Task: Look for space in Waldshut-Tiengen, Germany from 8th August, 2023 to 15th August, 2023 for 9 adults in price range Rs.10000 to Rs.14000. Place can be shared room with 5 bedrooms having 9 beds and 5 bathrooms. Property type can be house, flat, guest house. Amenities needed are: wifi, TV, free parkinig on premises, gym, breakfast. Booking option can be shelf check-in. Required host language is English.
Action: Mouse moved to (483, 110)
Screenshot: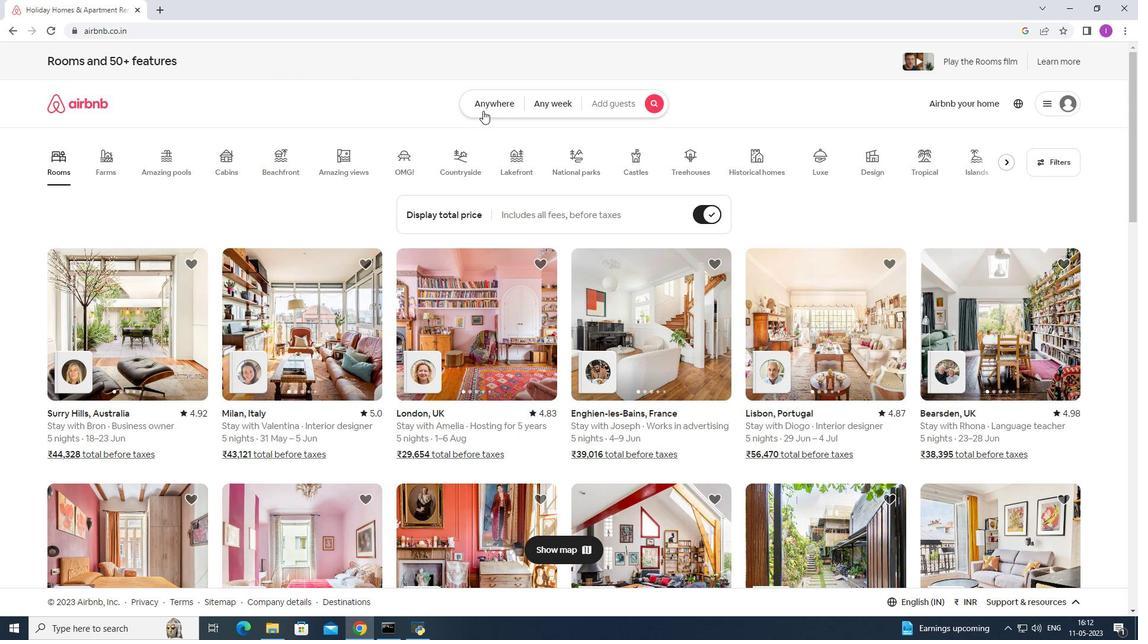 
Action: Mouse pressed left at (483, 110)
Screenshot: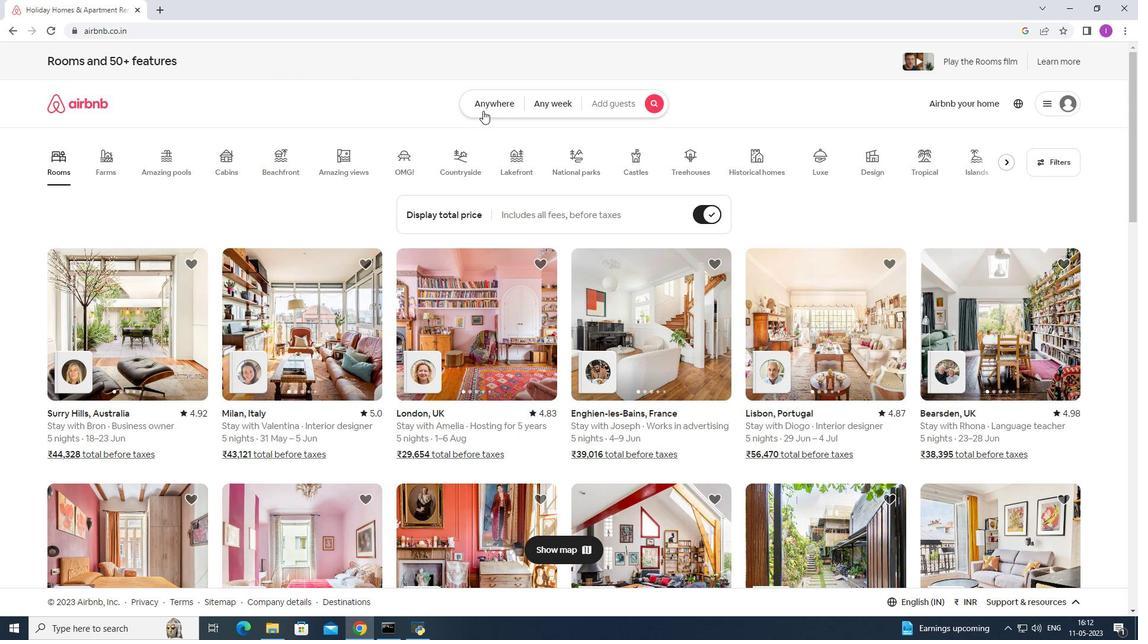 
Action: Mouse moved to (383, 148)
Screenshot: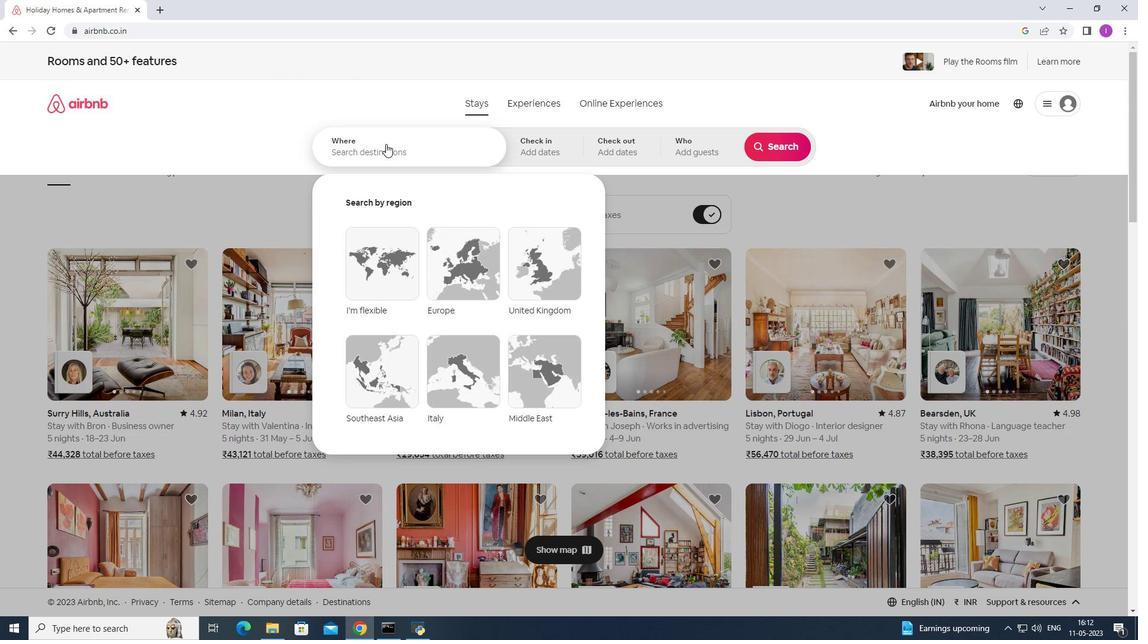 
Action: Mouse pressed left at (383, 148)
Screenshot: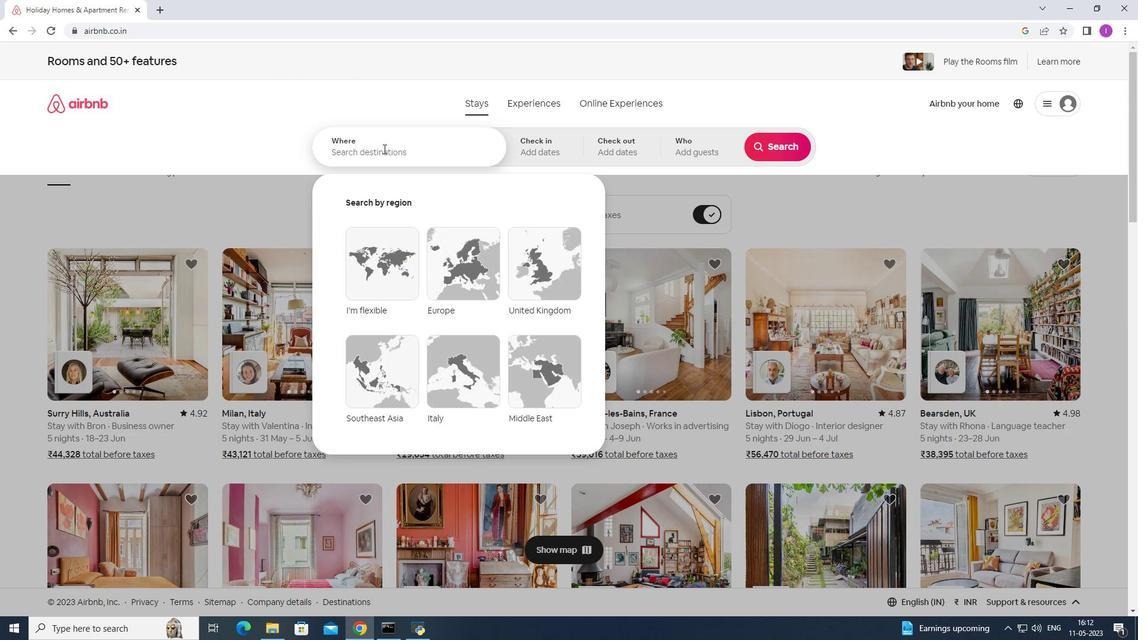 
Action: Mouse moved to (484, 105)
Screenshot: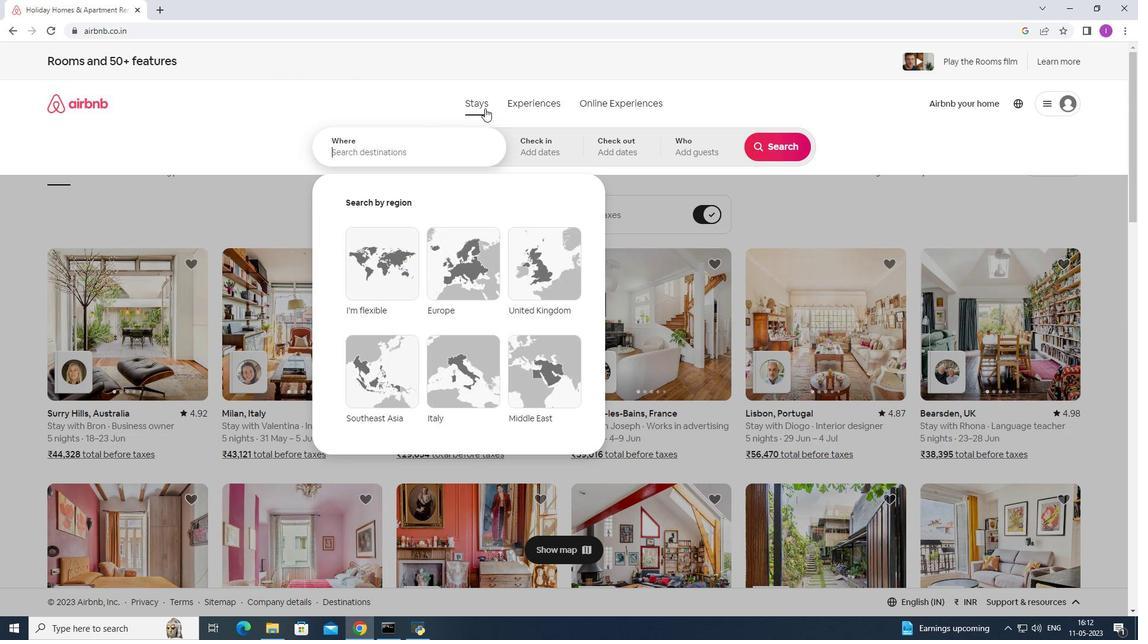 
Action: Key pressed <Key.shift>Walodshut-<Key.shift>Tiengen,<Key.shift>Germany
Screenshot: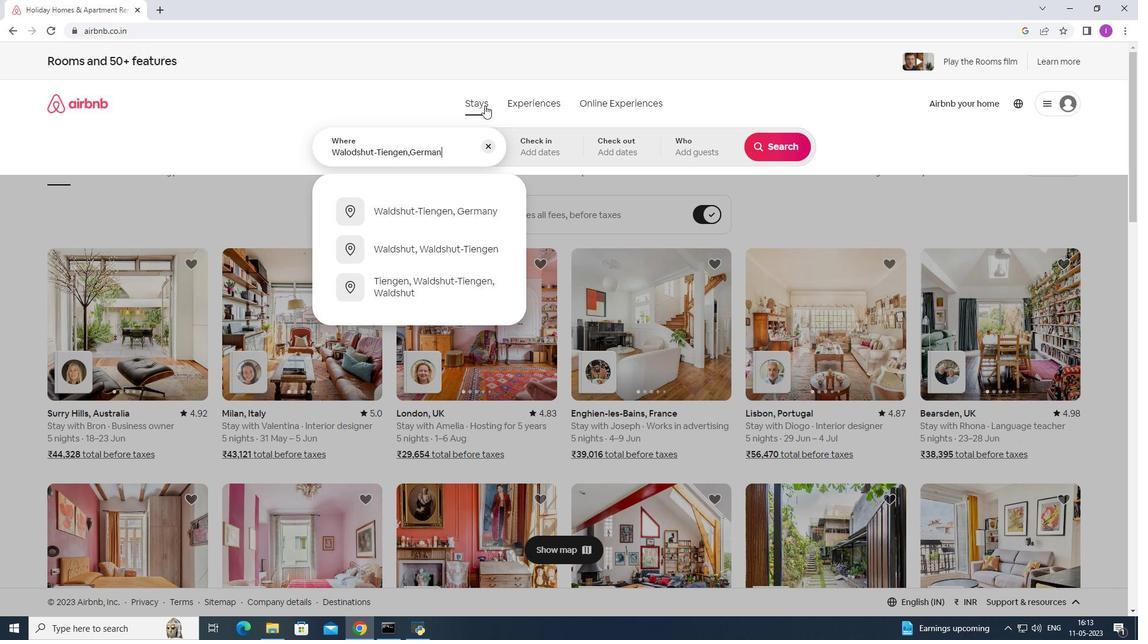 
Action: Mouse moved to (464, 217)
Screenshot: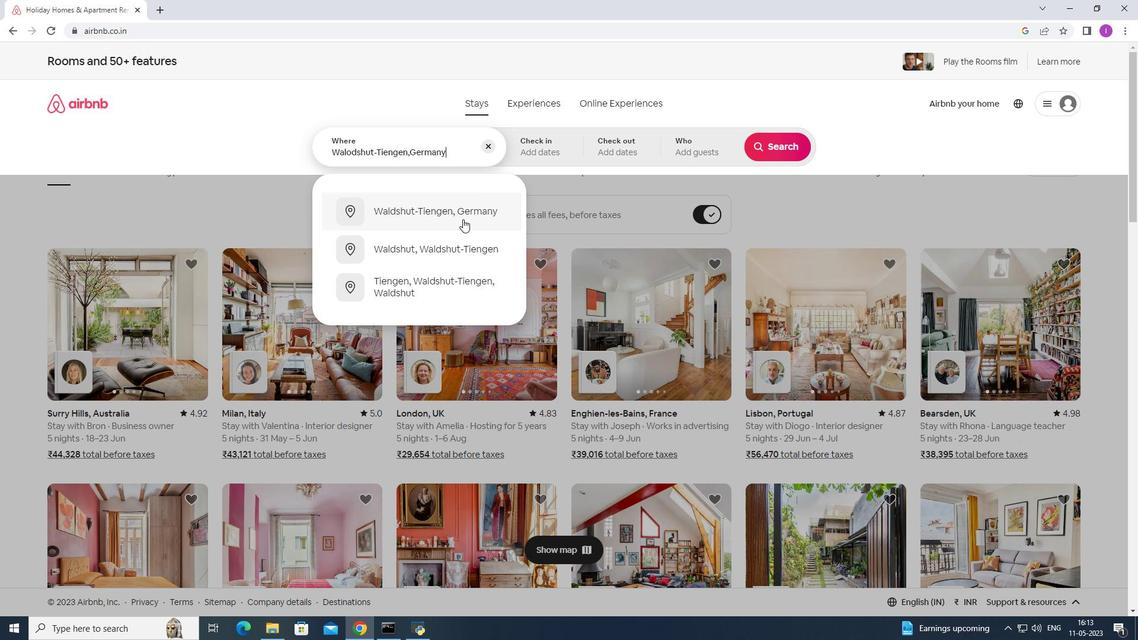 
Action: Mouse pressed left at (464, 217)
Screenshot: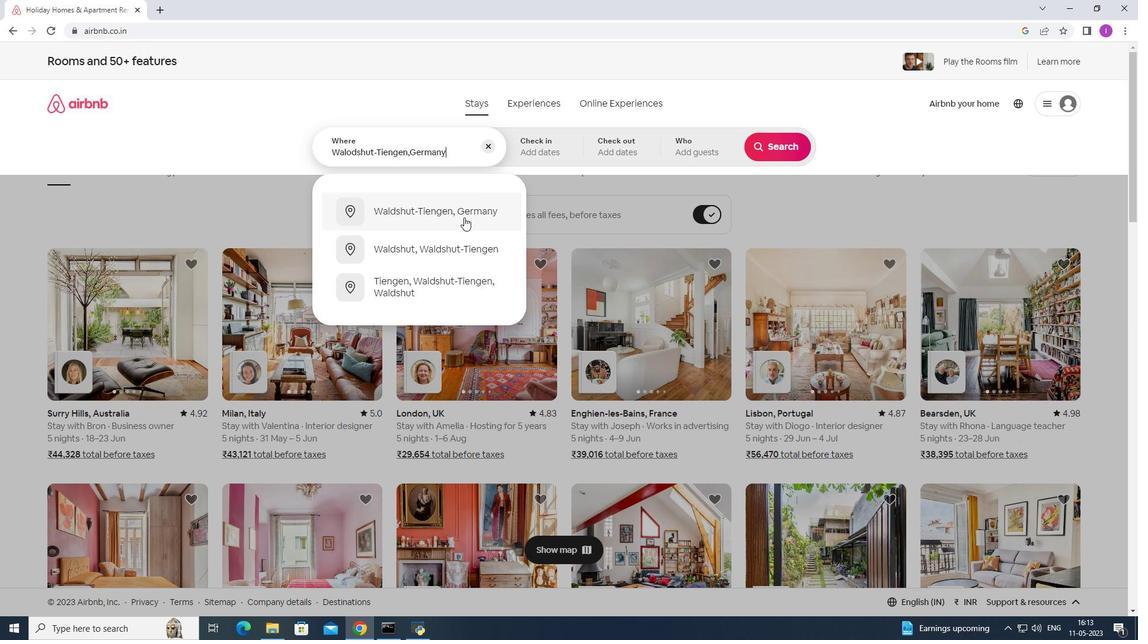 
Action: Mouse moved to (781, 241)
Screenshot: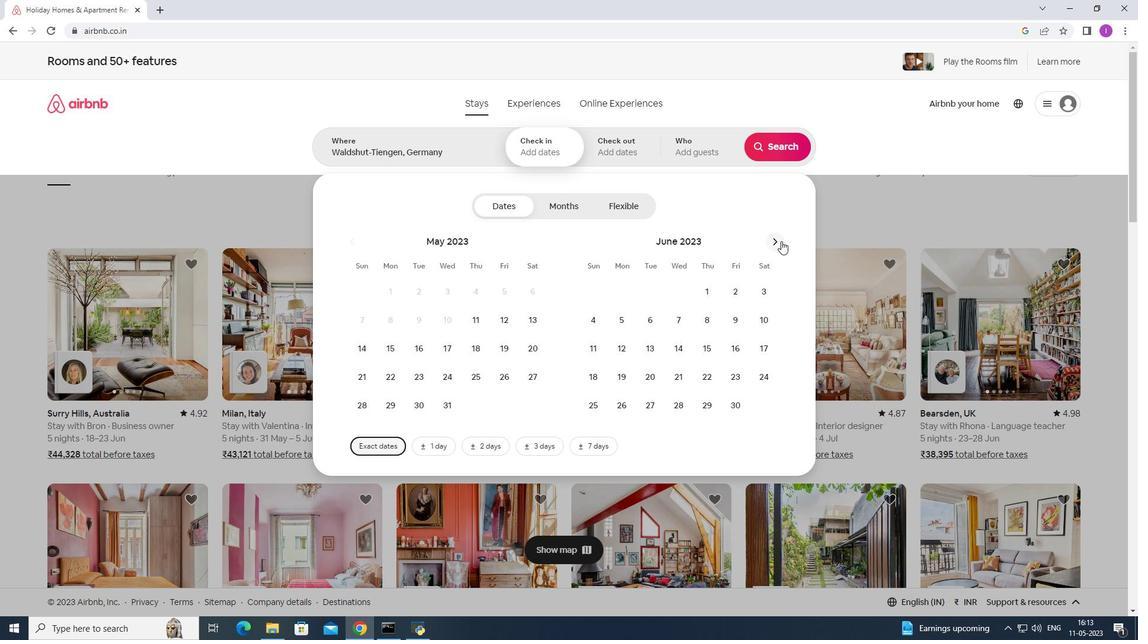 
Action: Mouse pressed left at (781, 241)
Screenshot: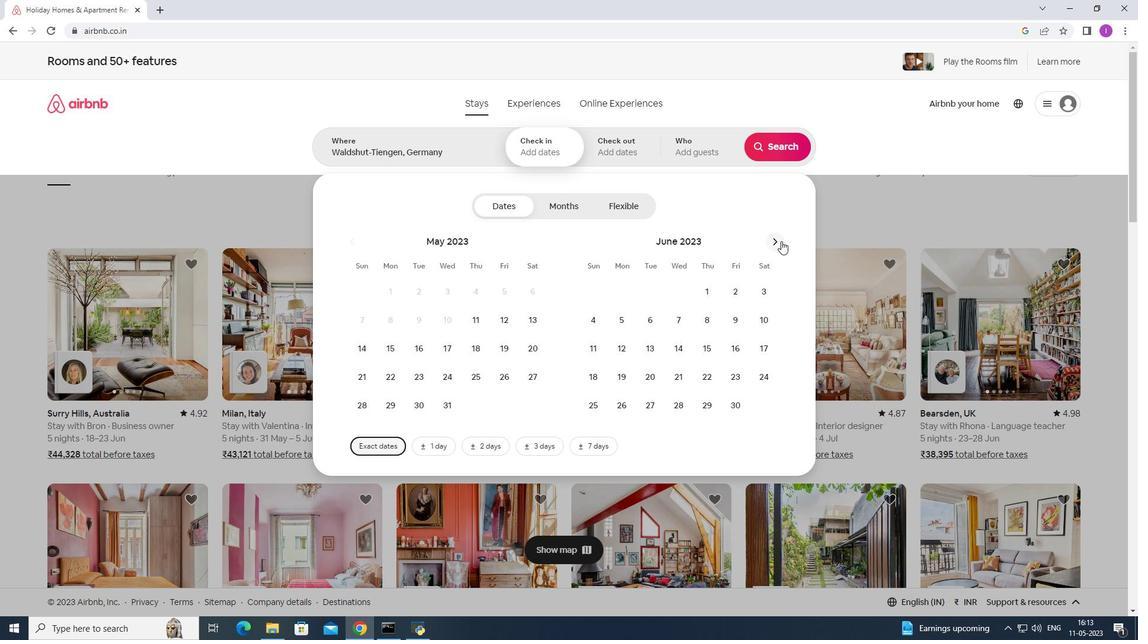 
Action: Mouse moved to (770, 243)
Screenshot: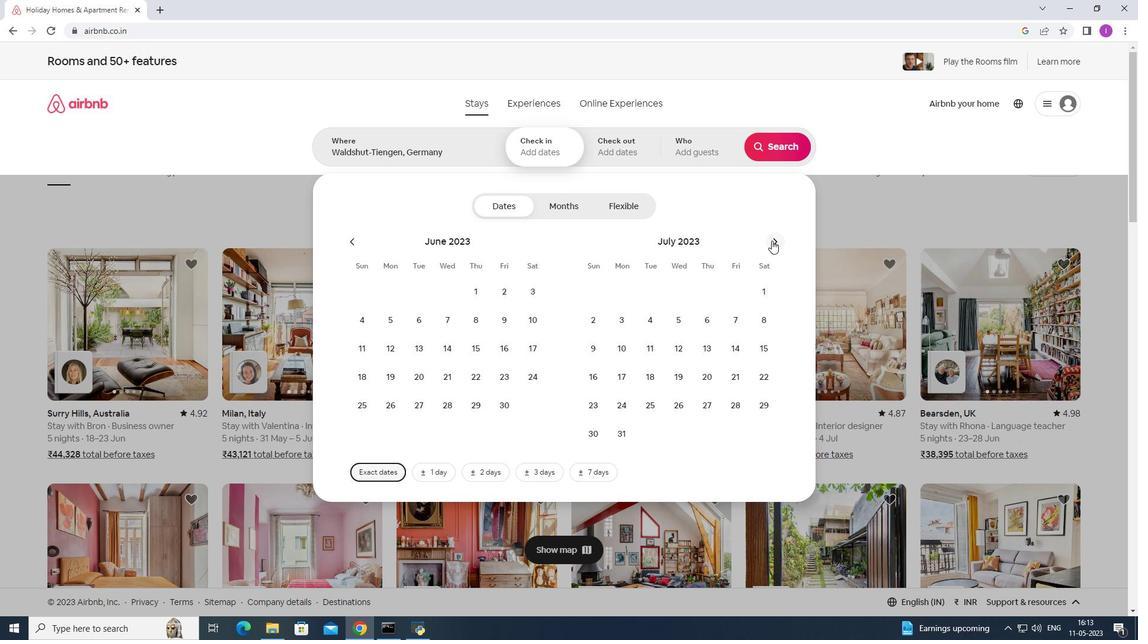 
Action: Mouse pressed left at (770, 243)
Screenshot: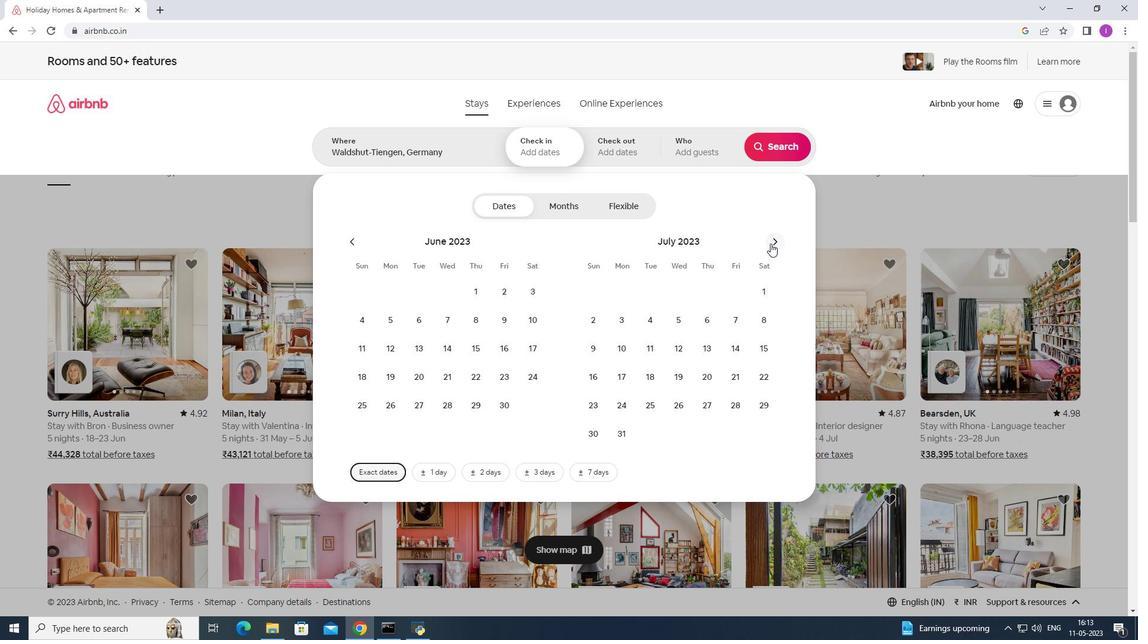 
Action: Mouse moved to (652, 322)
Screenshot: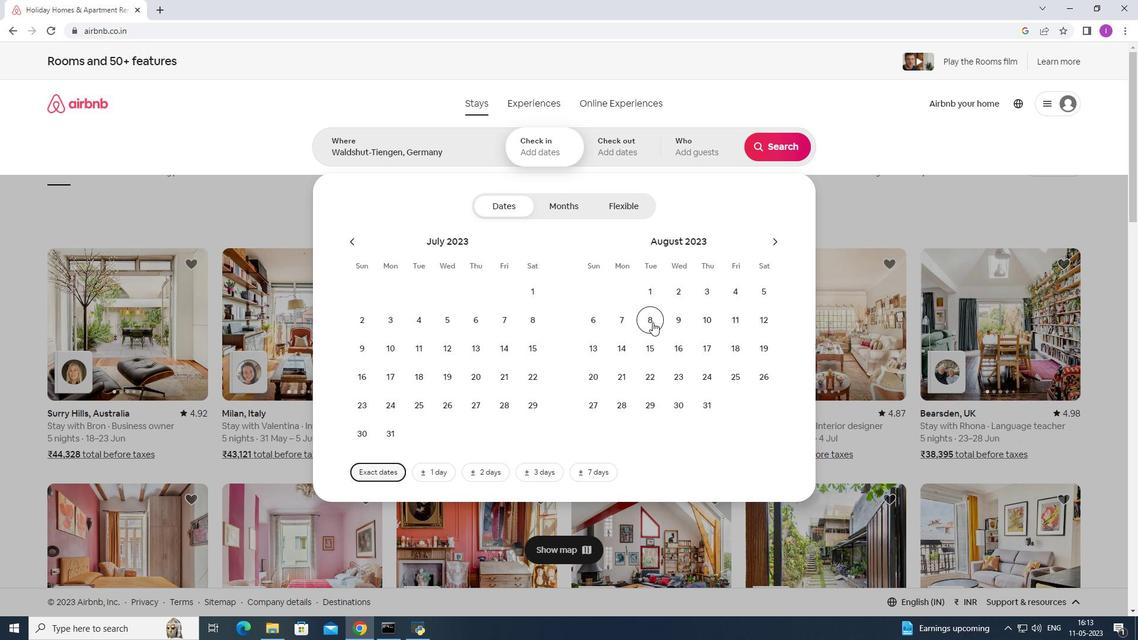 
Action: Mouse pressed left at (652, 322)
Screenshot: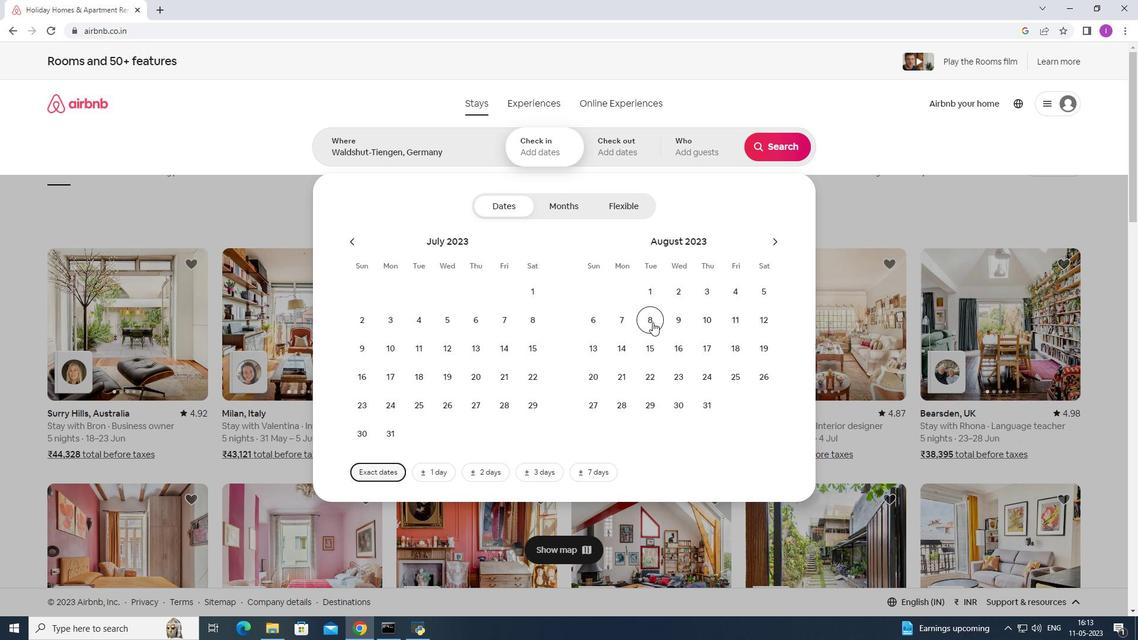 
Action: Mouse moved to (659, 350)
Screenshot: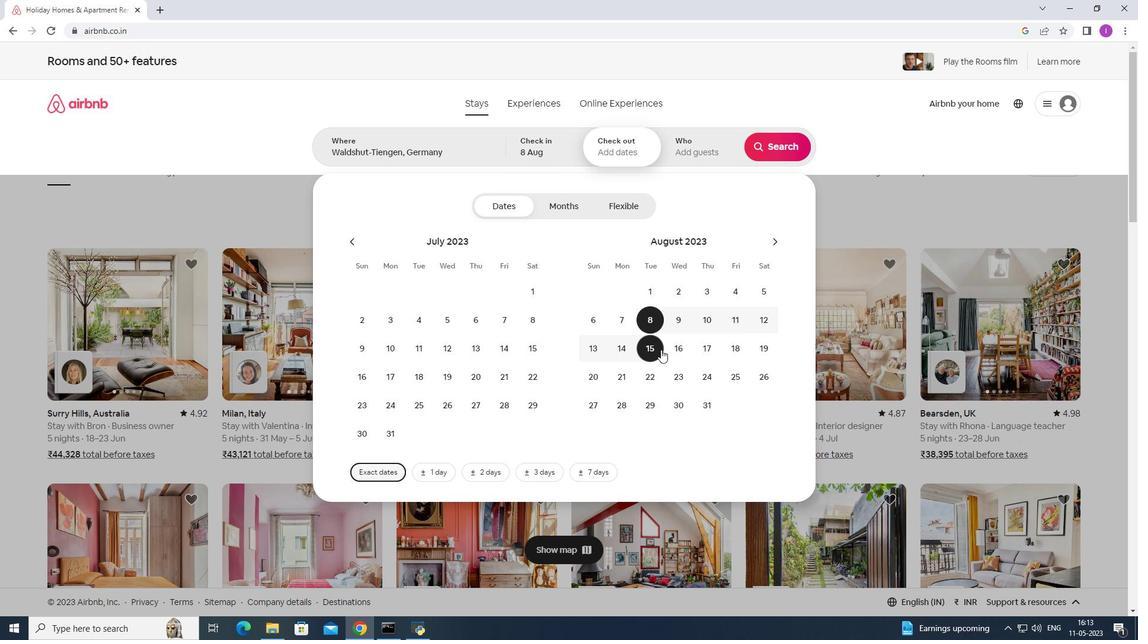 
Action: Mouse pressed left at (659, 350)
Screenshot: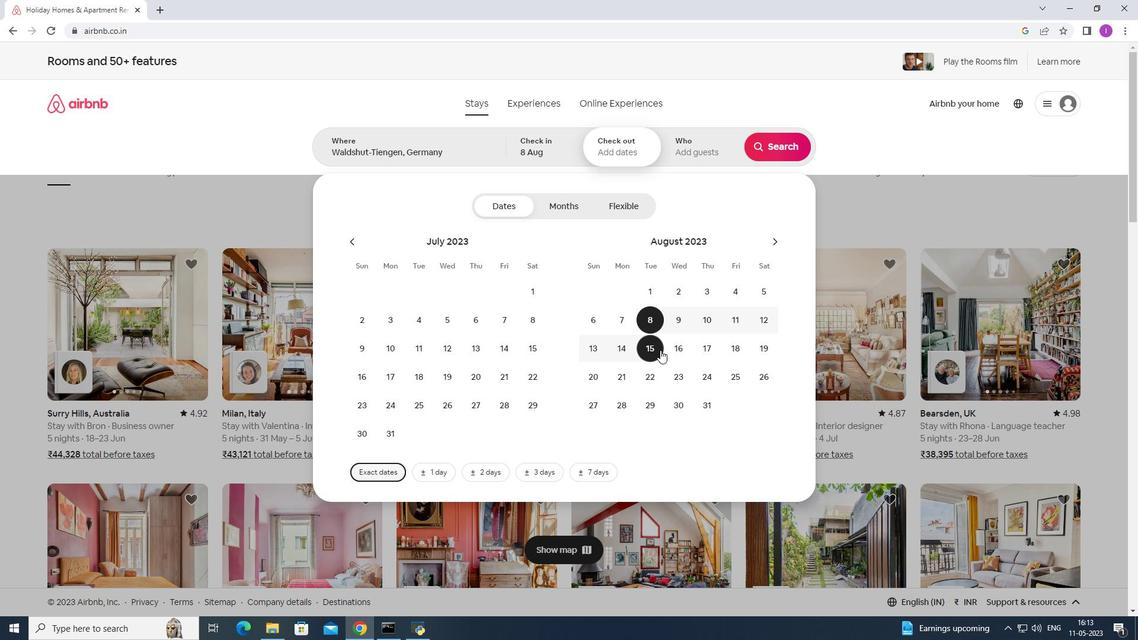 
Action: Mouse moved to (686, 154)
Screenshot: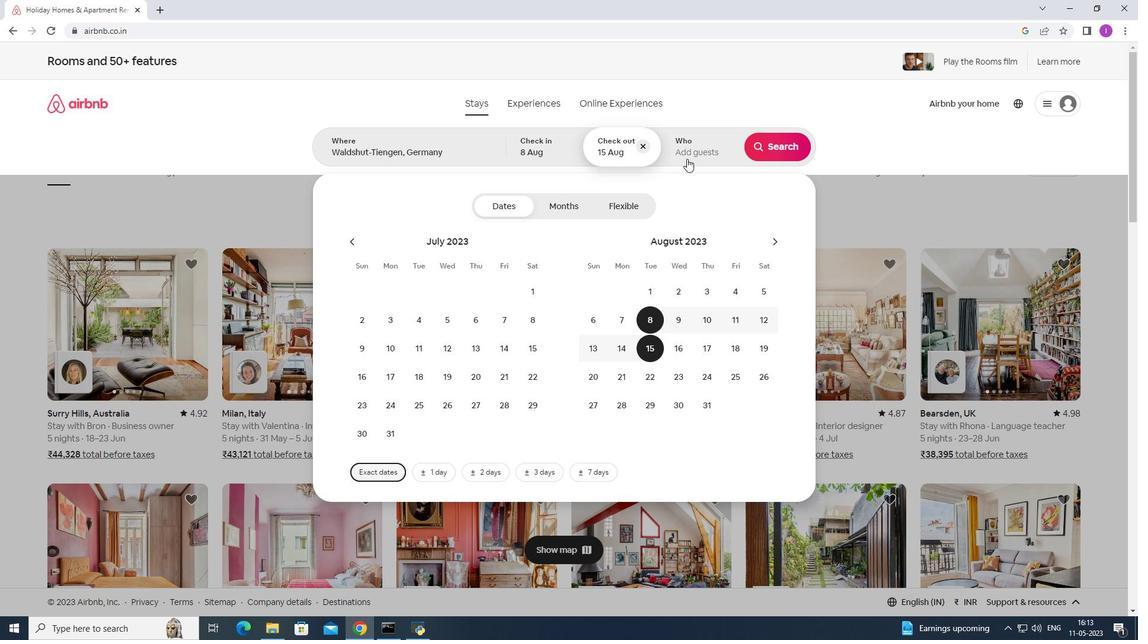 
Action: Mouse pressed left at (686, 154)
Screenshot: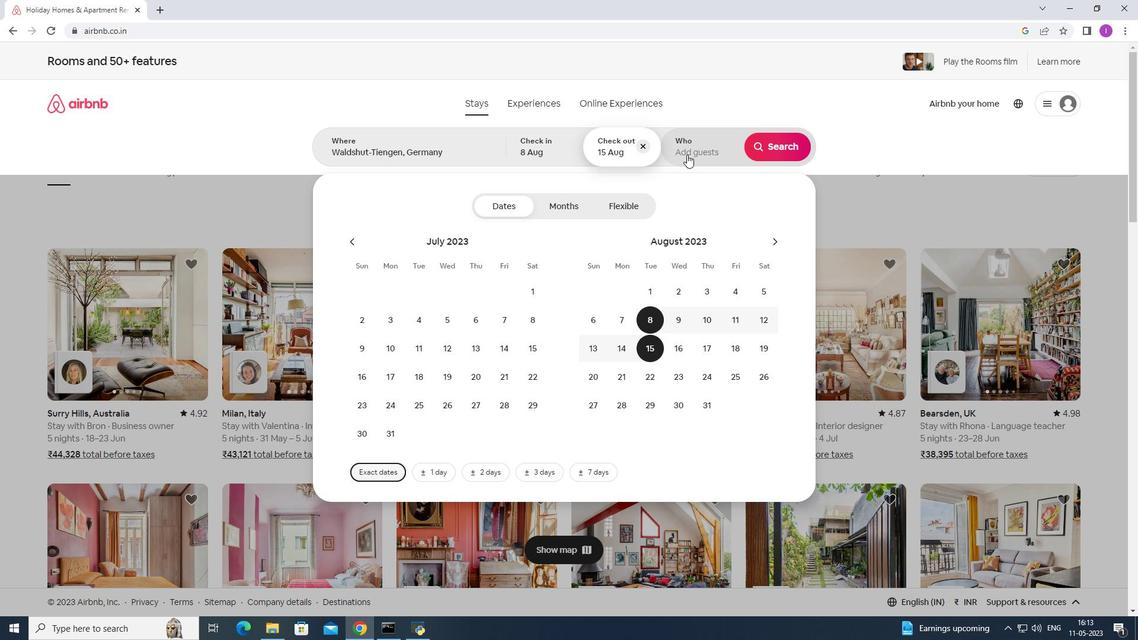 
Action: Mouse moved to (783, 210)
Screenshot: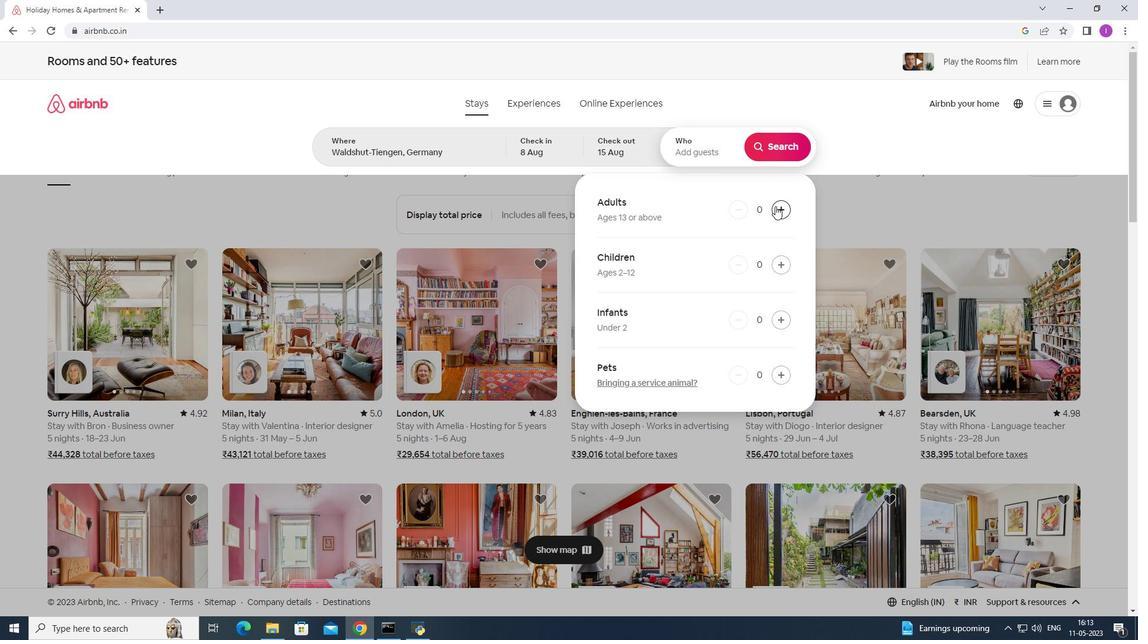 
Action: Mouse pressed left at (783, 210)
Screenshot: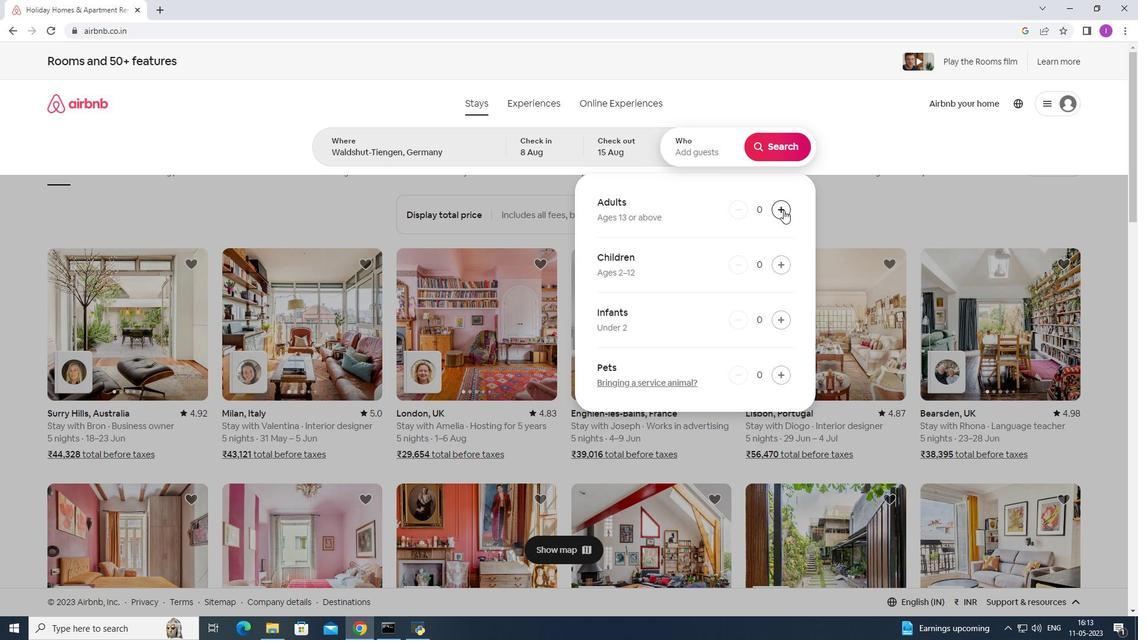 
Action: Mouse pressed left at (783, 210)
Screenshot: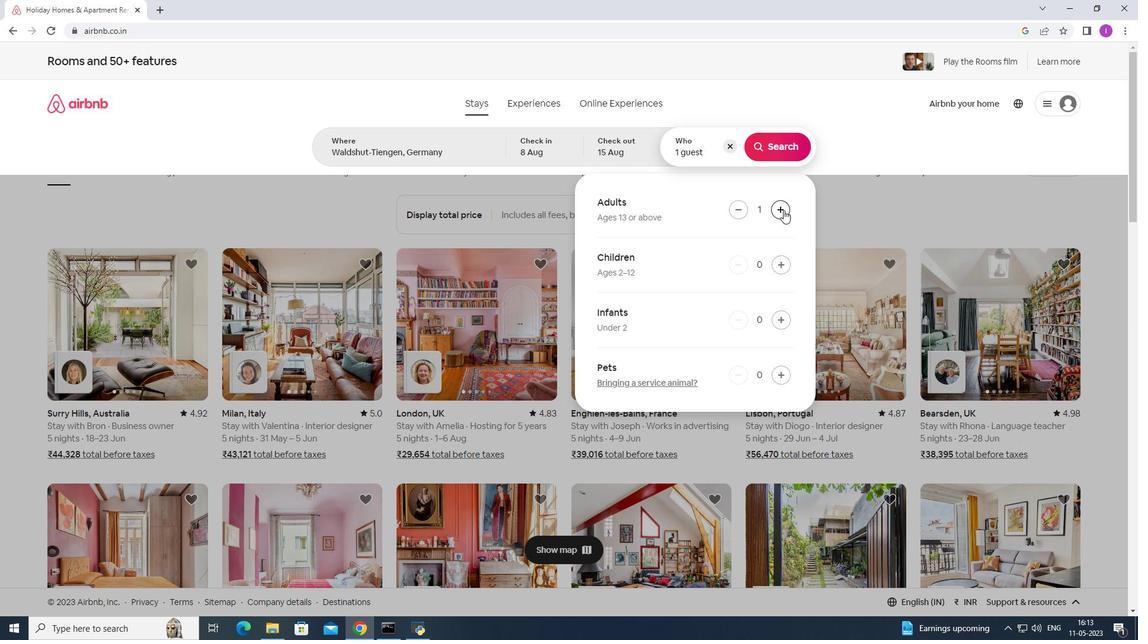 
Action: Mouse pressed left at (783, 210)
Screenshot: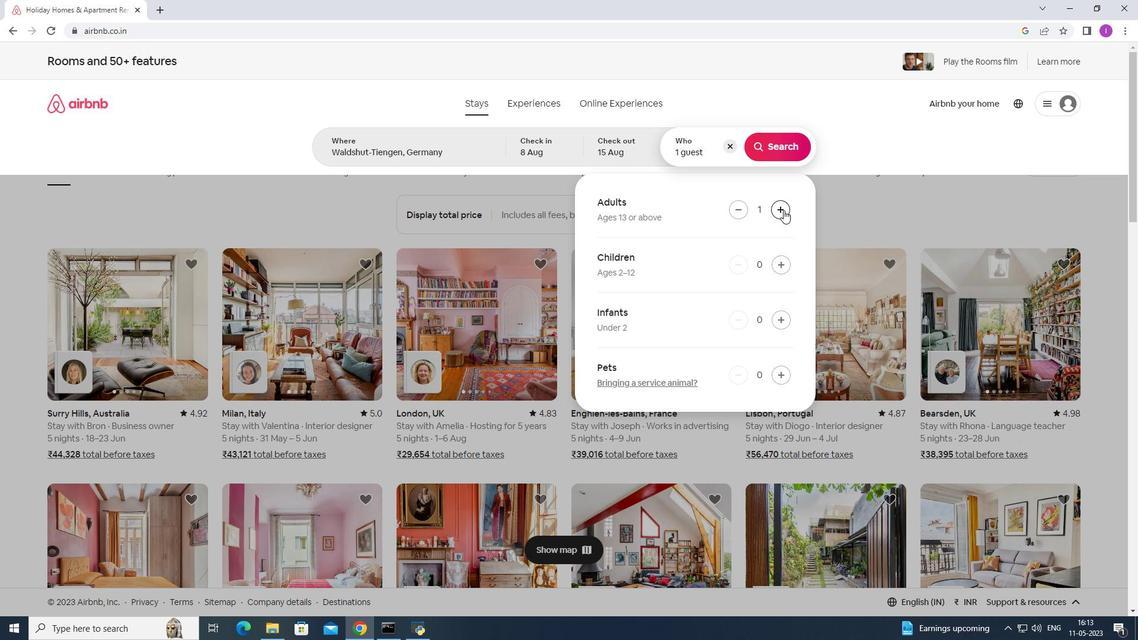 
Action: Mouse pressed left at (783, 210)
Screenshot: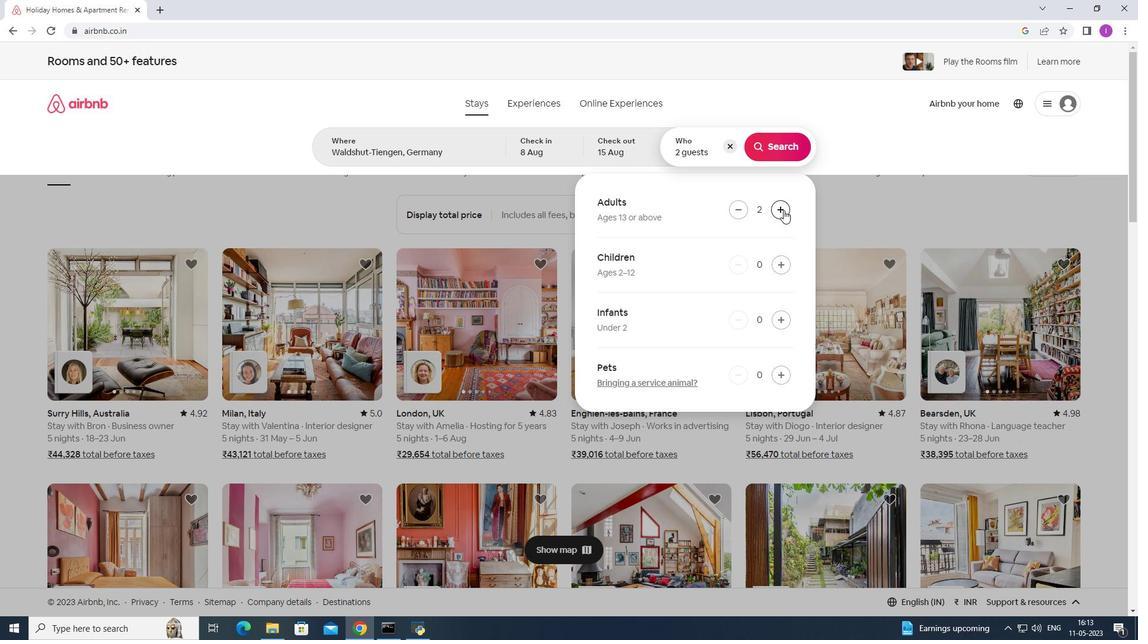
Action: Mouse pressed left at (783, 210)
Screenshot: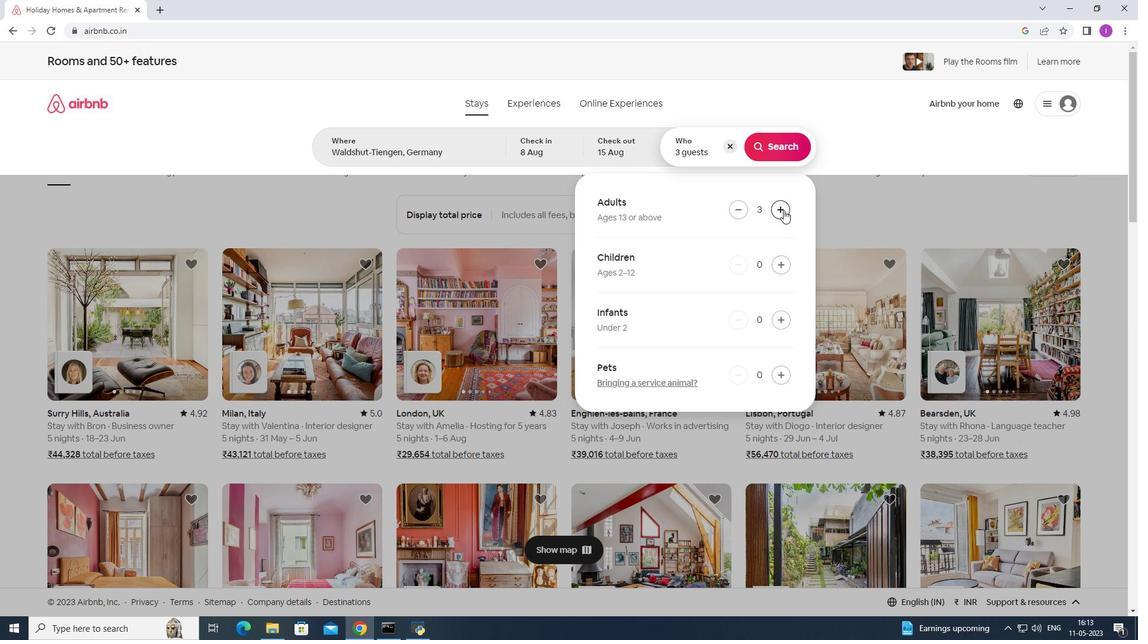
Action: Mouse pressed left at (783, 210)
Screenshot: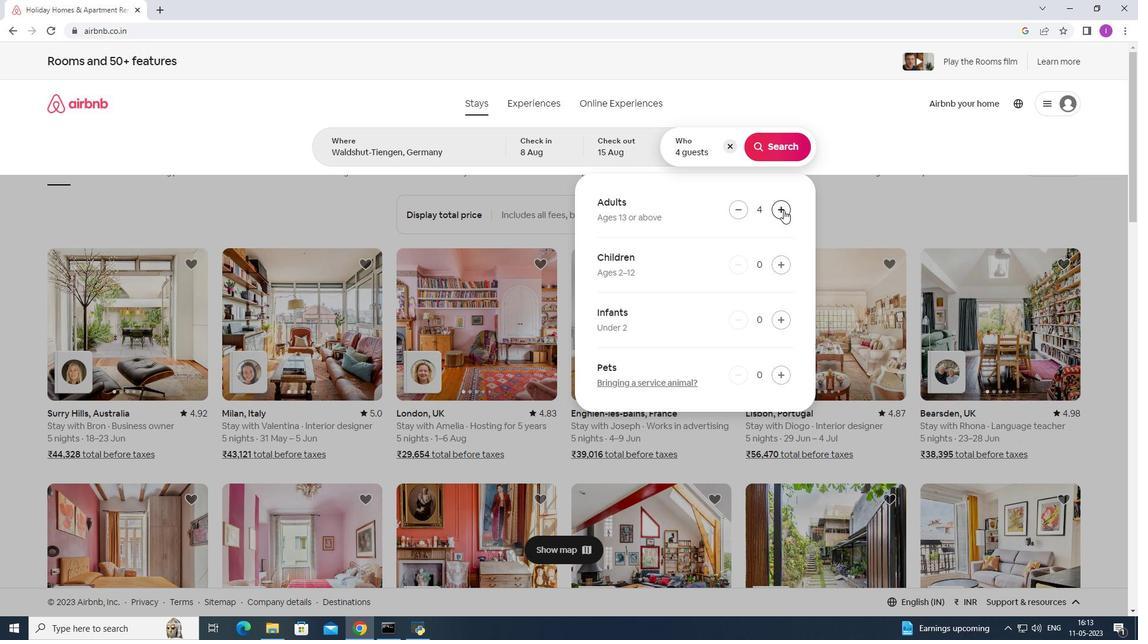 
Action: Mouse pressed left at (783, 210)
Screenshot: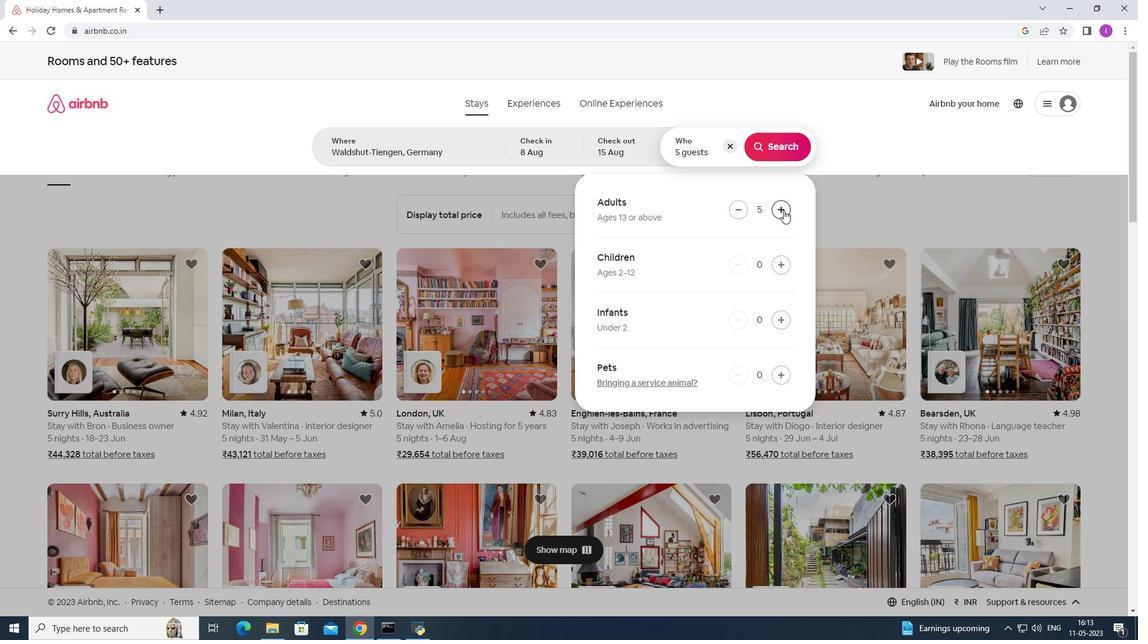 
Action: Mouse moved to (783, 210)
Screenshot: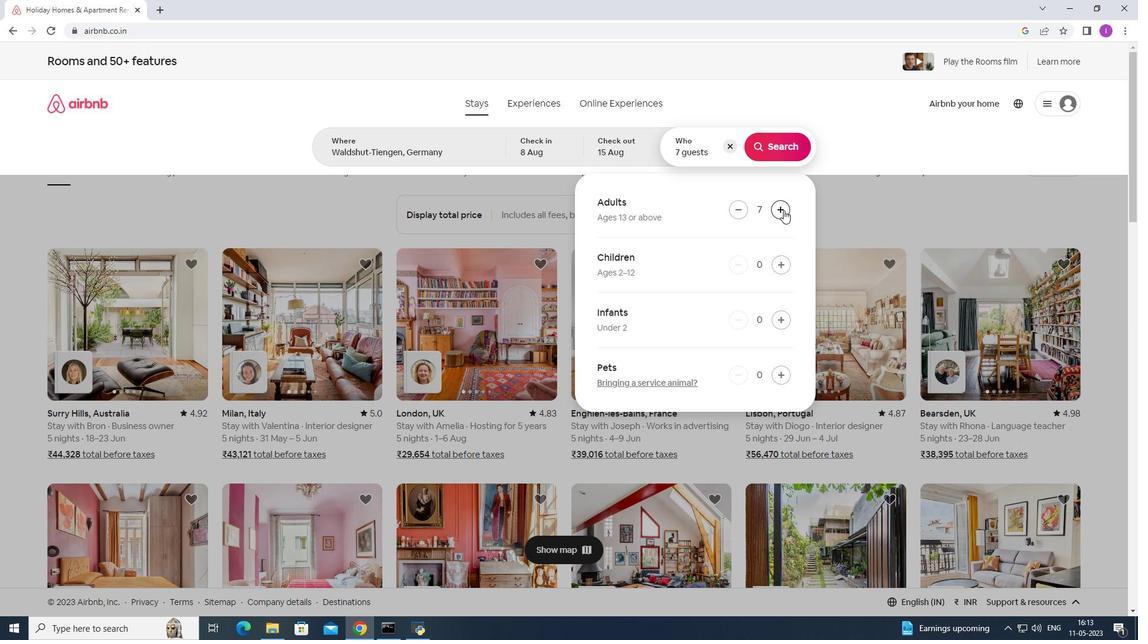 
Action: Mouse pressed left at (783, 210)
Screenshot: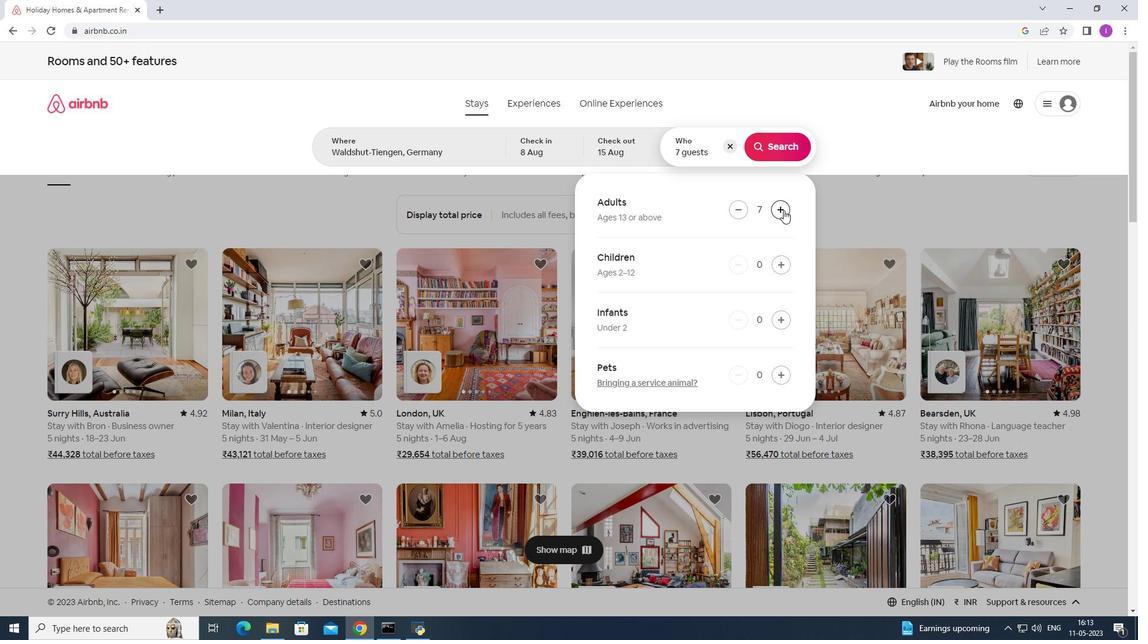 
Action: Mouse pressed left at (783, 210)
Screenshot: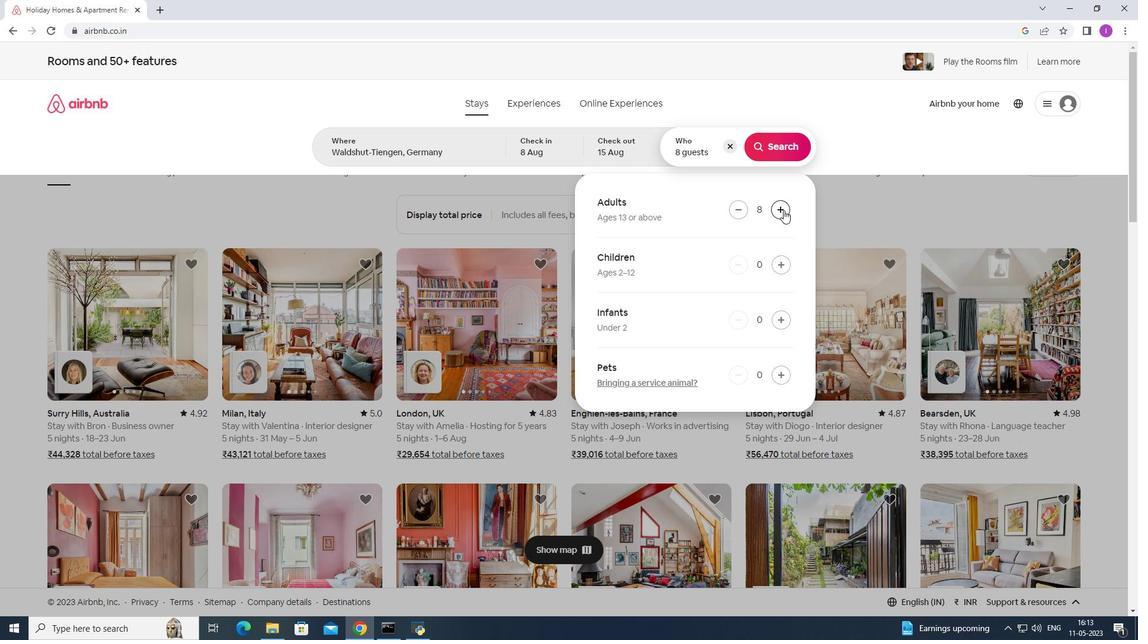 
Action: Mouse moved to (767, 151)
Screenshot: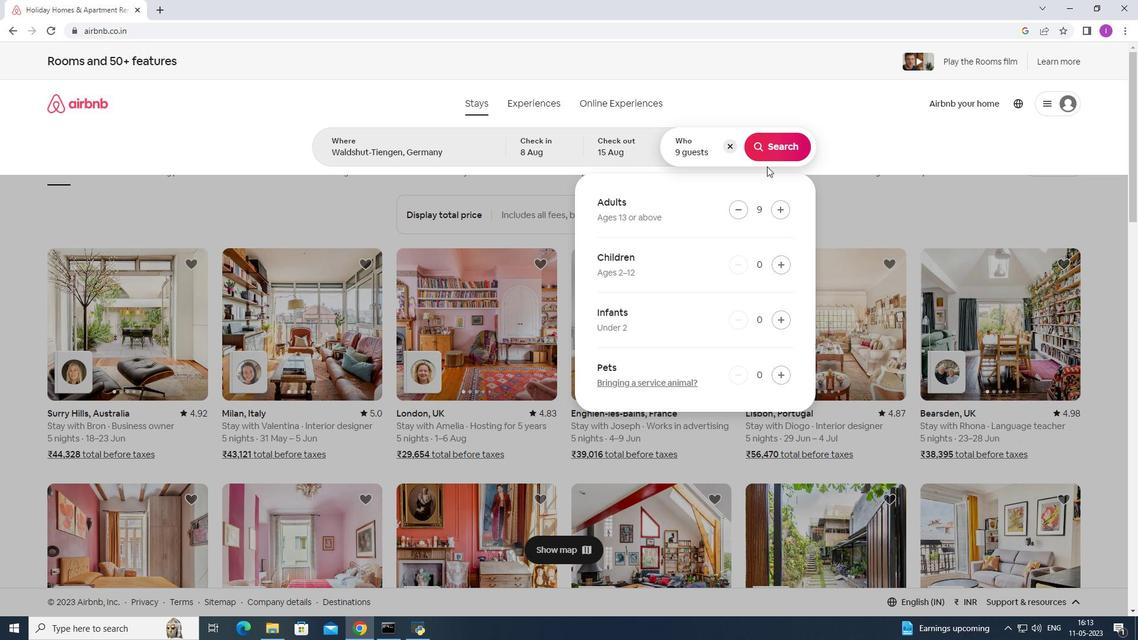 
Action: Mouse pressed left at (767, 151)
Screenshot: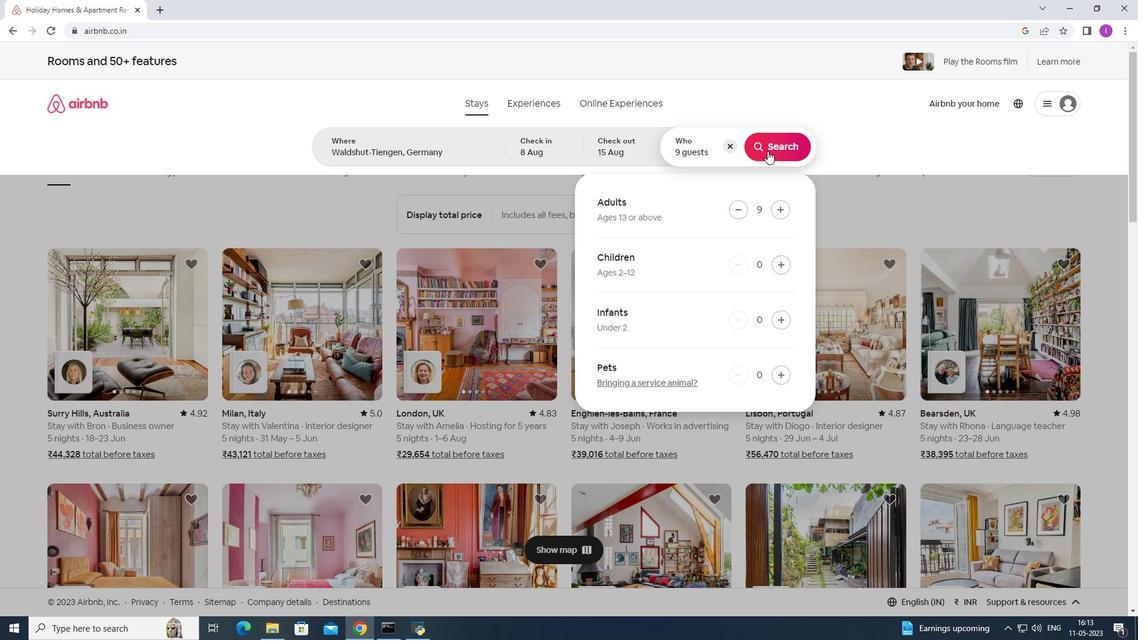 
Action: Mouse moved to (1092, 118)
Screenshot: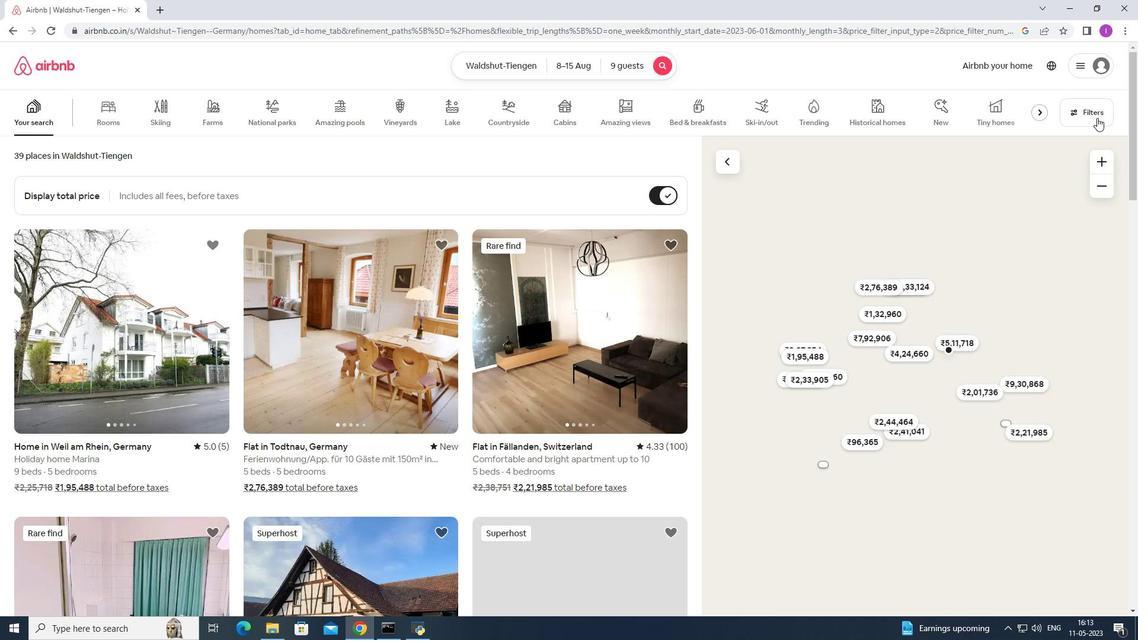 
Action: Mouse pressed left at (1092, 118)
Screenshot: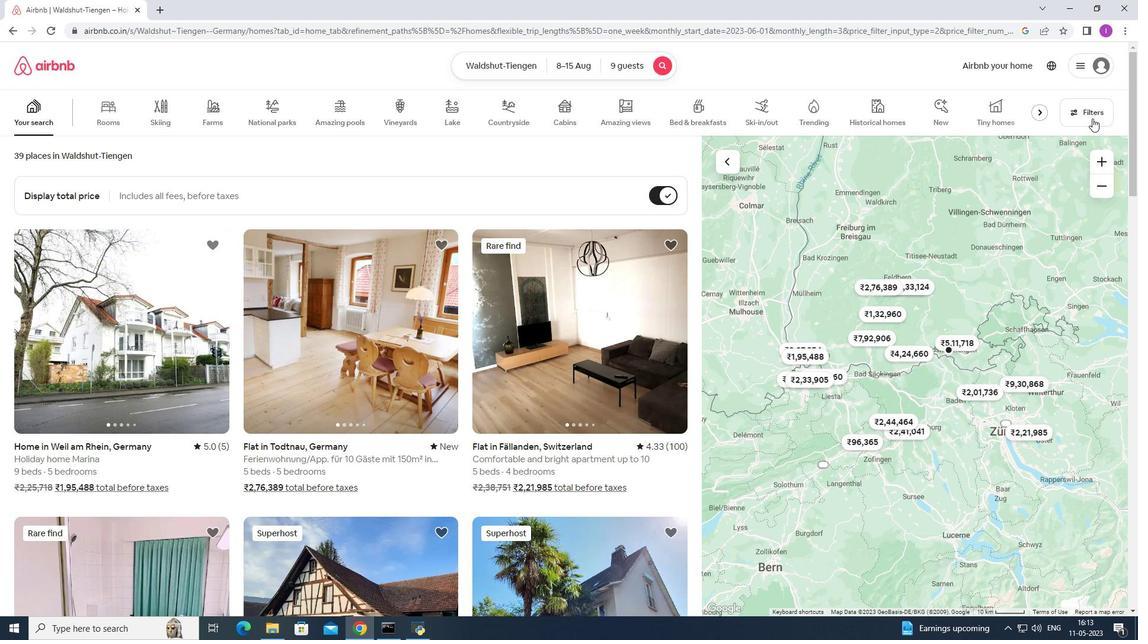 
Action: Mouse moved to (650, 400)
Screenshot: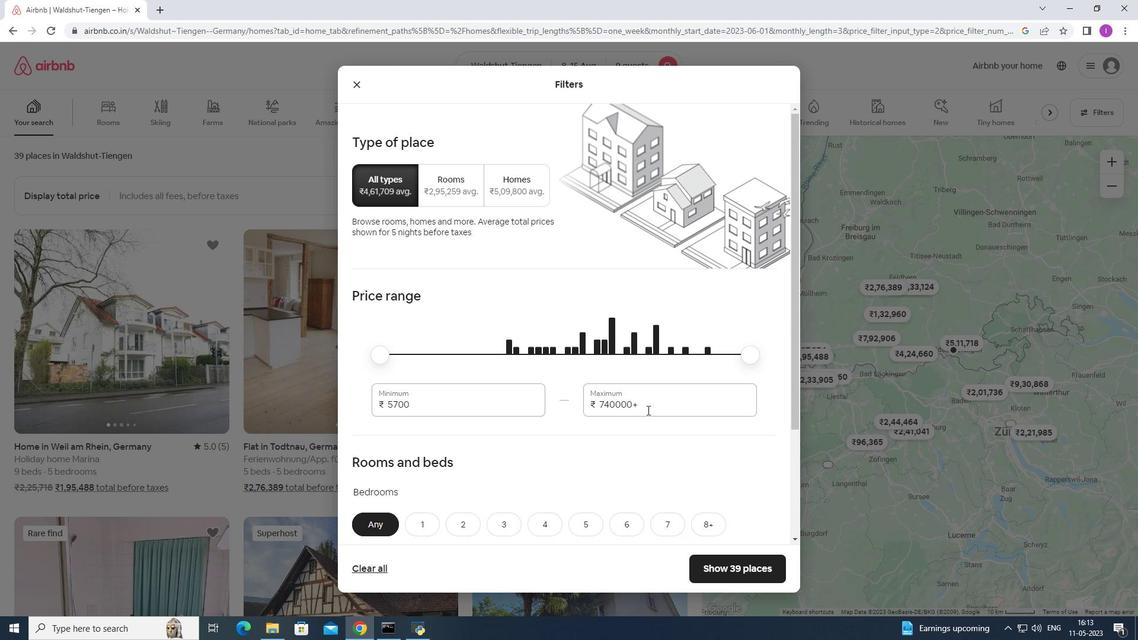 
Action: Mouse pressed left at (650, 400)
Screenshot: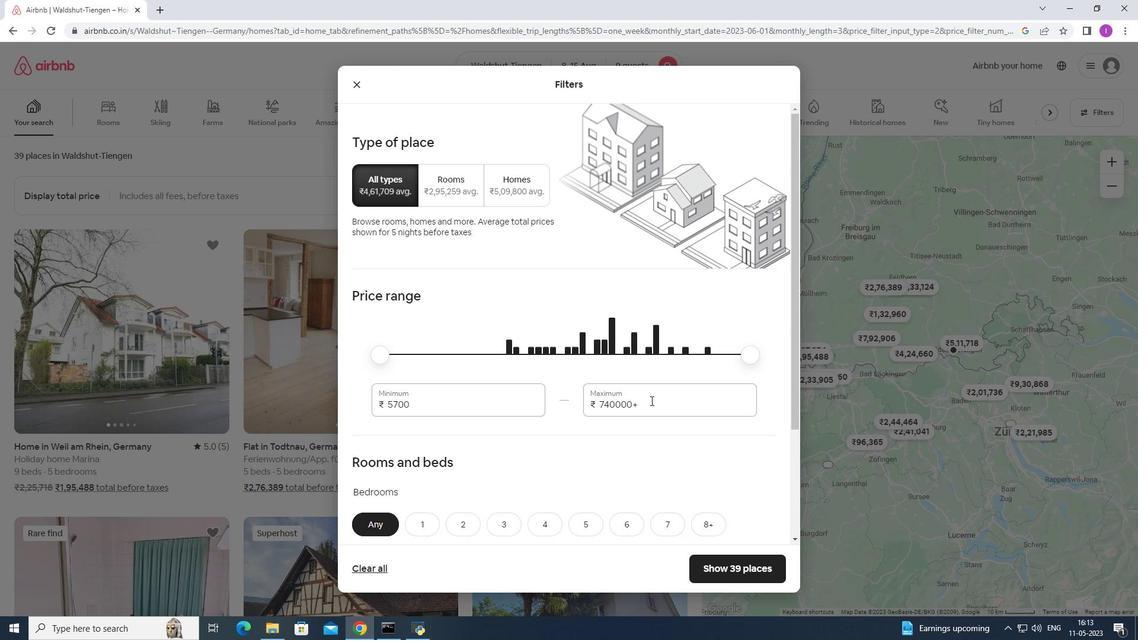 
Action: Mouse moved to (609, 410)
Screenshot: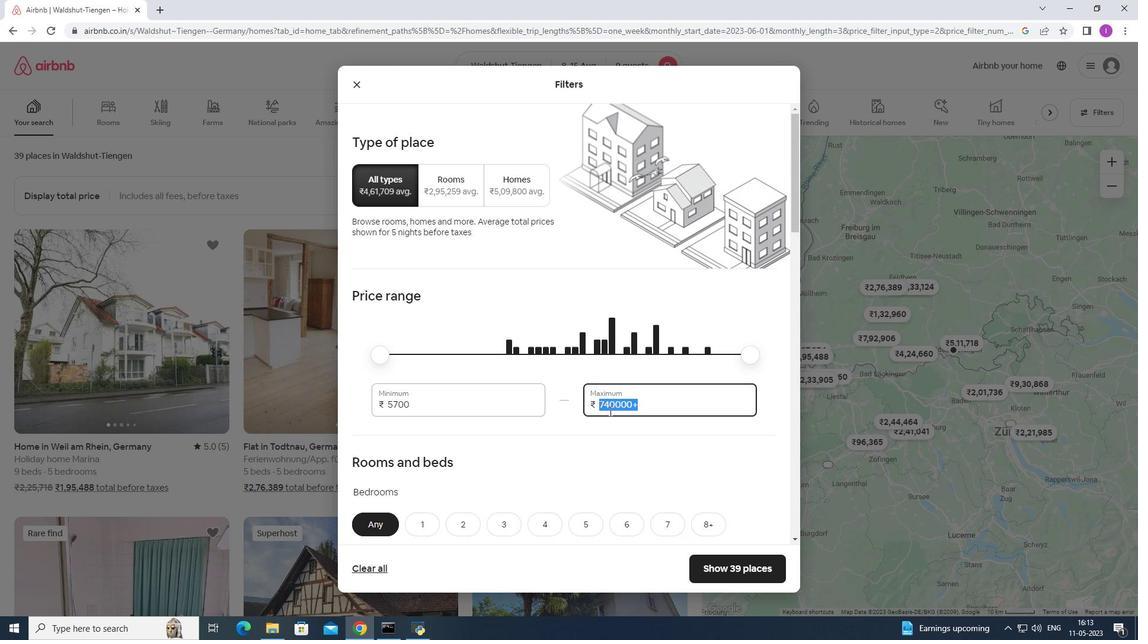 
Action: Key pressed 1
Screenshot: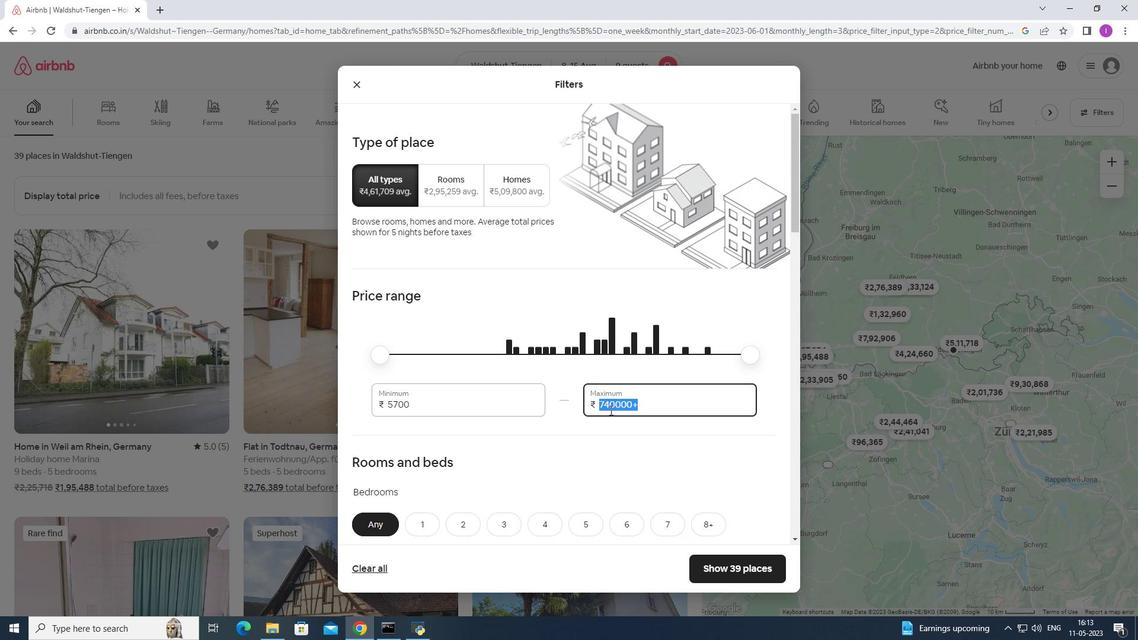 
Action: Mouse moved to (610, 410)
Screenshot: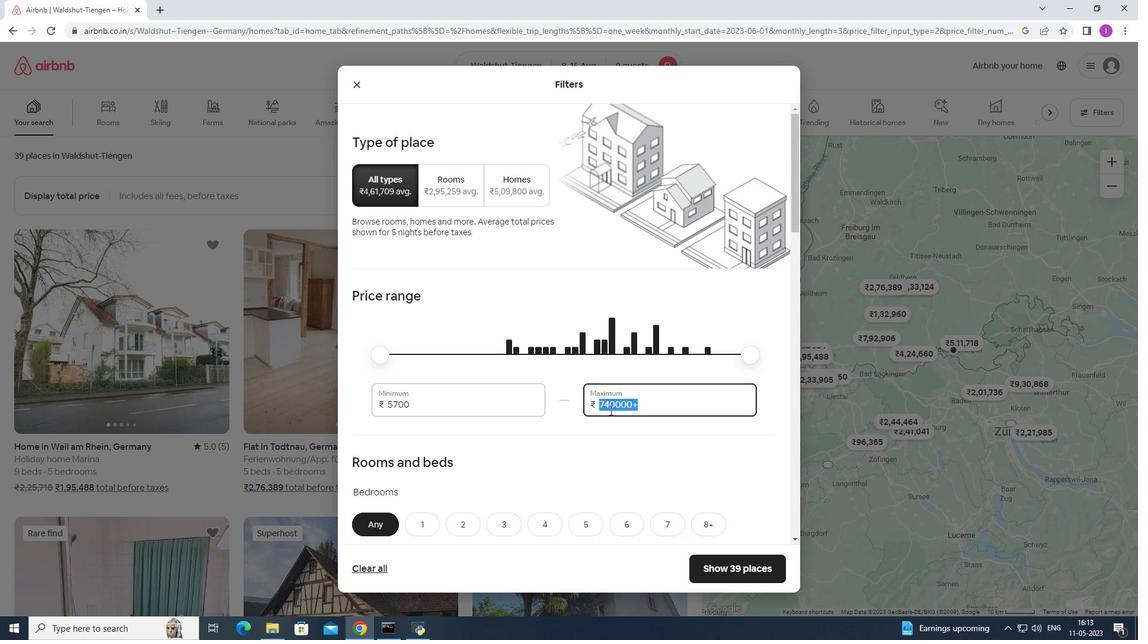 
Action: Key pressed 4000
Screenshot: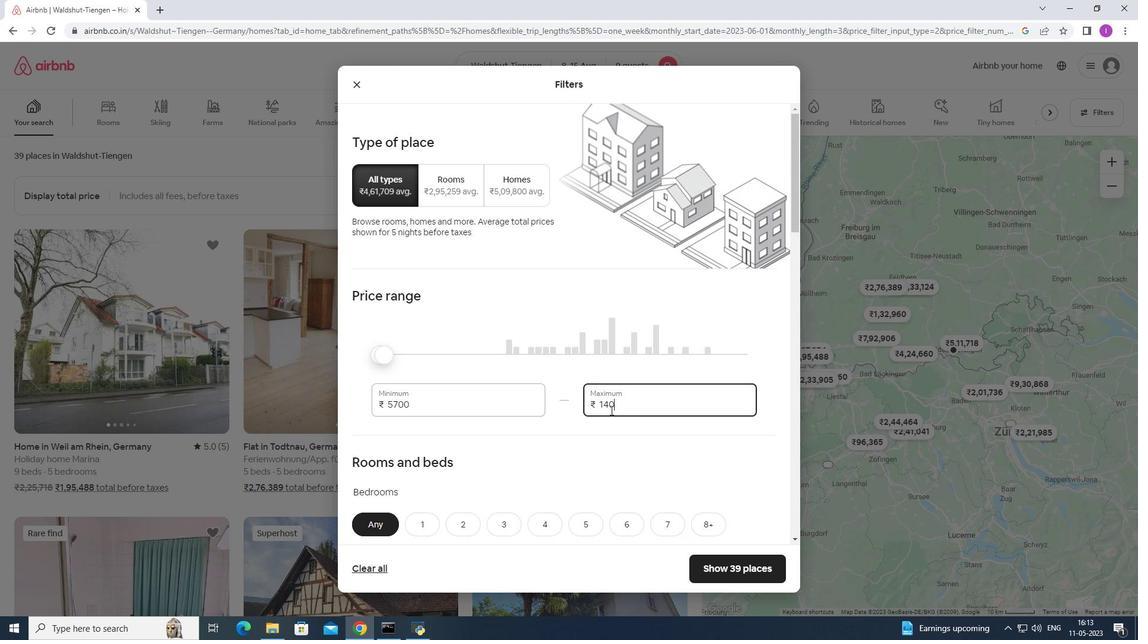 
Action: Mouse moved to (411, 403)
Screenshot: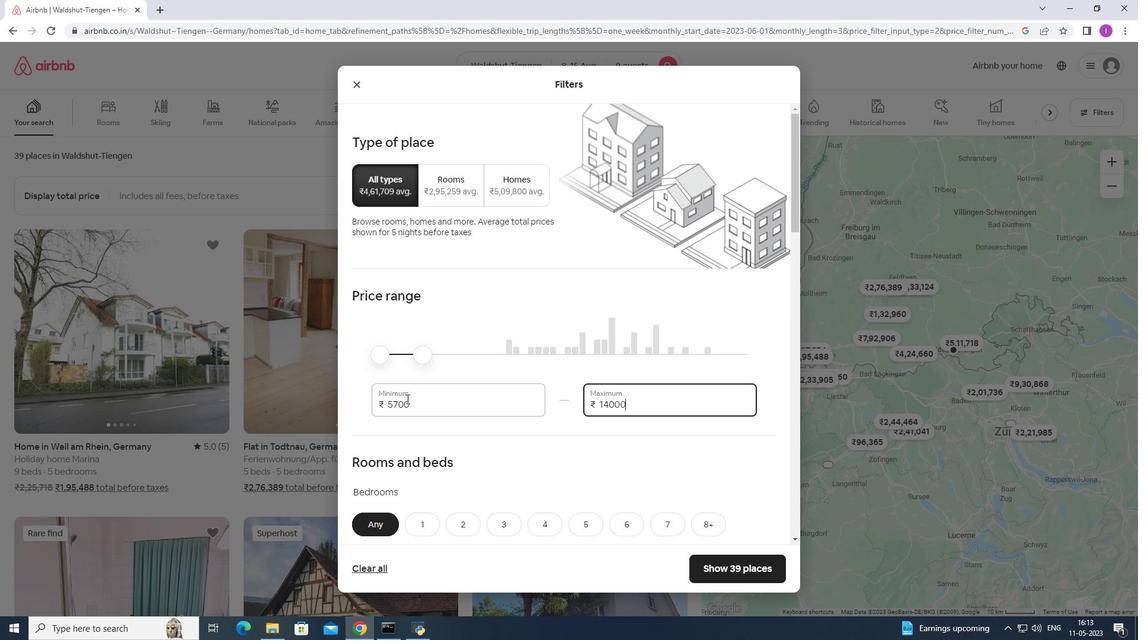 
Action: Mouse pressed left at (411, 403)
Screenshot: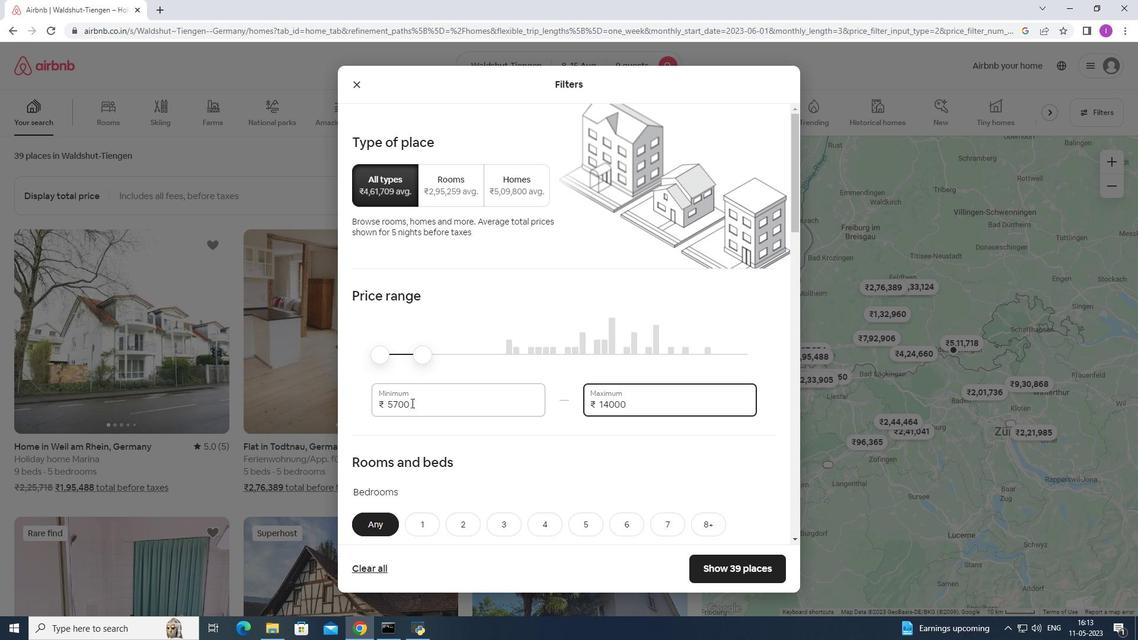 
Action: Mouse moved to (441, 417)
Screenshot: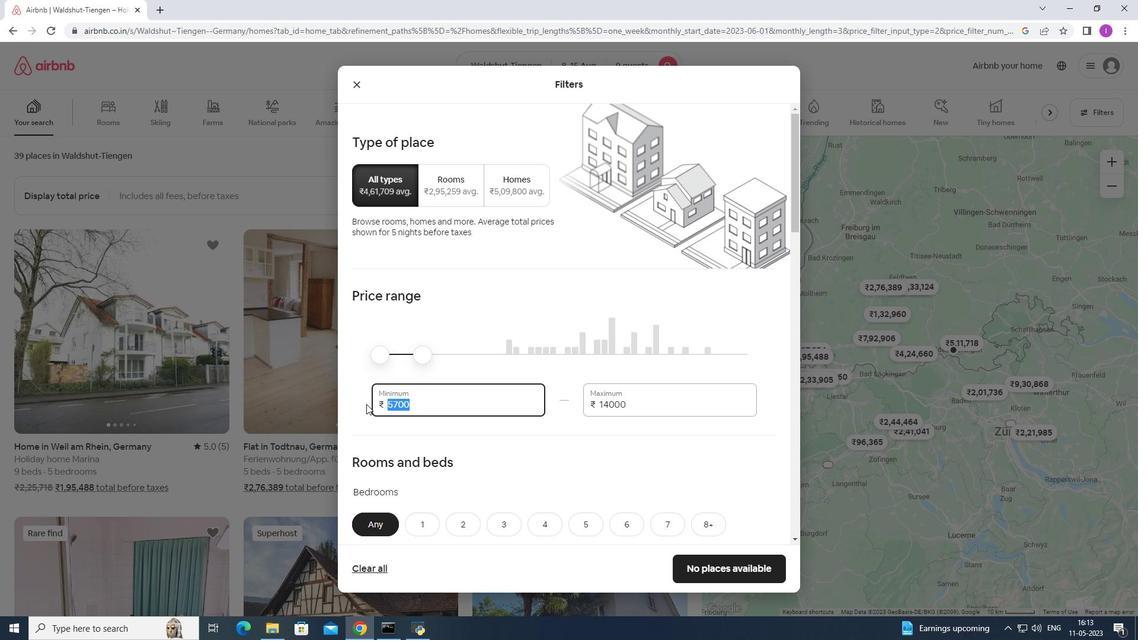 
Action: Key pressed 10000
Screenshot: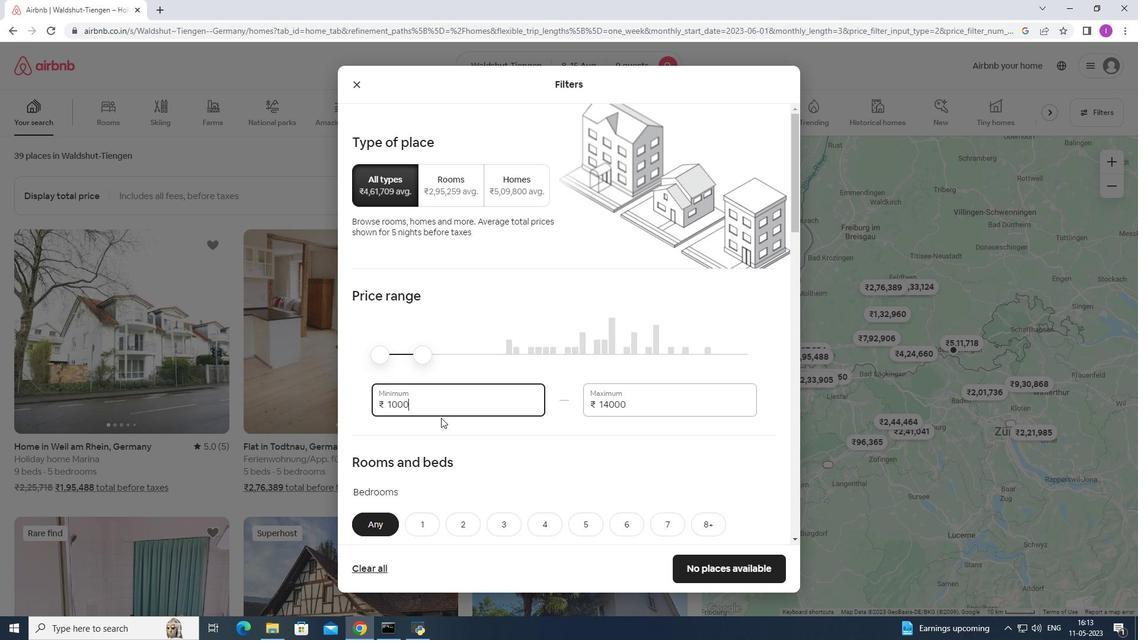
Action: Mouse moved to (506, 448)
Screenshot: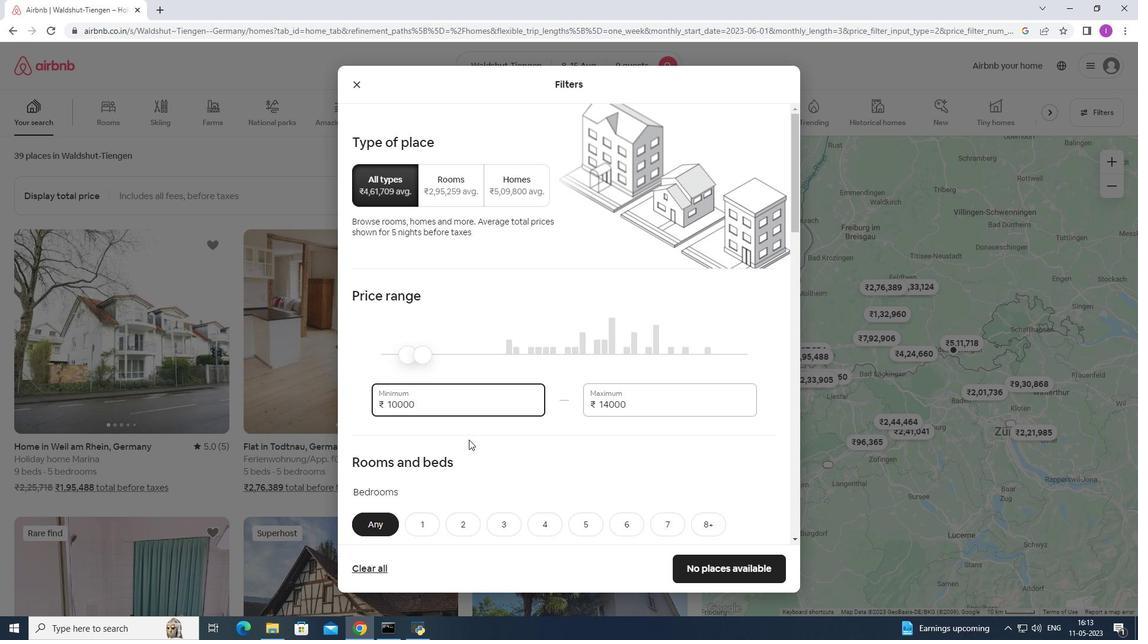 
Action: Mouse scrolled (506, 447) with delta (0, 0)
Screenshot: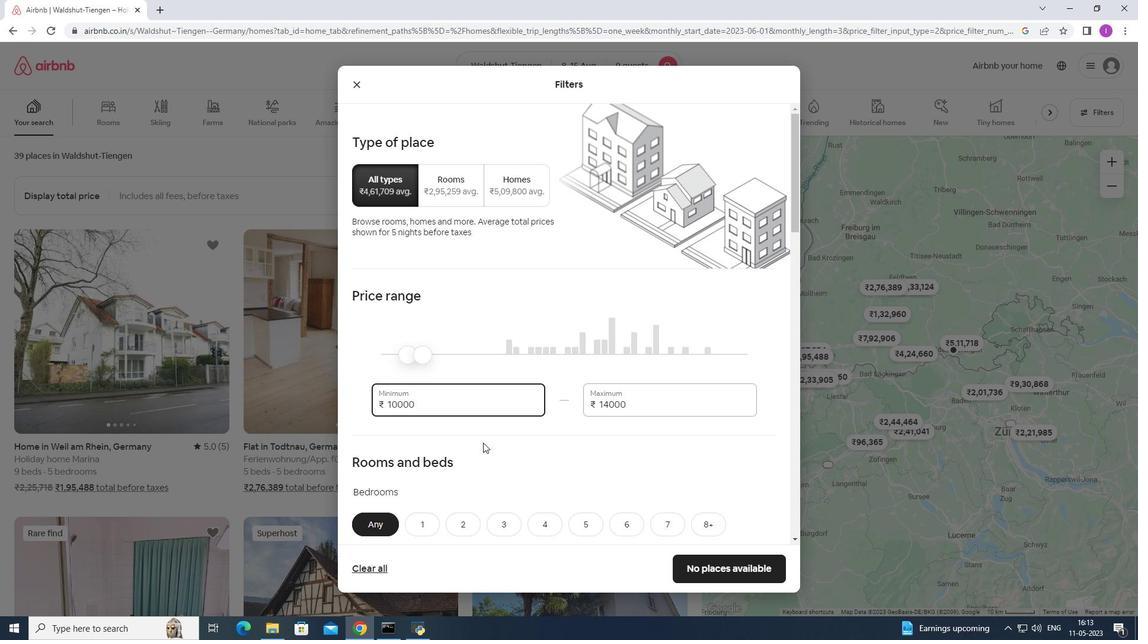 
Action: Mouse moved to (551, 442)
Screenshot: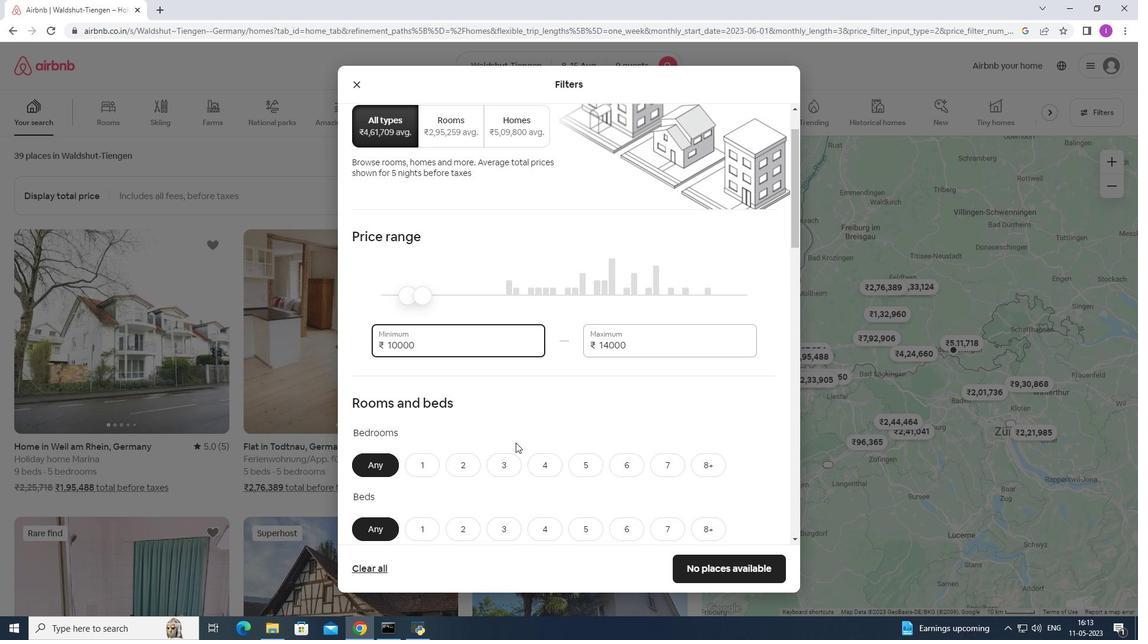 
Action: Mouse scrolled (551, 441) with delta (0, 0)
Screenshot: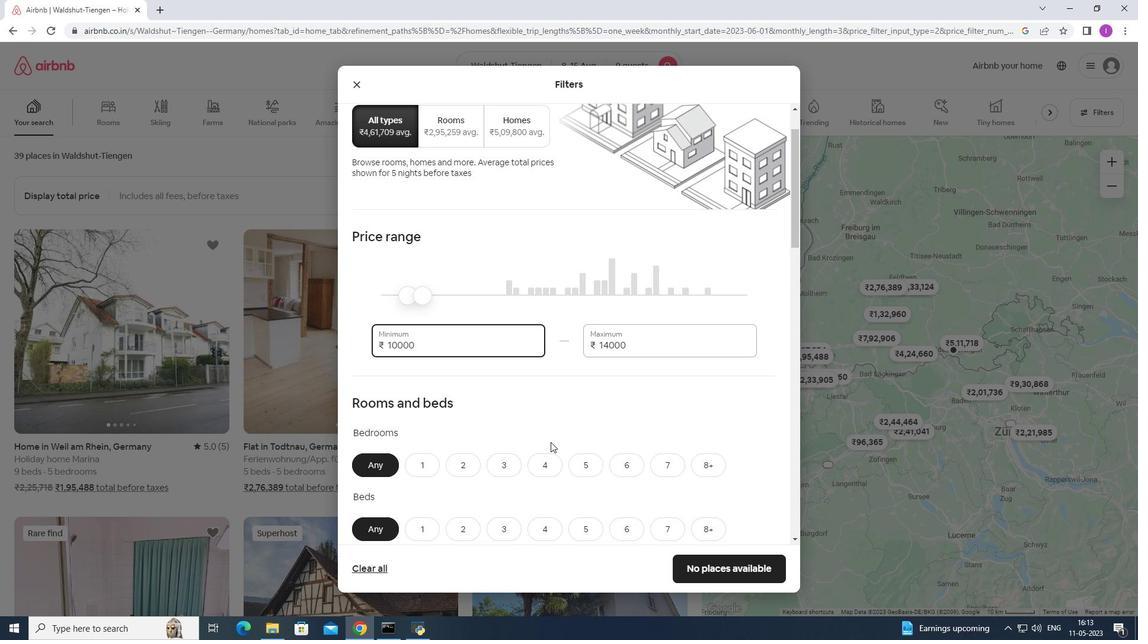 
Action: Mouse moved to (580, 401)
Screenshot: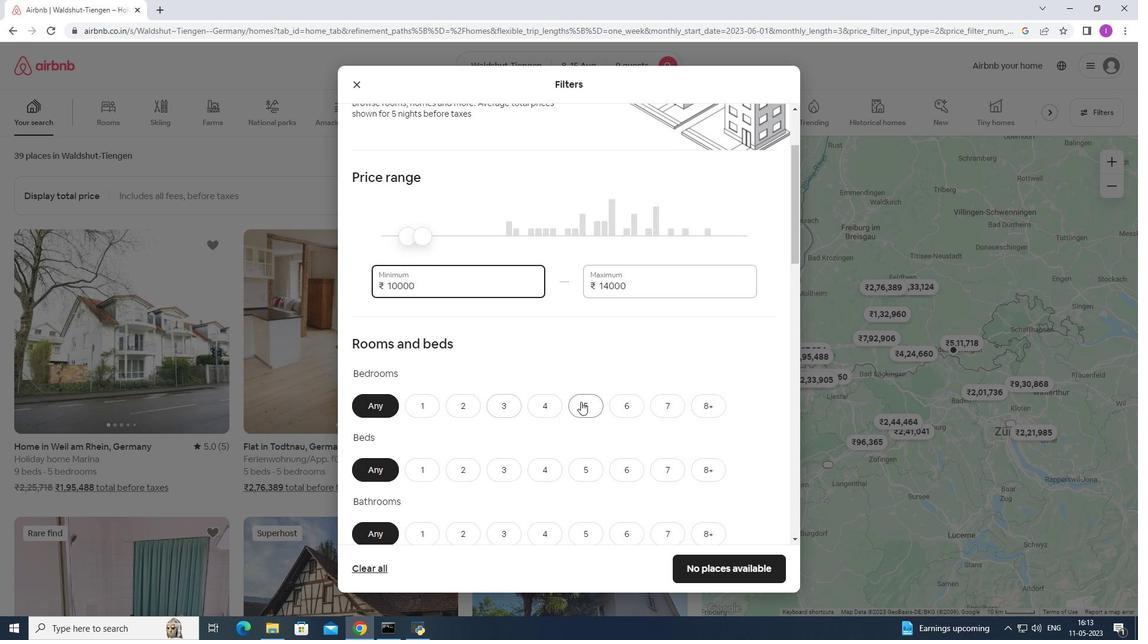 
Action: Mouse pressed left at (580, 401)
Screenshot: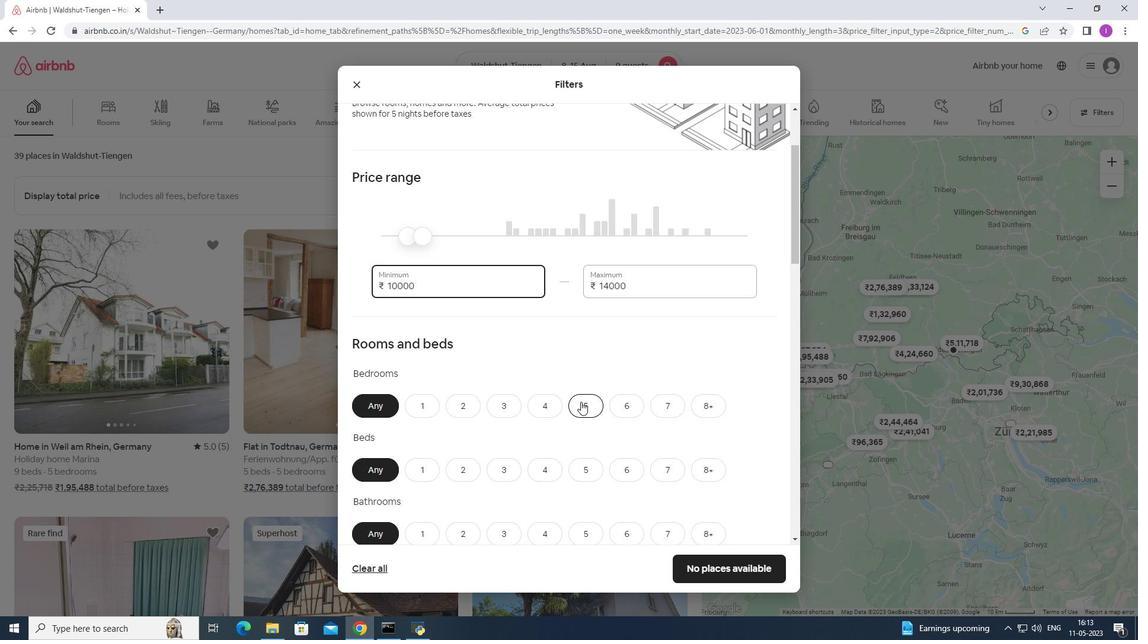 
Action: Mouse moved to (721, 471)
Screenshot: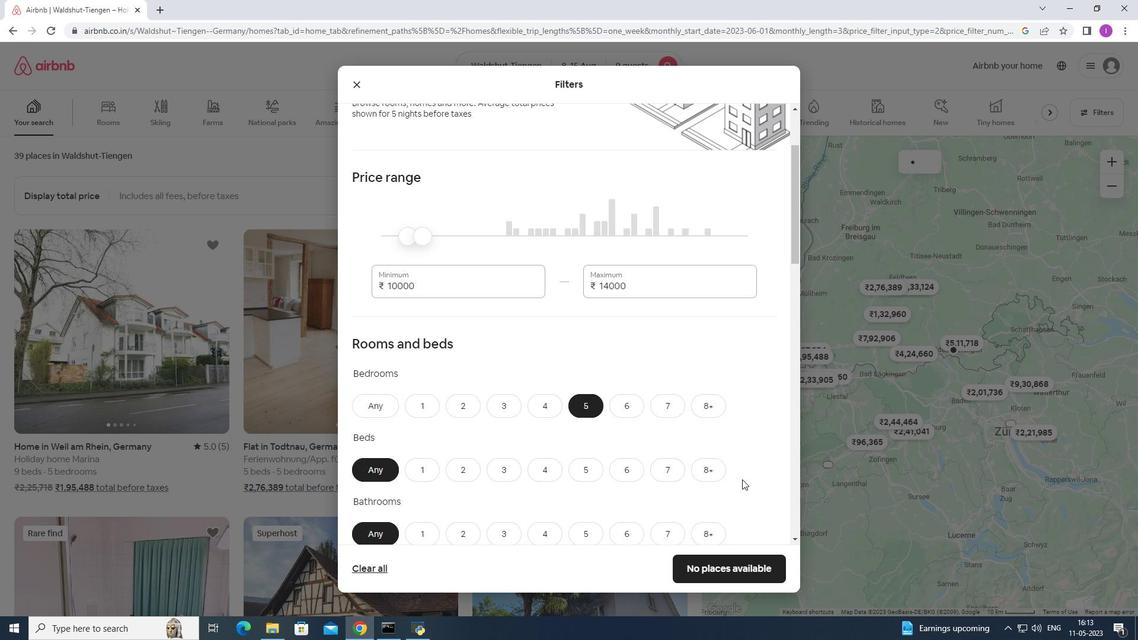 
Action: Mouse pressed left at (721, 471)
Screenshot: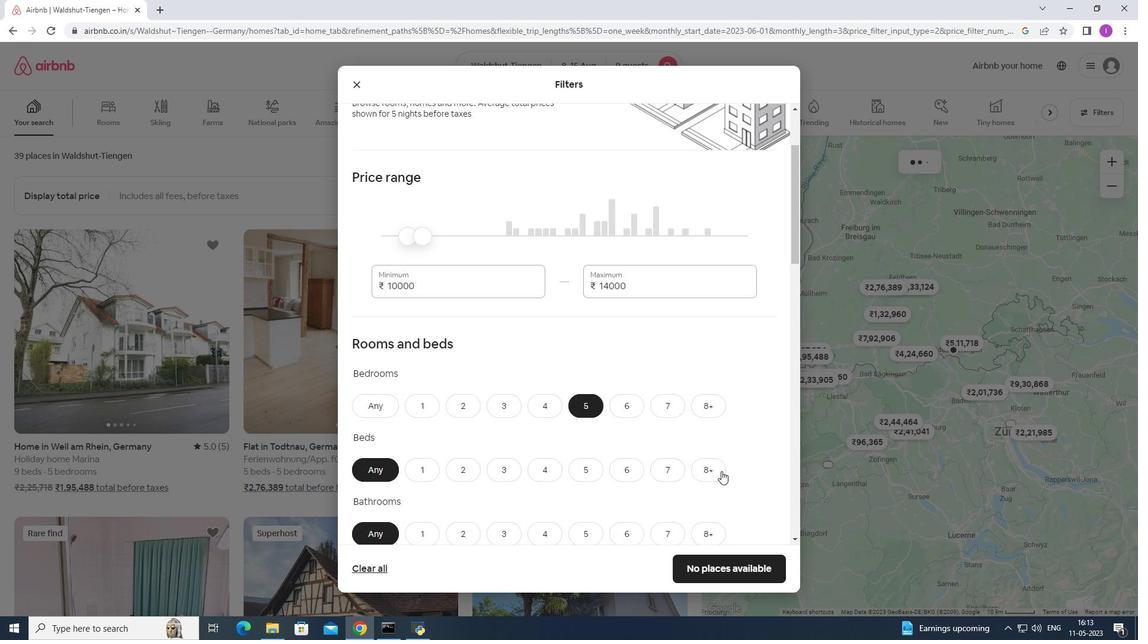 
Action: Mouse moved to (589, 534)
Screenshot: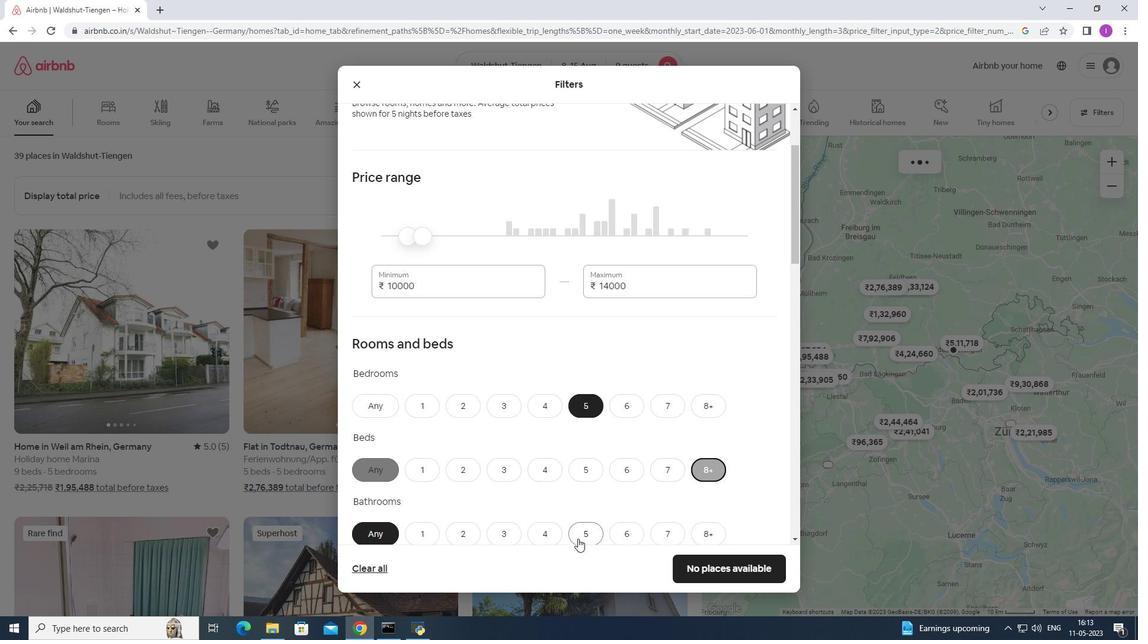 
Action: Mouse pressed left at (589, 534)
Screenshot: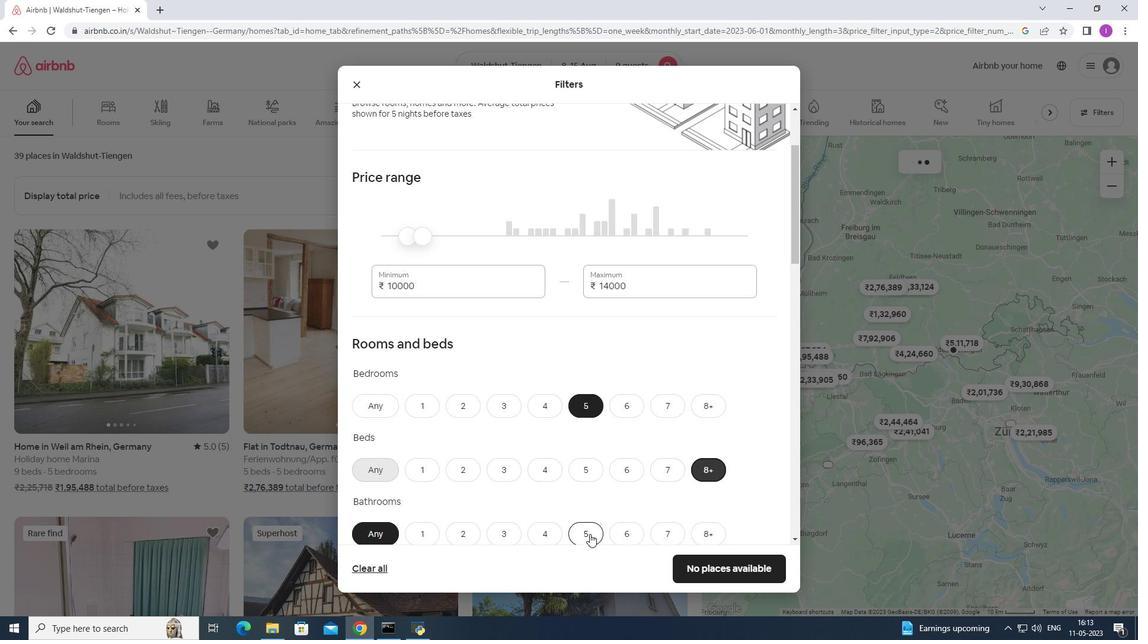 
Action: Mouse moved to (601, 497)
Screenshot: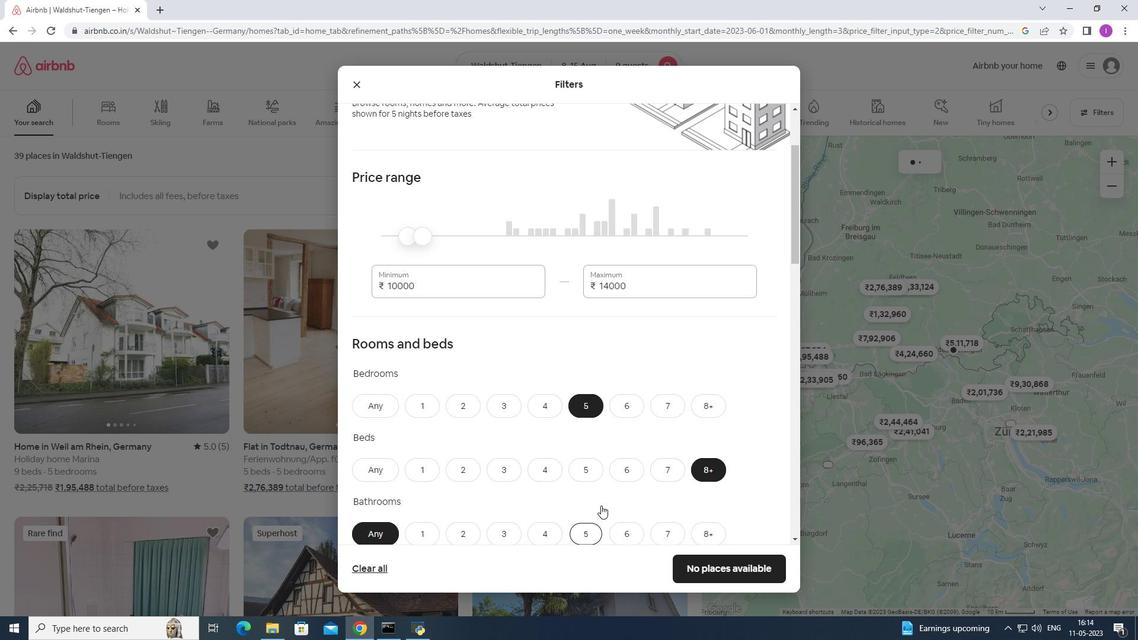 
Action: Mouse scrolled (601, 497) with delta (0, 0)
Screenshot: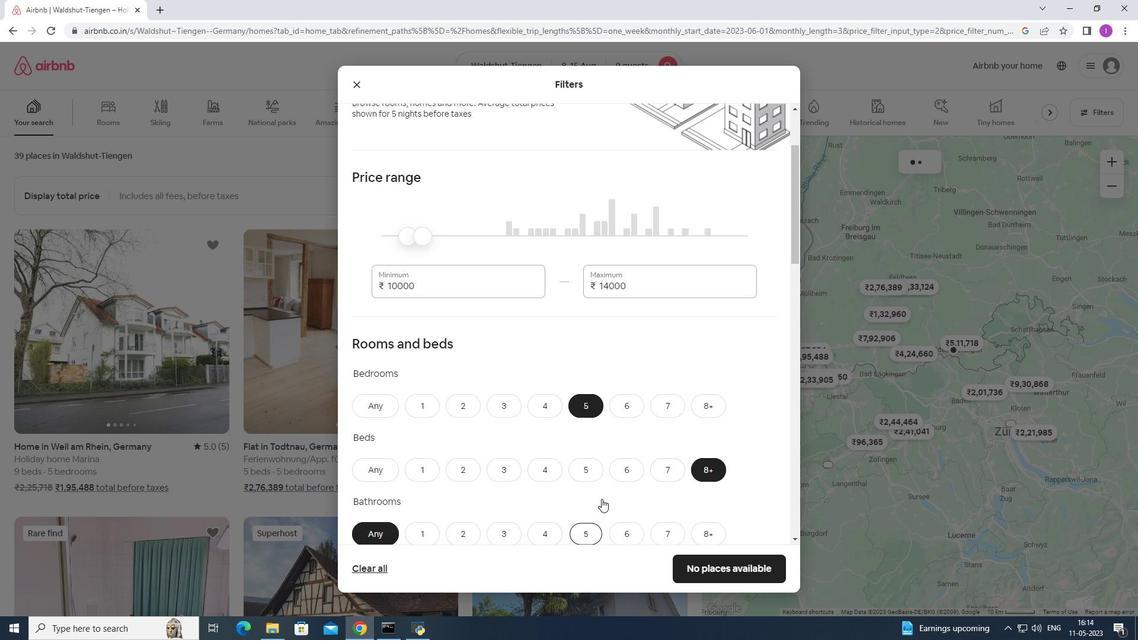 
Action: Mouse scrolled (601, 497) with delta (0, 0)
Screenshot: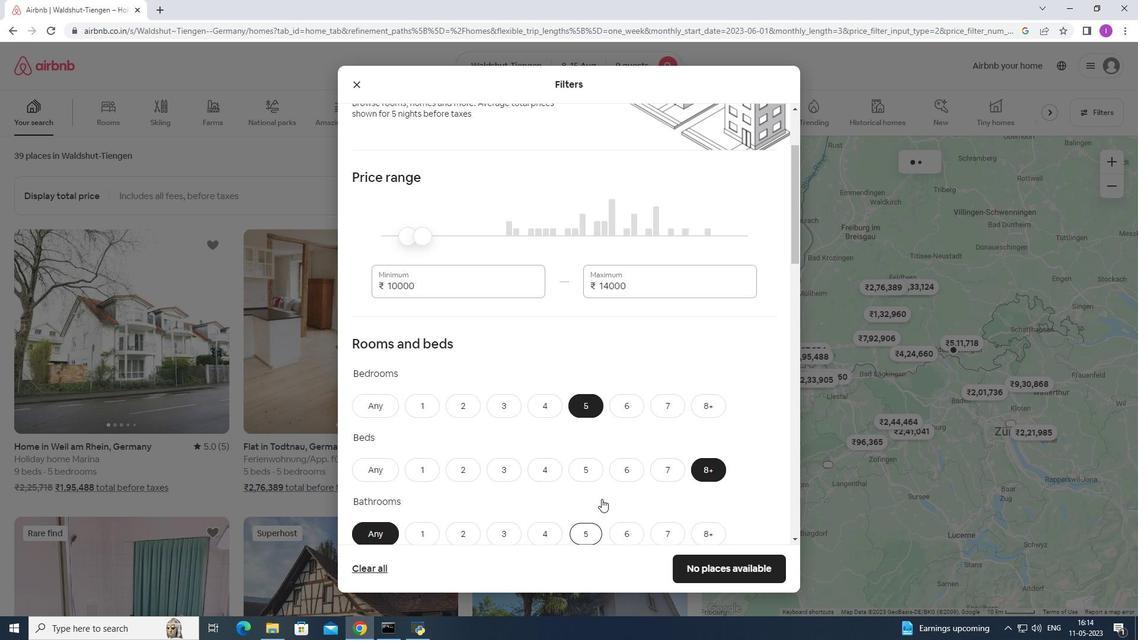 
Action: Mouse scrolled (601, 497) with delta (0, 0)
Screenshot: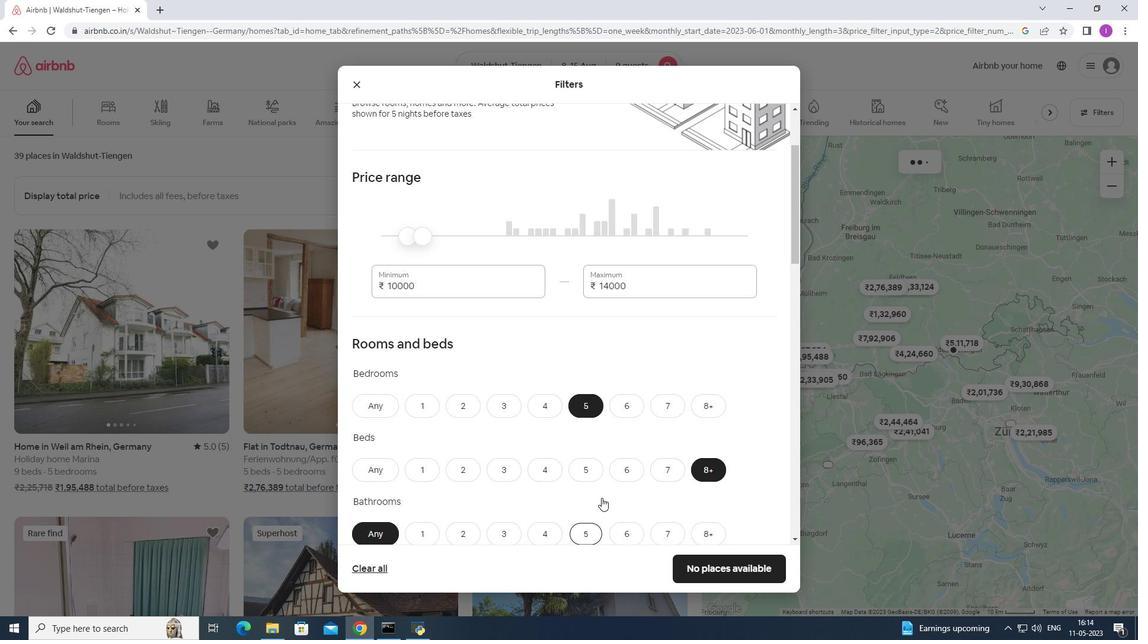 
Action: Mouse moved to (569, 481)
Screenshot: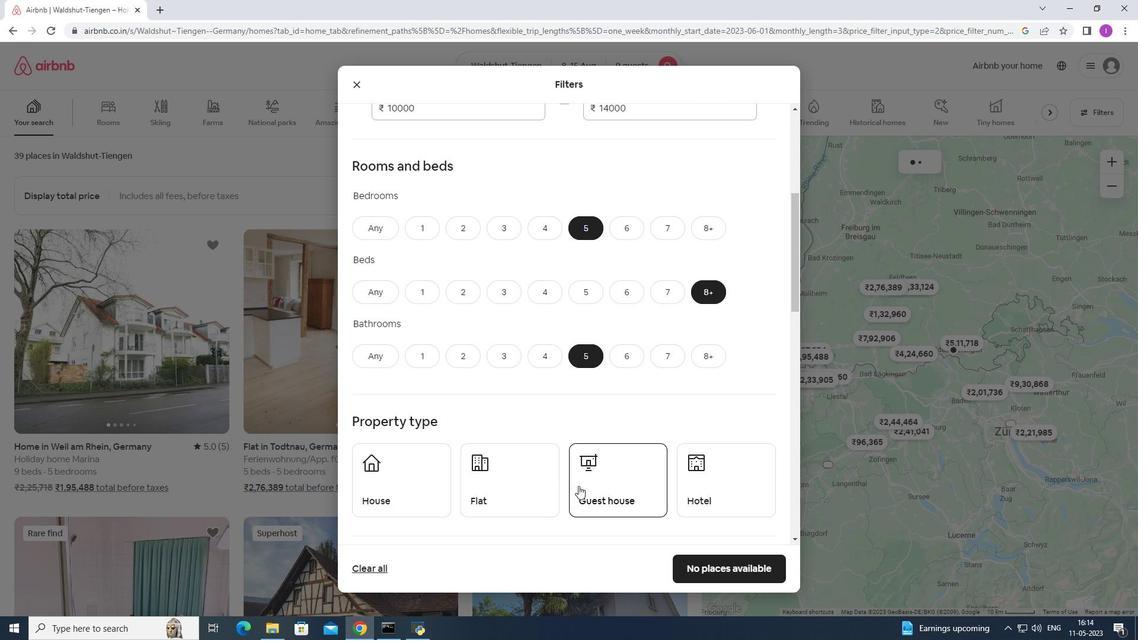 
Action: Mouse scrolled (569, 481) with delta (0, 0)
Screenshot: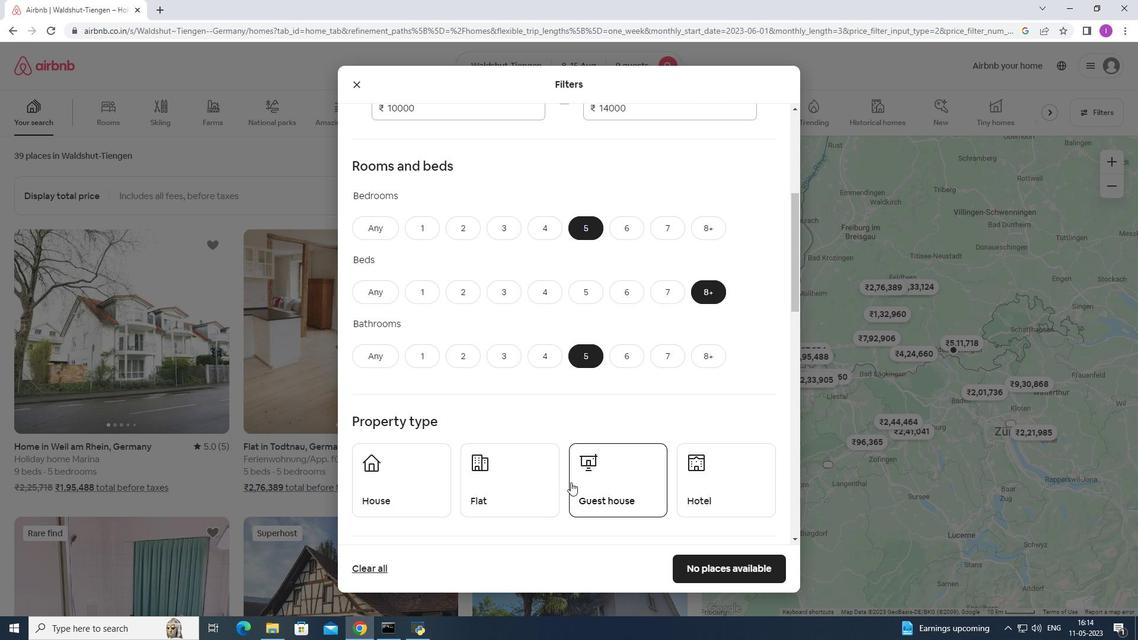 
Action: Mouse moved to (417, 445)
Screenshot: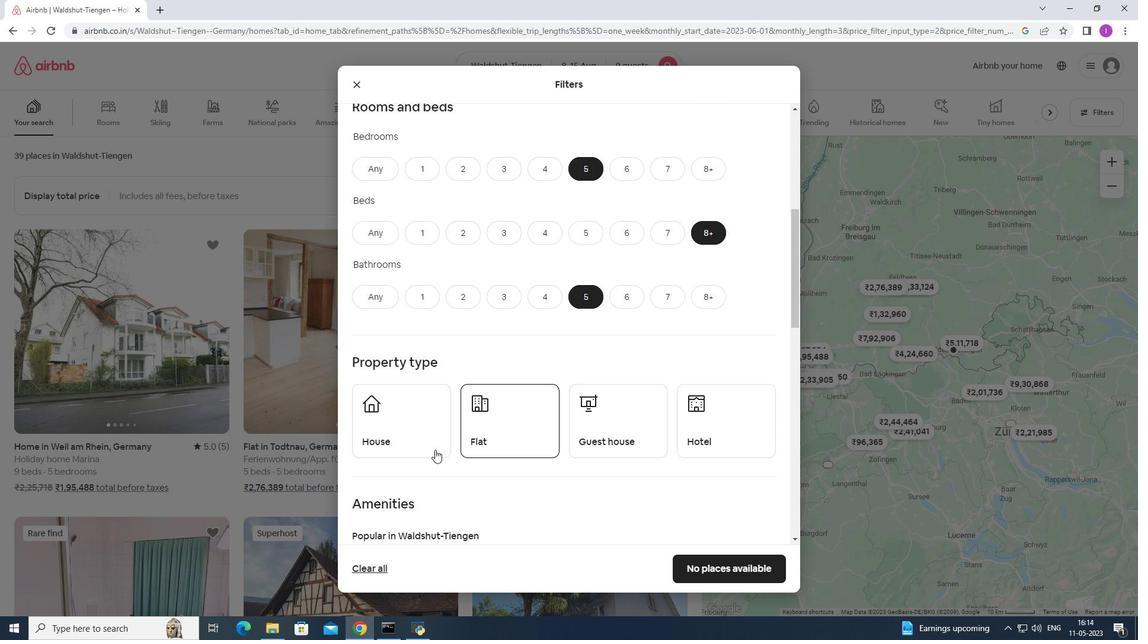 
Action: Mouse pressed left at (417, 445)
Screenshot: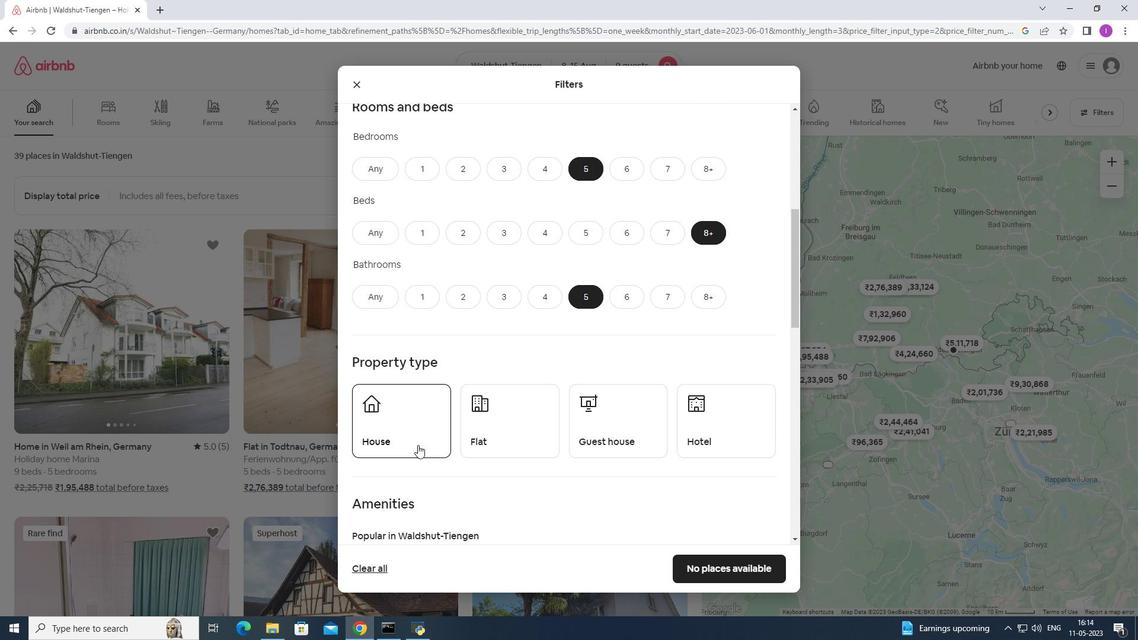
Action: Mouse moved to (475, 429)
Screenshot: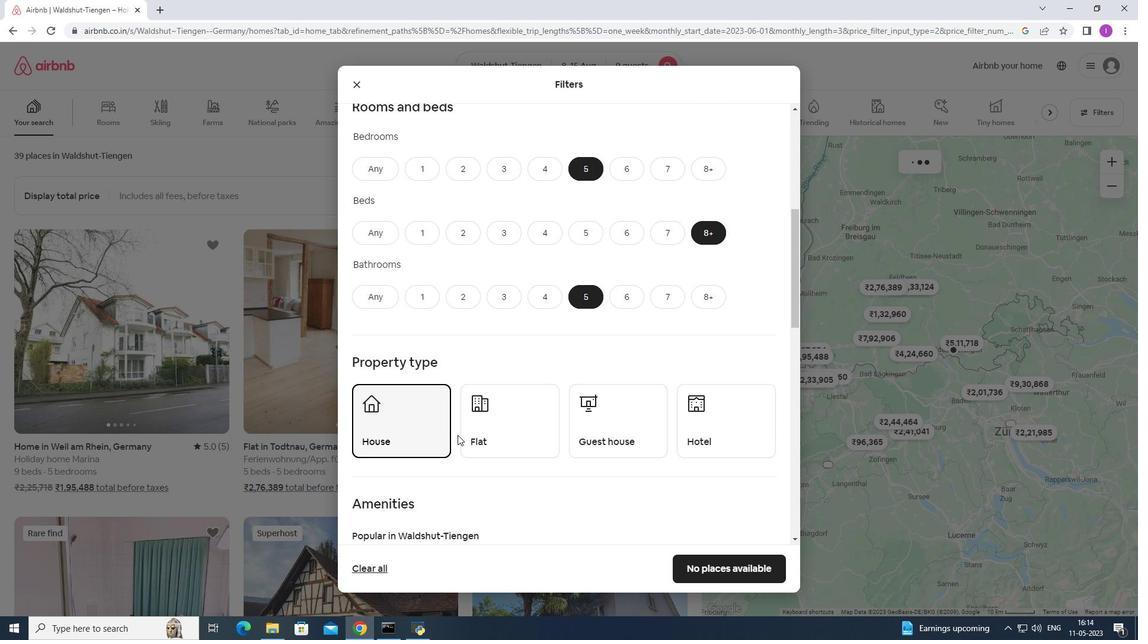 
Action: Mouse pressed left at (475, 429)
Screenshot: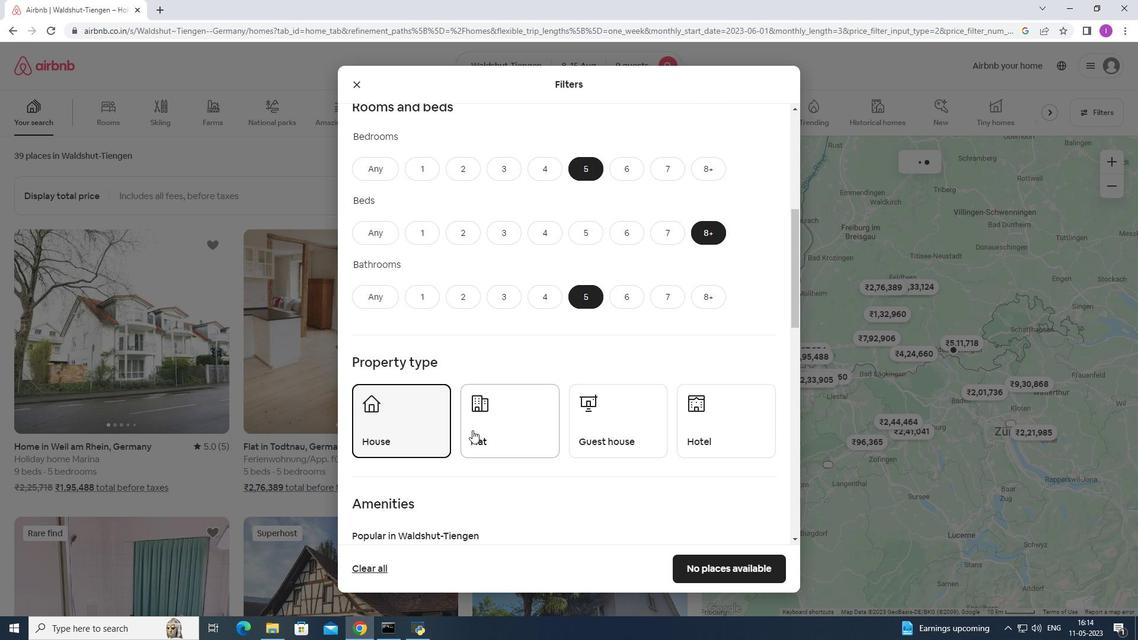 
Action: Mouse moved to (621, 429)
Screenshot: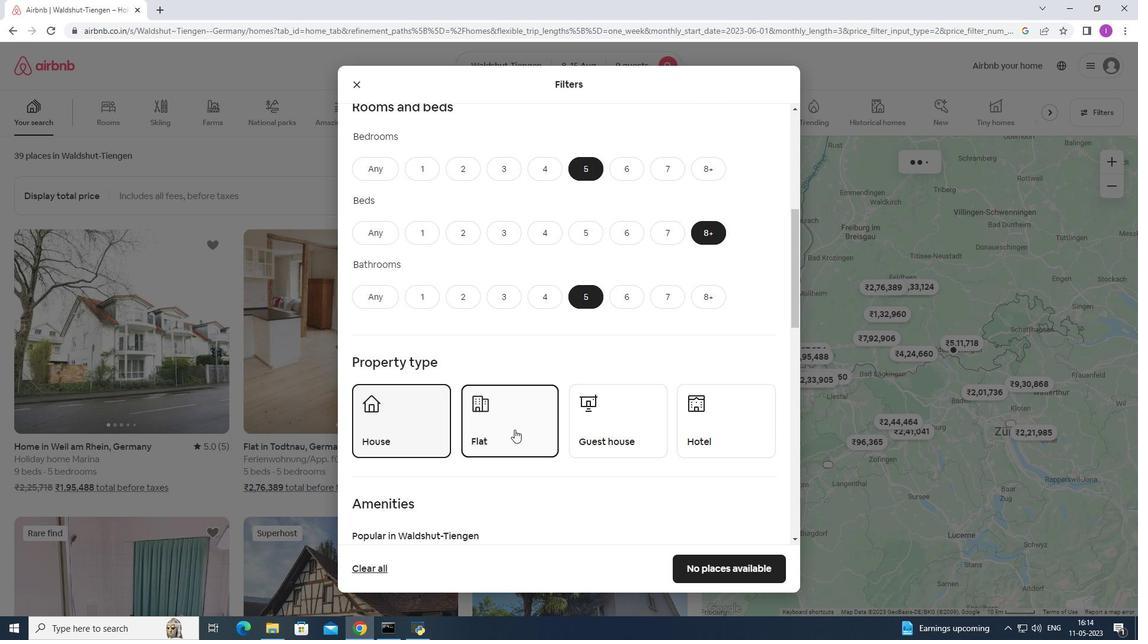 
Action: Mouse pressed left at (621, 429)
Screenshot: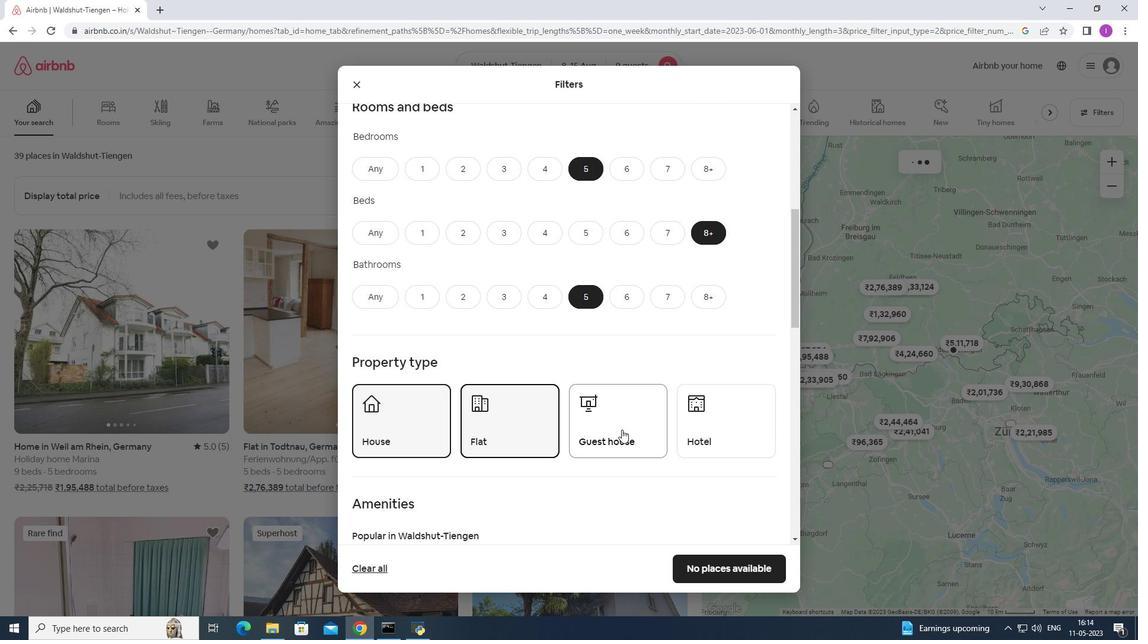 
Action: Mouse moved to (561, 457)
Screenshot: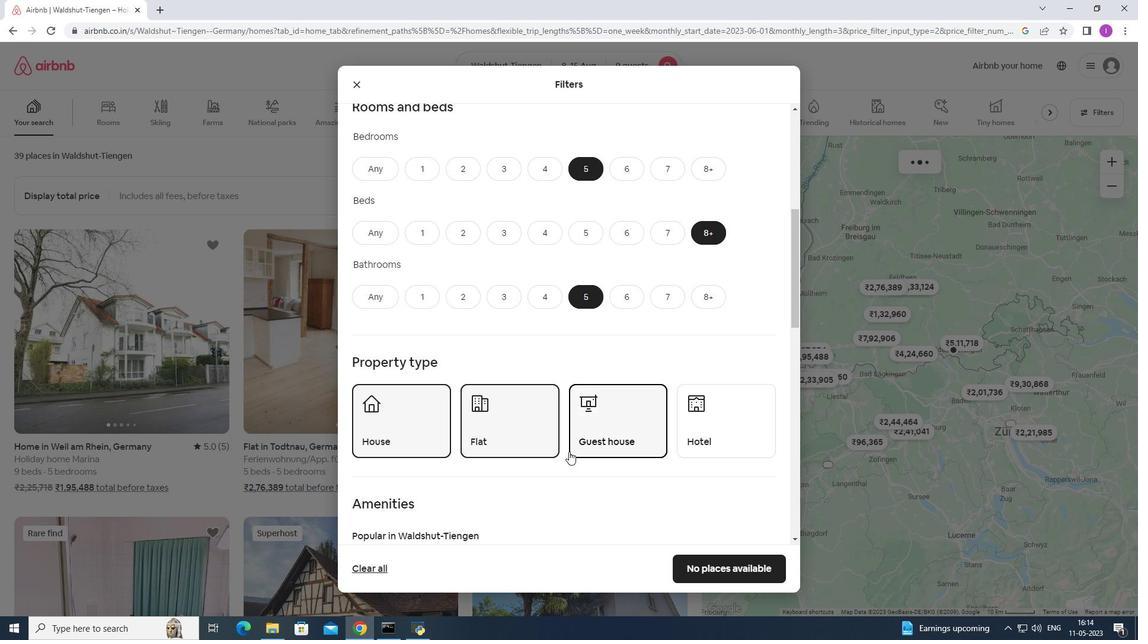 
Action: Mouse scrolled (561, 457) with delta (0, 0)
Screenshot: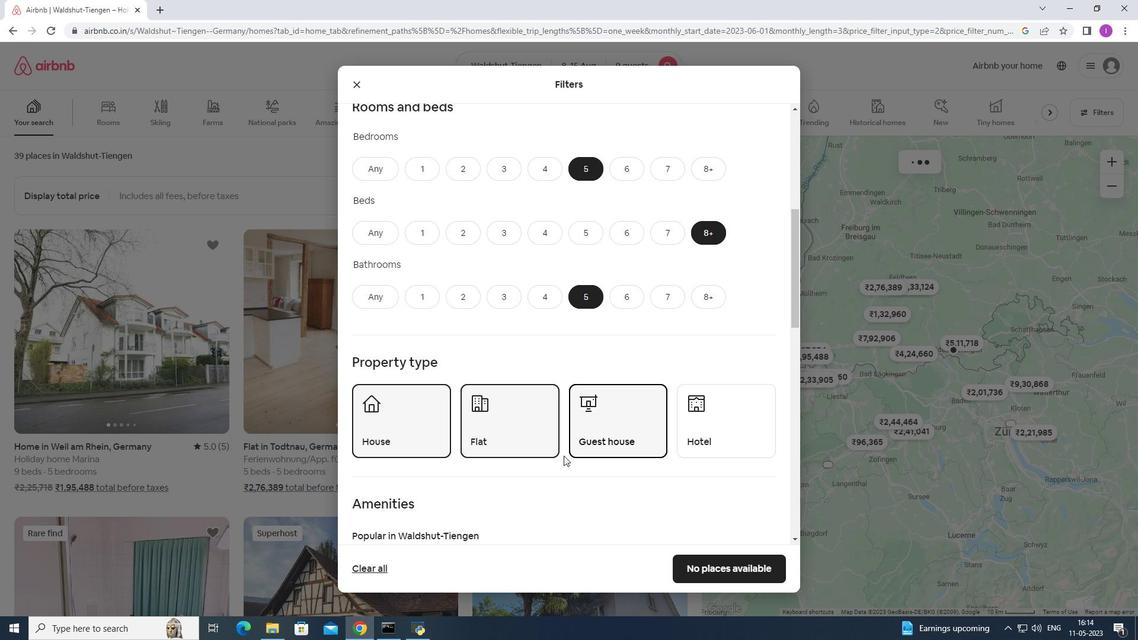 
Action: Mouse moved to (559, 460)
Screenshot: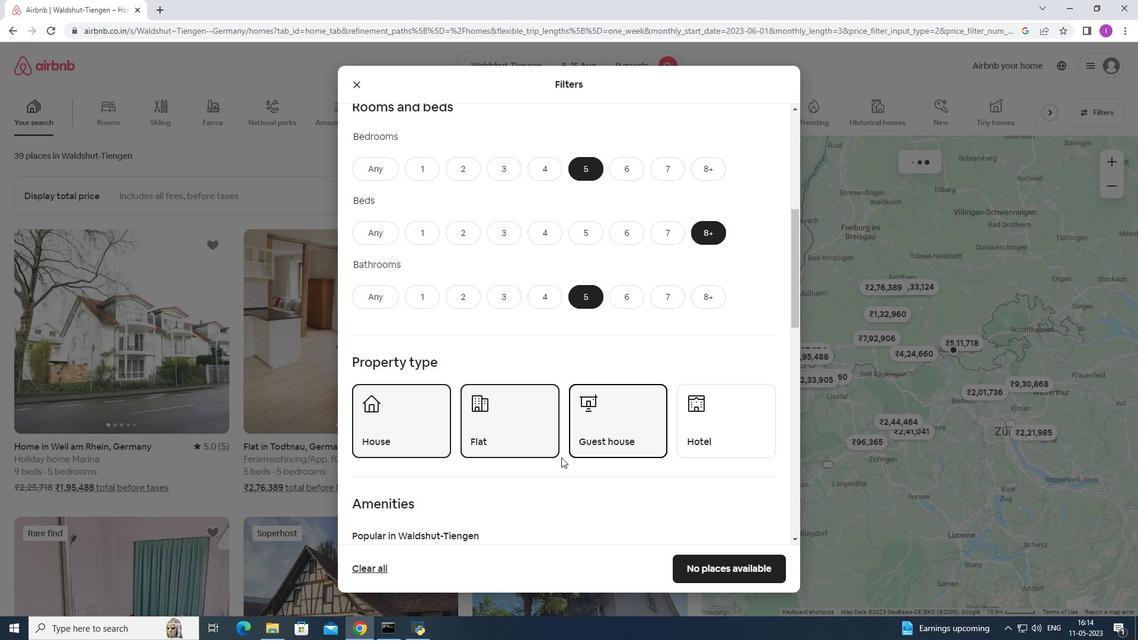
Action: Mouse scrolled (559, 459) with delta (0, 0)
Screenshot: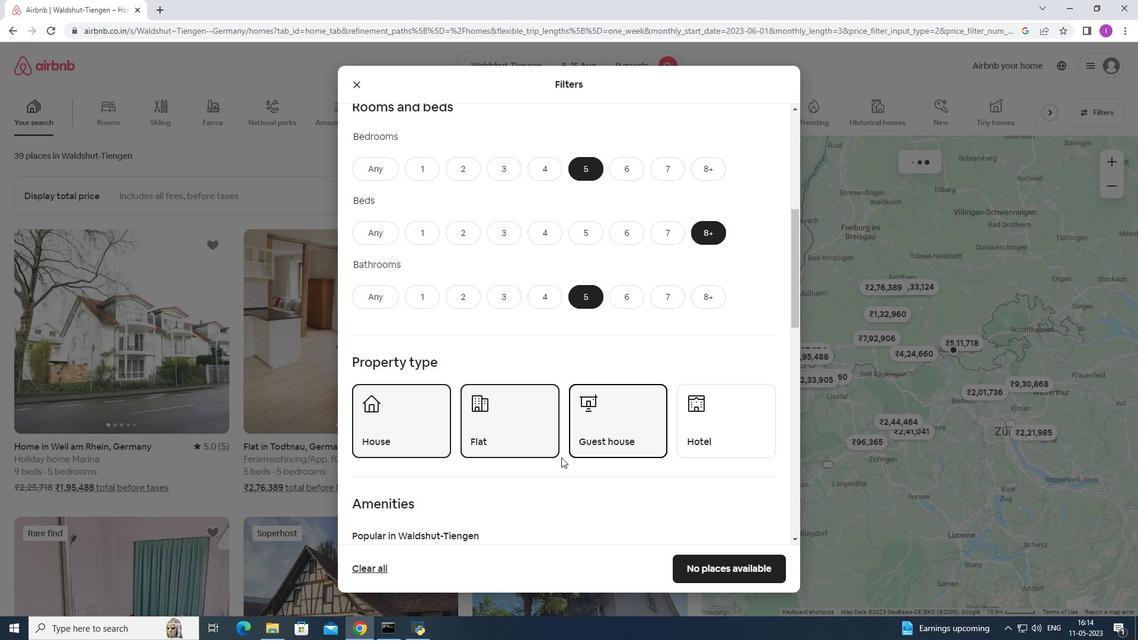 
Action: Mouse scrolled (559, 459) with delta (0, 0)
Screenshot: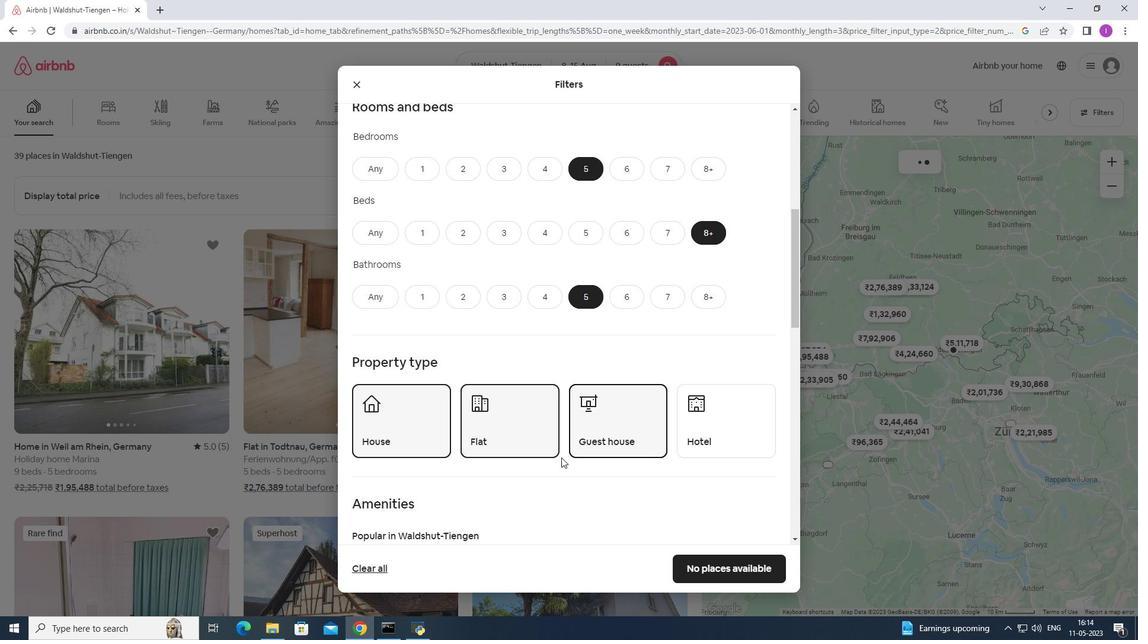 
Action: Mouse moved to (502, 448)
Screenshot: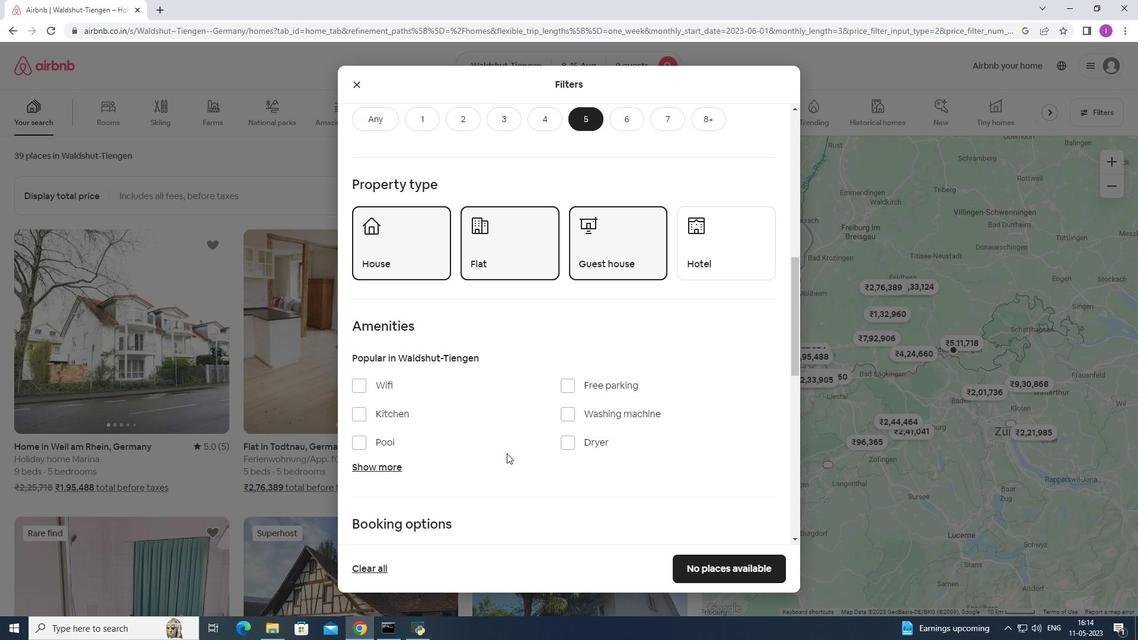 
Action: Mouse scrolled (502, 447) with delta (0, 0)
Screenshot: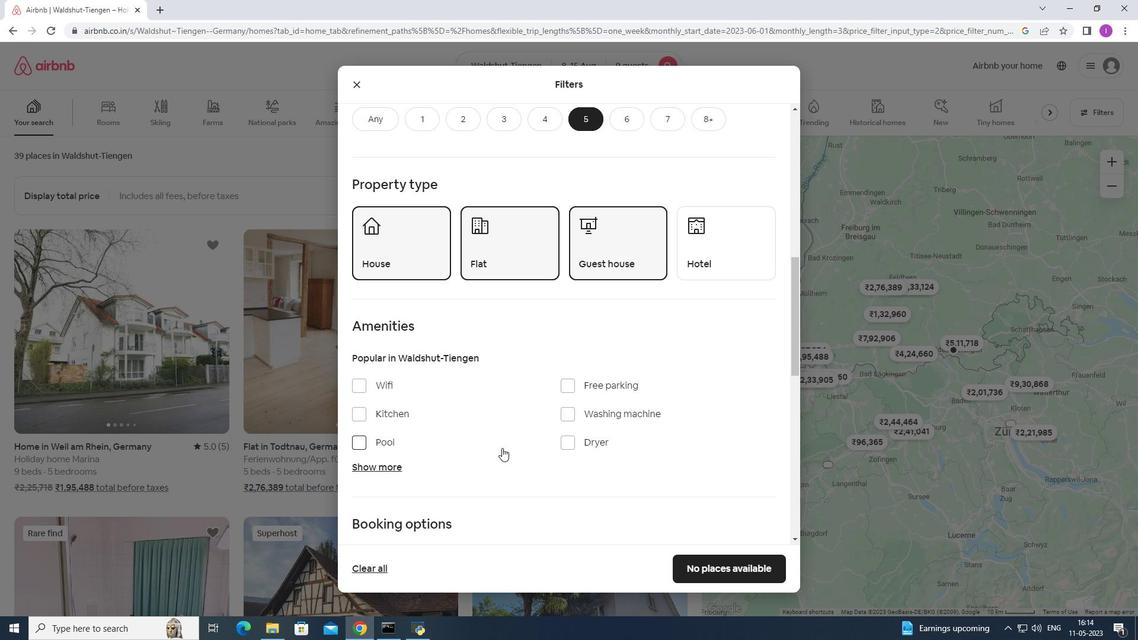 
Action: Mouse moved to (358, 327)
Screenshot: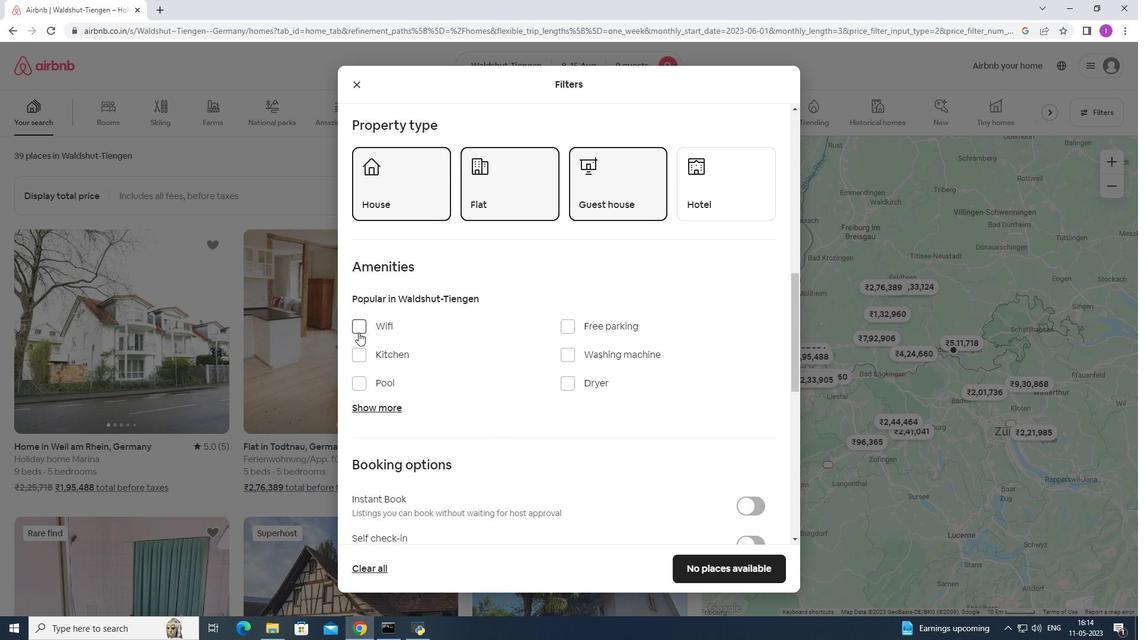 
Action: Mouse pressed left at (358, 327)
Screenshot: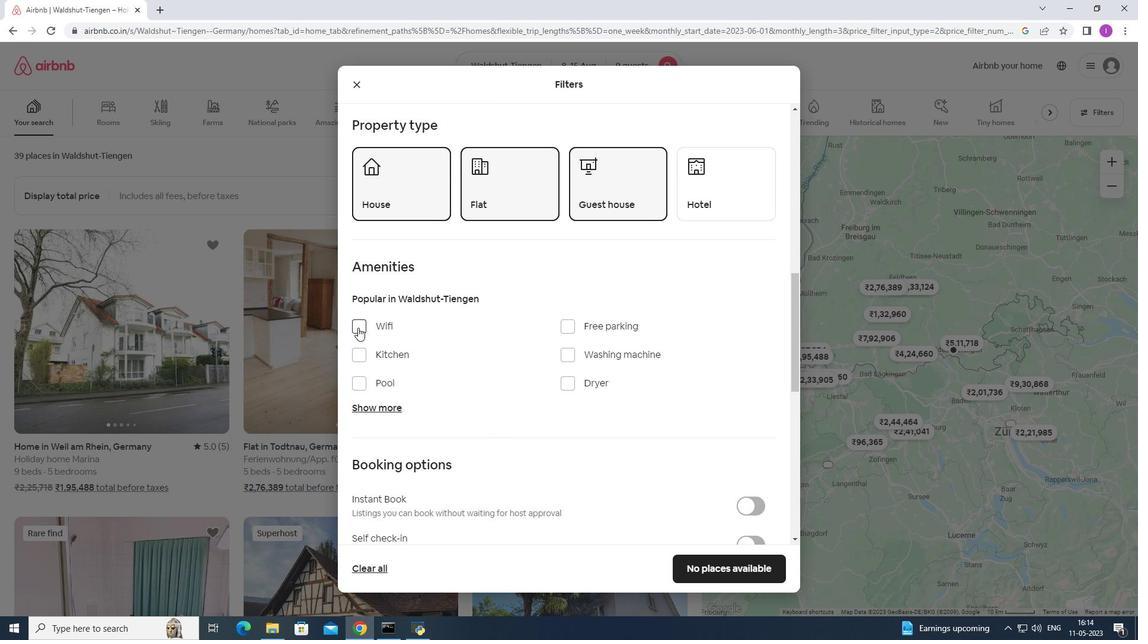 
Action: Mouse moved to (381, 401)
Screenshot: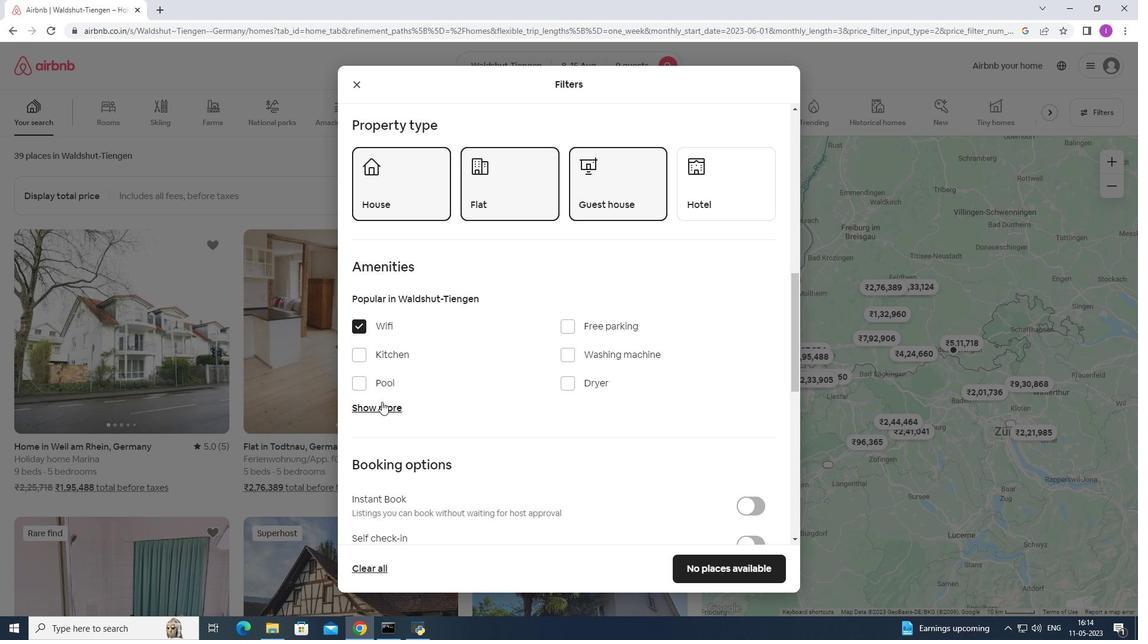 
Action: Mouse pressed left at (381, 401)
Screenshot: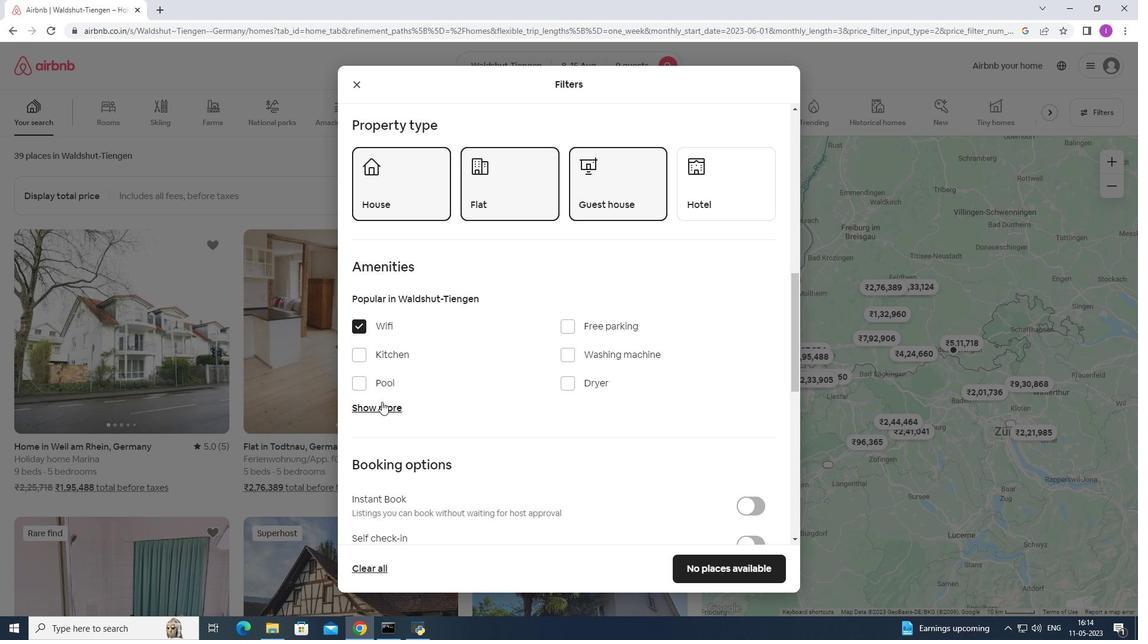 
Action: Mouse moved to (570, 478)
Screenshot: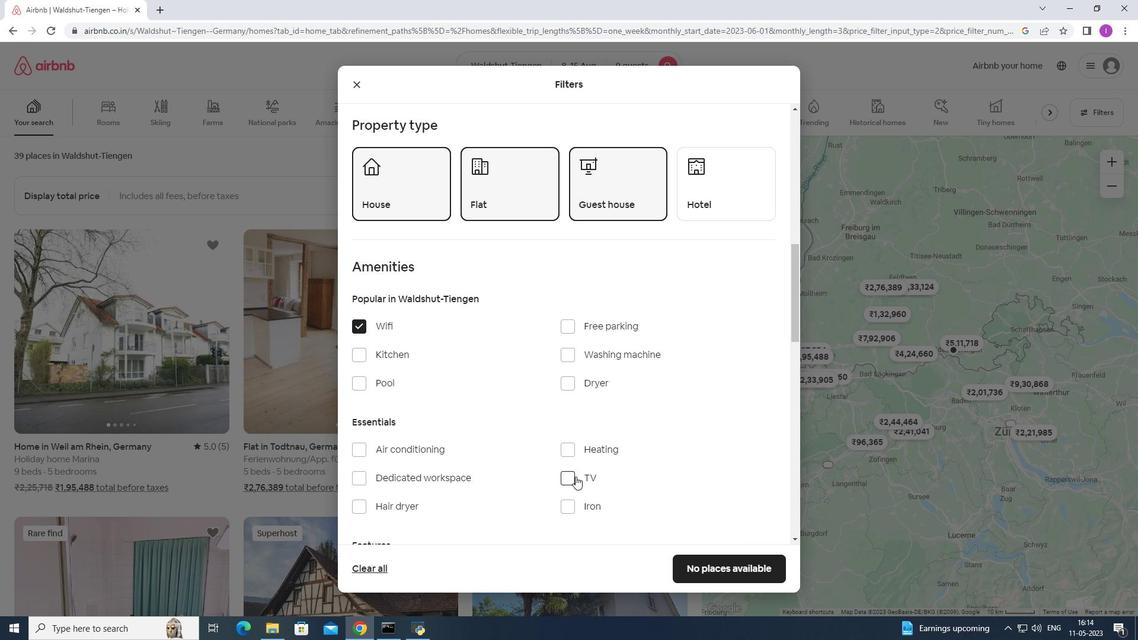 
Action: Mouse pressed left at (570, 478)
Screenshot: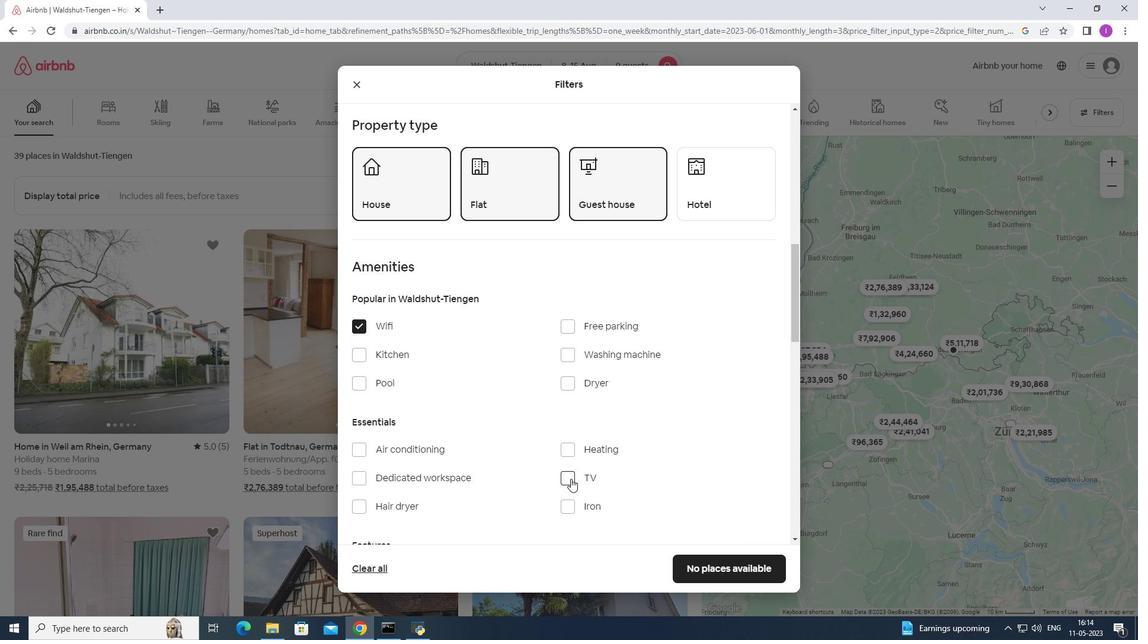
Action: Mouse moved to (566, 327)
Screenshot: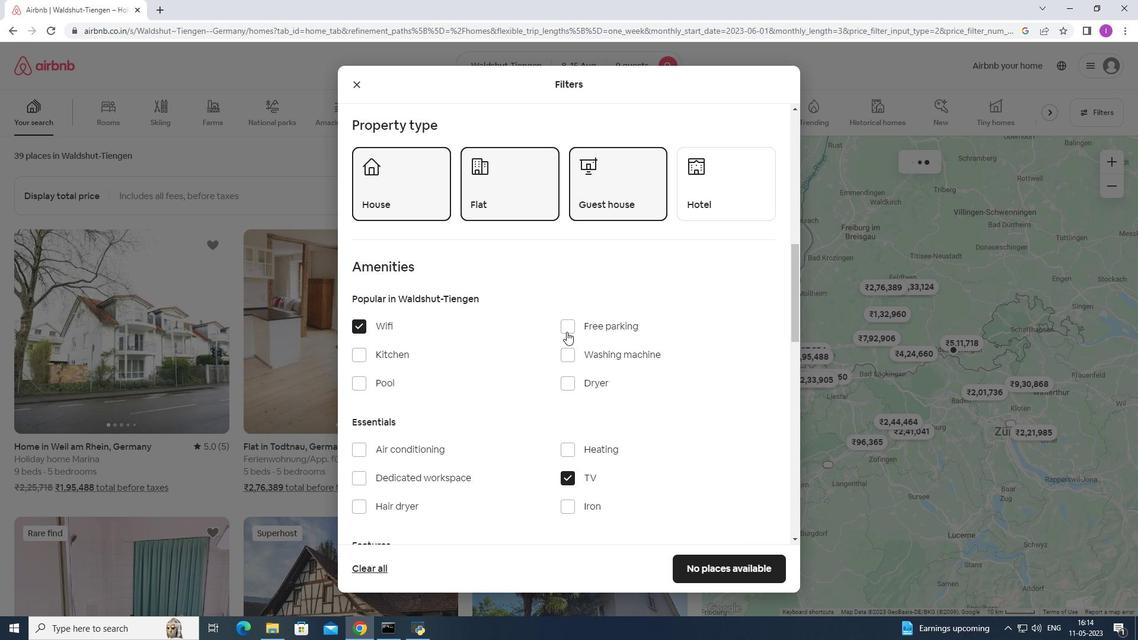 
Action: Mouse pressed left at (566, 327)
Screenshot: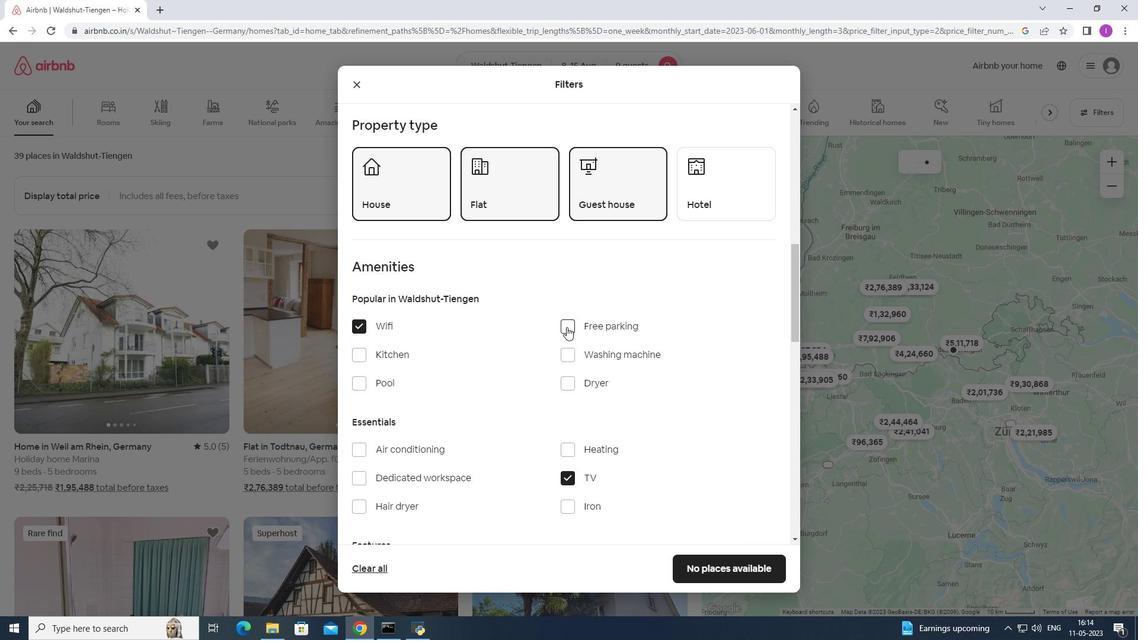 
Action: Mouse moved to (490, 410)
Screenshot: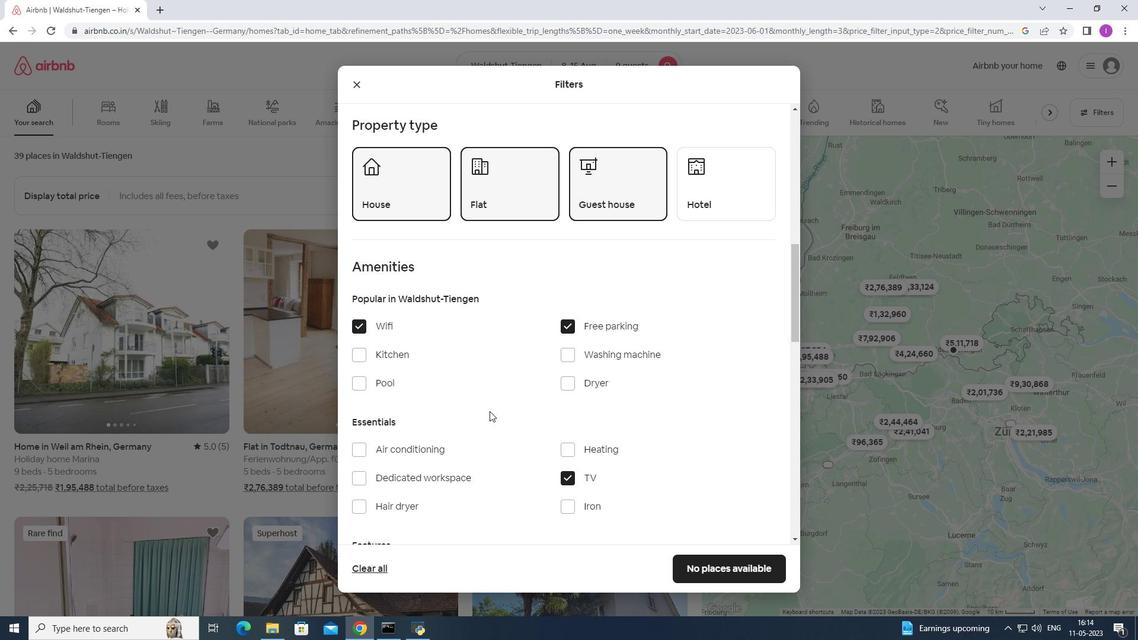 
Action: Mouse scrolled (490, 409) with delta (0, 0)
Screenshot: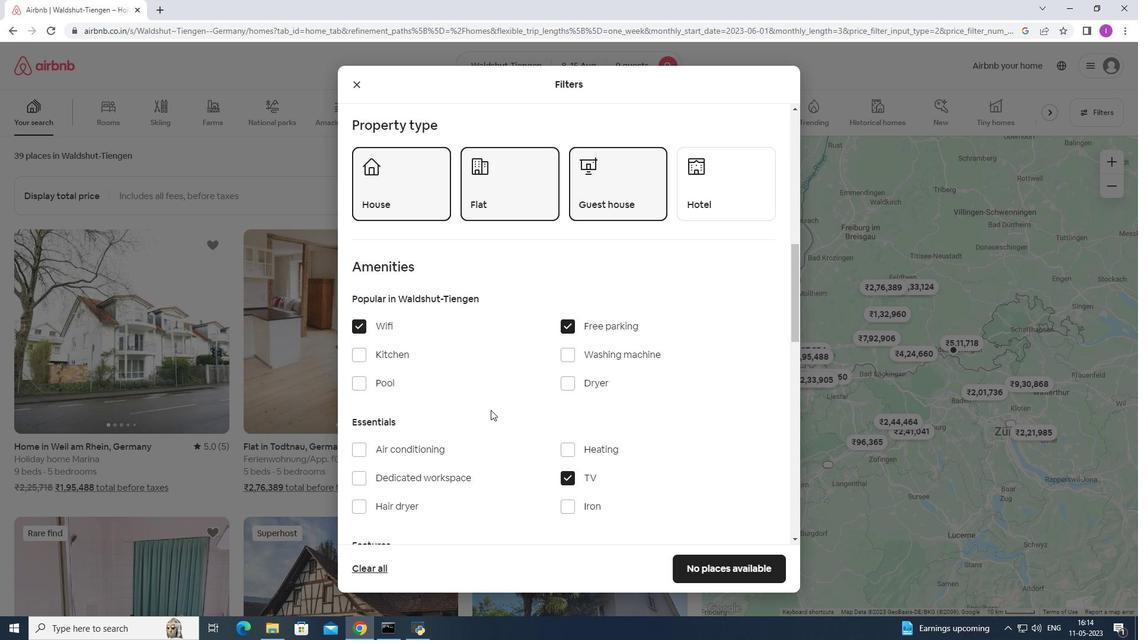 
Action: Mouse scrolled (490, 409) with delta (0, 0)
Screenshot: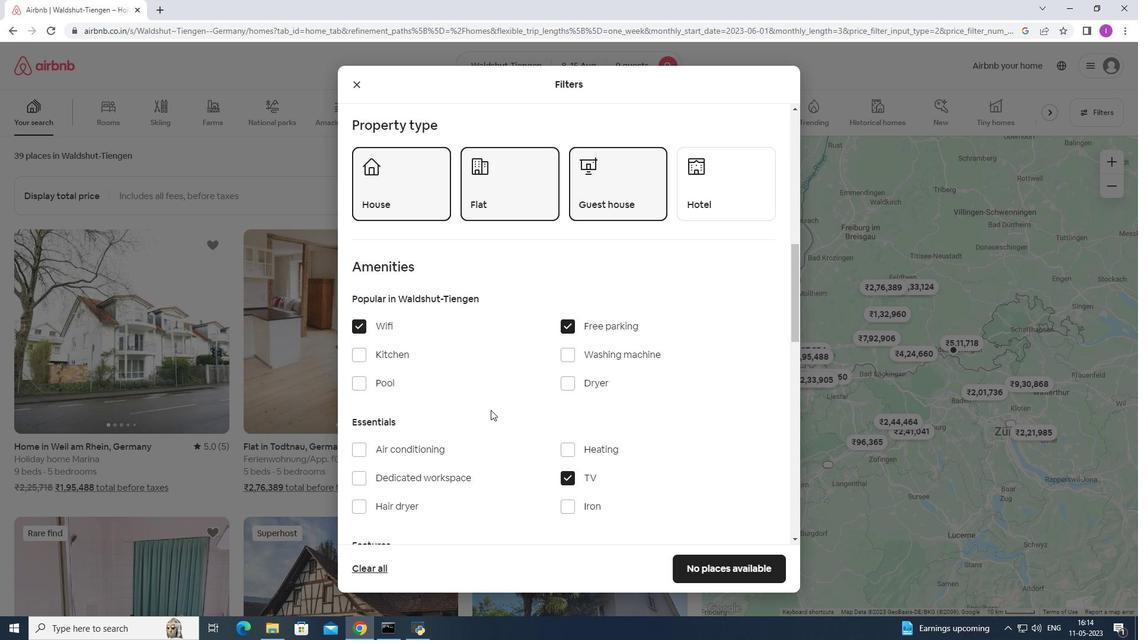 
Action: Mouse scrolled (490, 409) with delta (0, 0)
Screenshot: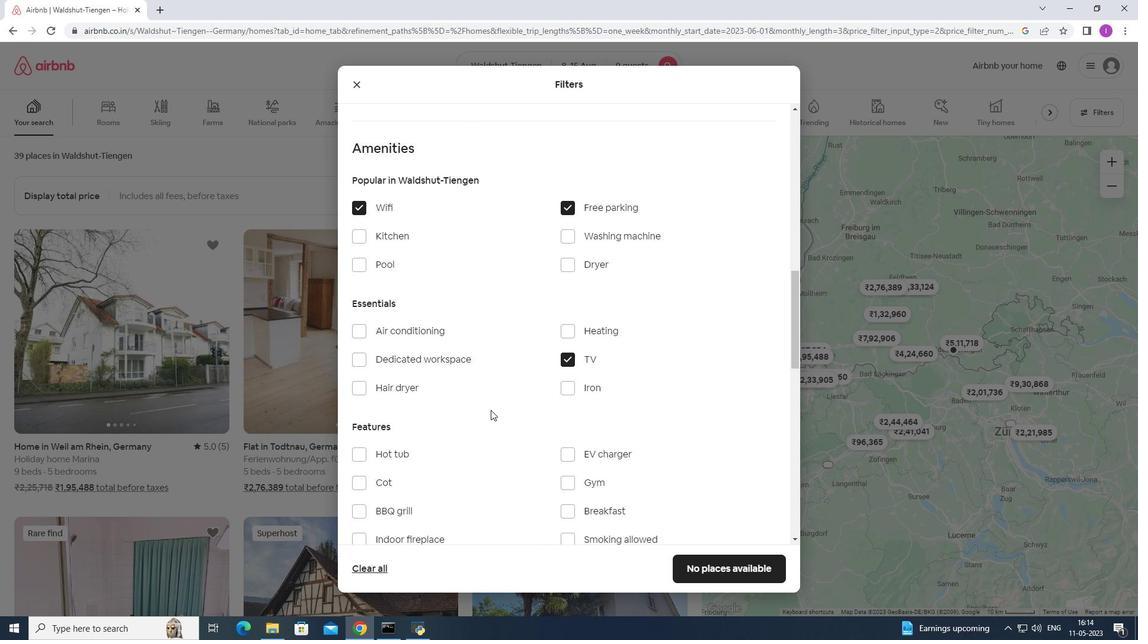 
Action: Mouse scrolled (490, 409) with delta (0, 0)
Screenshot: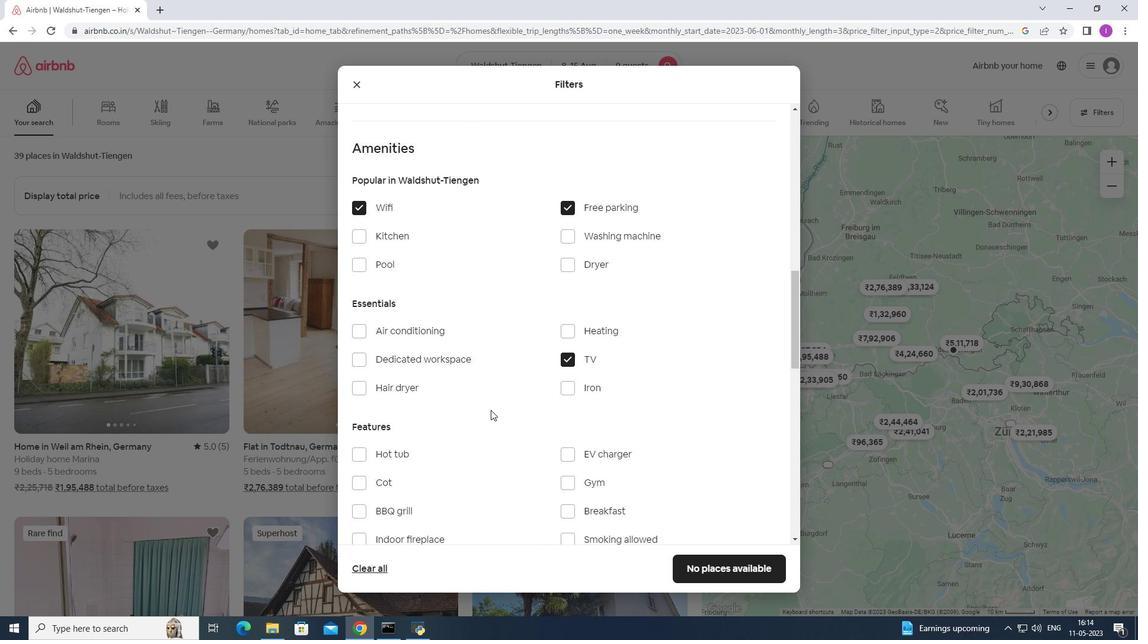 
Action: Mouse moved to (572, 363)
Screenshot: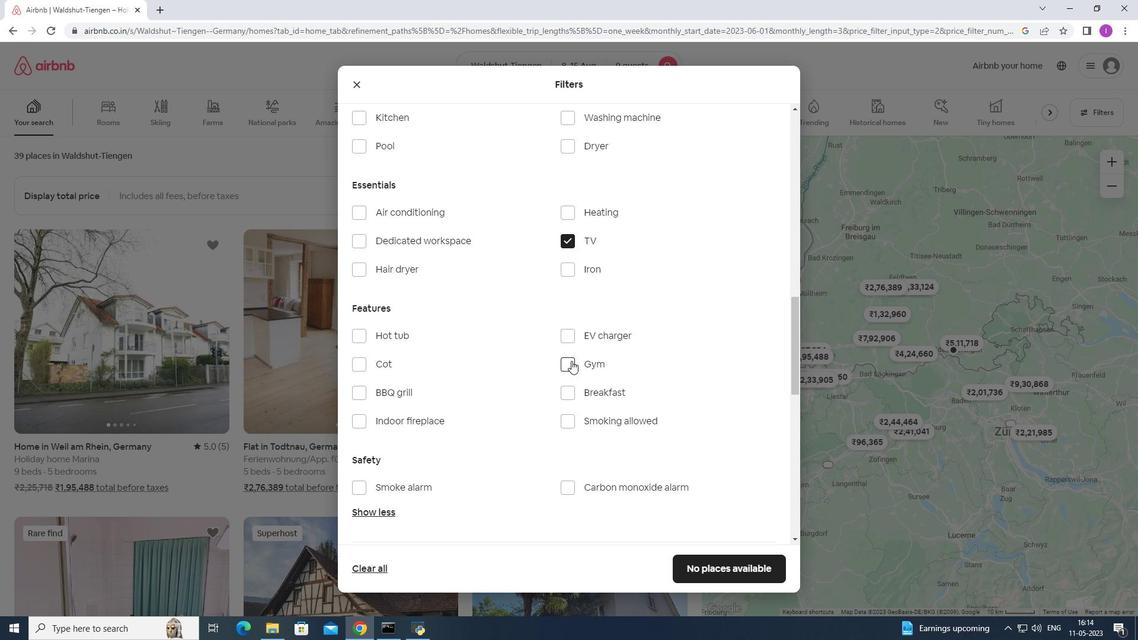 
Action: Mouse pressed left at (572, 363)
Screenshot: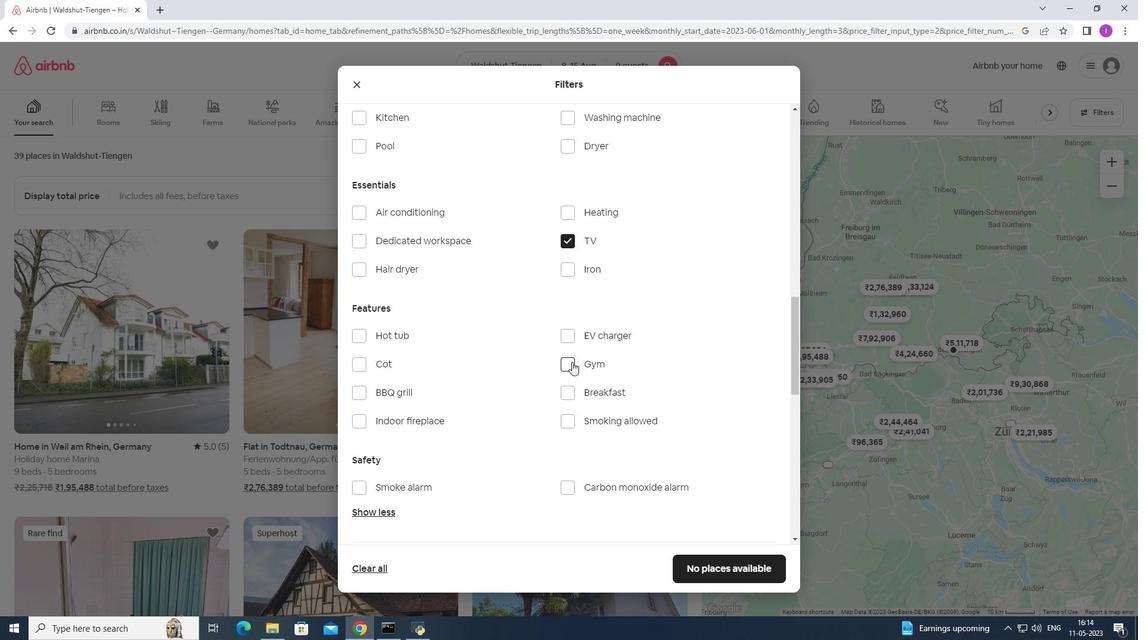 
Action: Mouse moved to (571, 397)
Screenshot: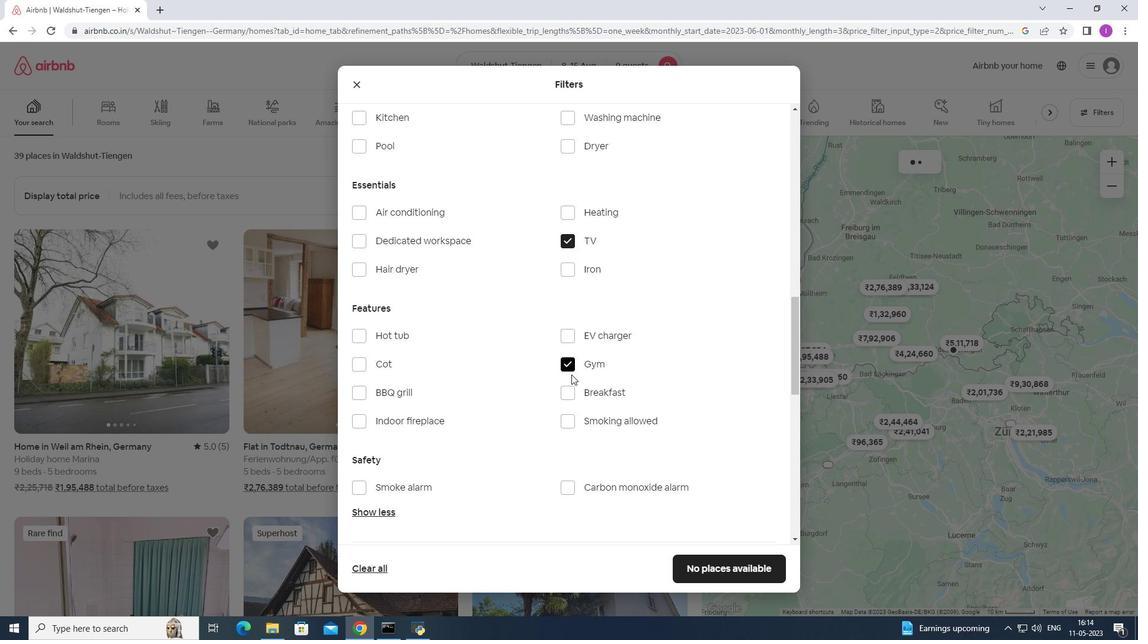 
Action: Mouse pressed left at (571, 397)
Screenshot: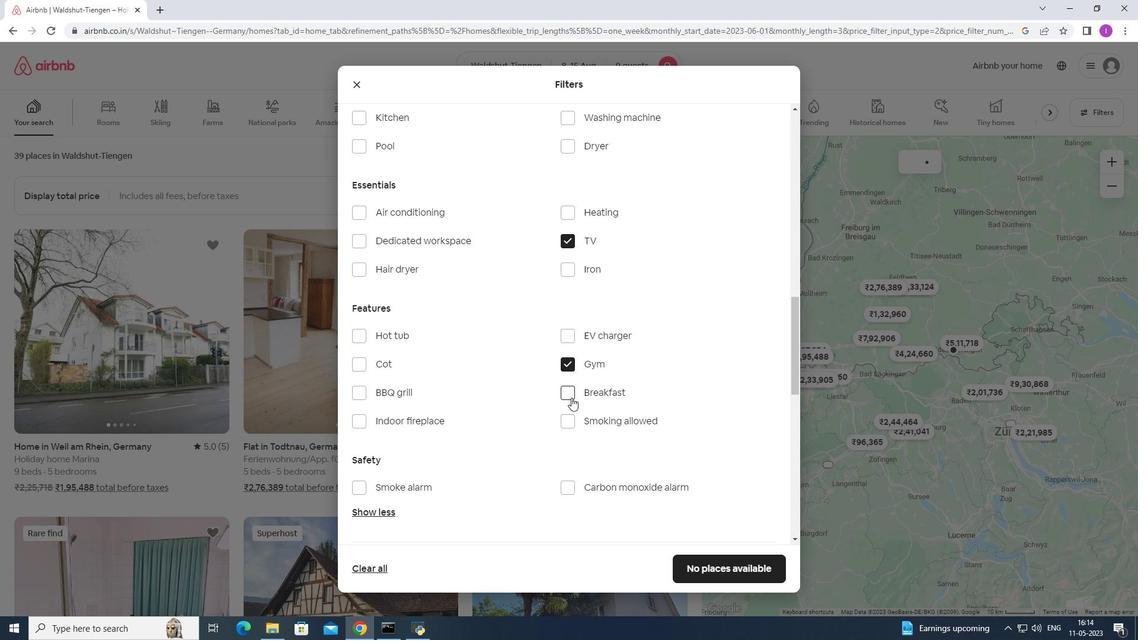 
Action: Mouse moved to (515, 411)
Screenshot: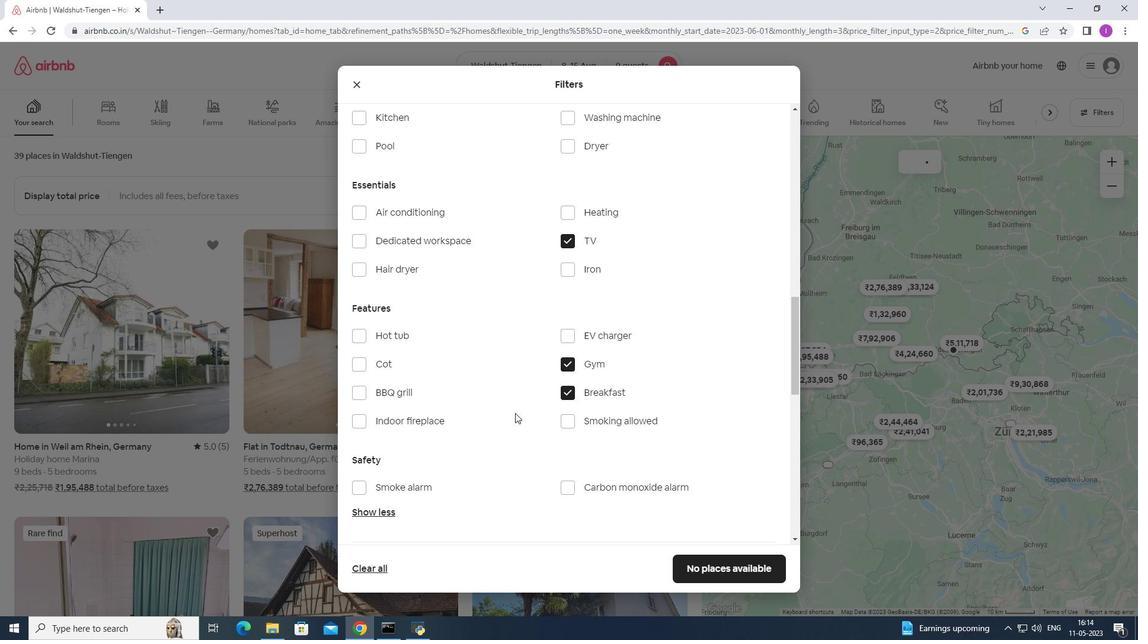 
Action: Mouse scrolled (515, 410) with delta (0, 0)
Screenshot: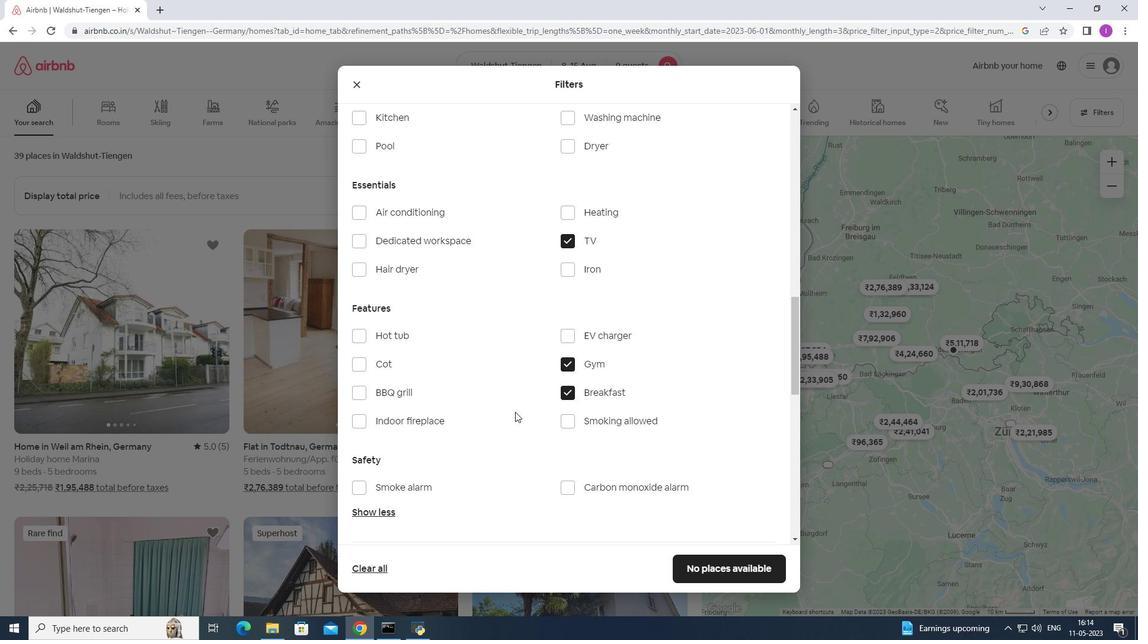 
Action: Mouse scrolled (515, 410) with delta (0, 0)
Screenshot: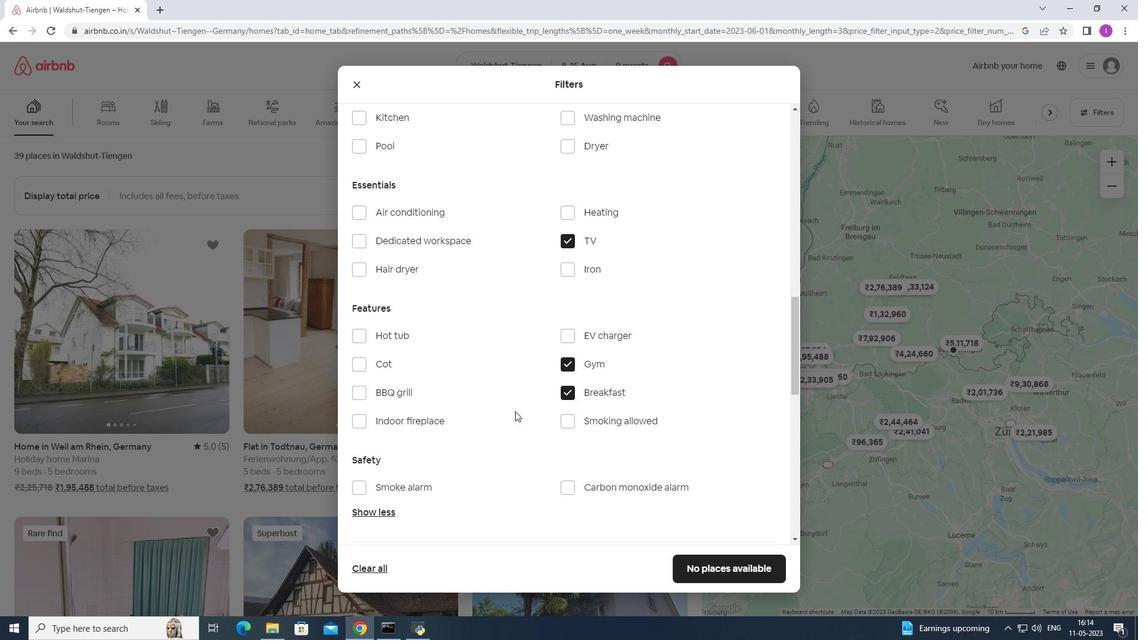 
Action: Mouse moved to (515, 410)
Screenshot: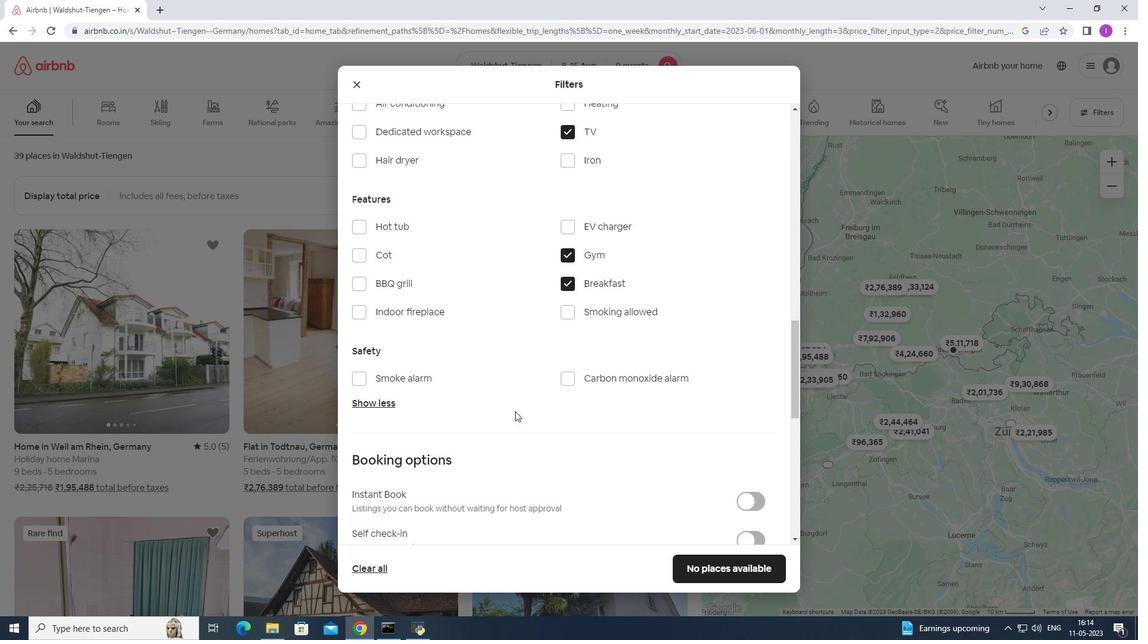 
Action: Mouse scrolled (515, 410) with delta (0, 0)
Screenshot: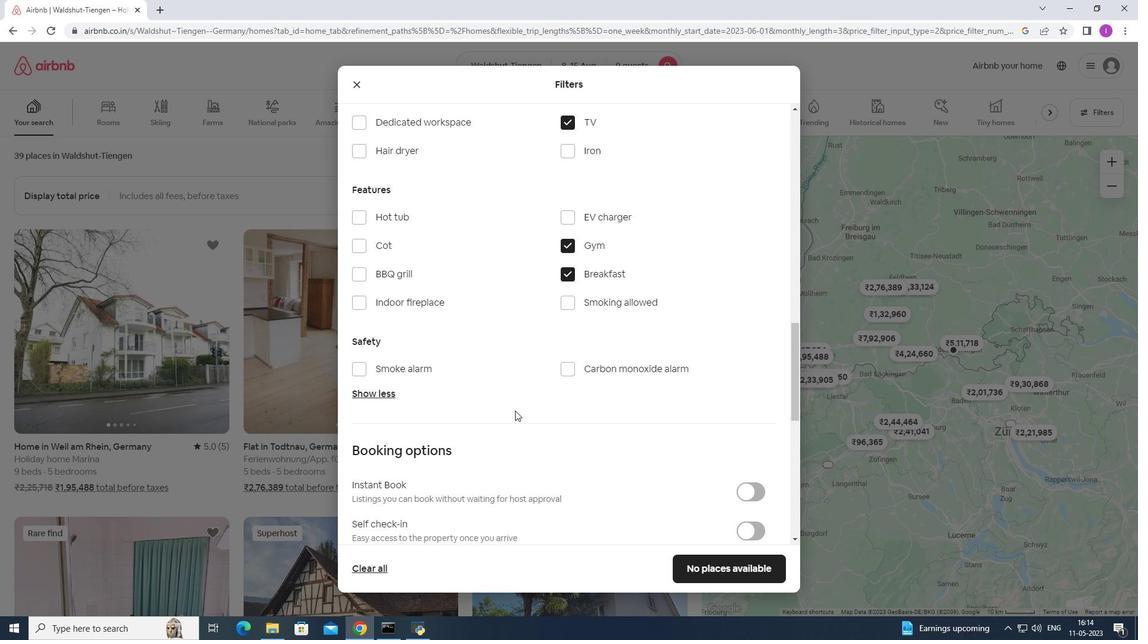 
Action: Mouse scrolled (515, 410) with delta (0, 0)
Screenshot: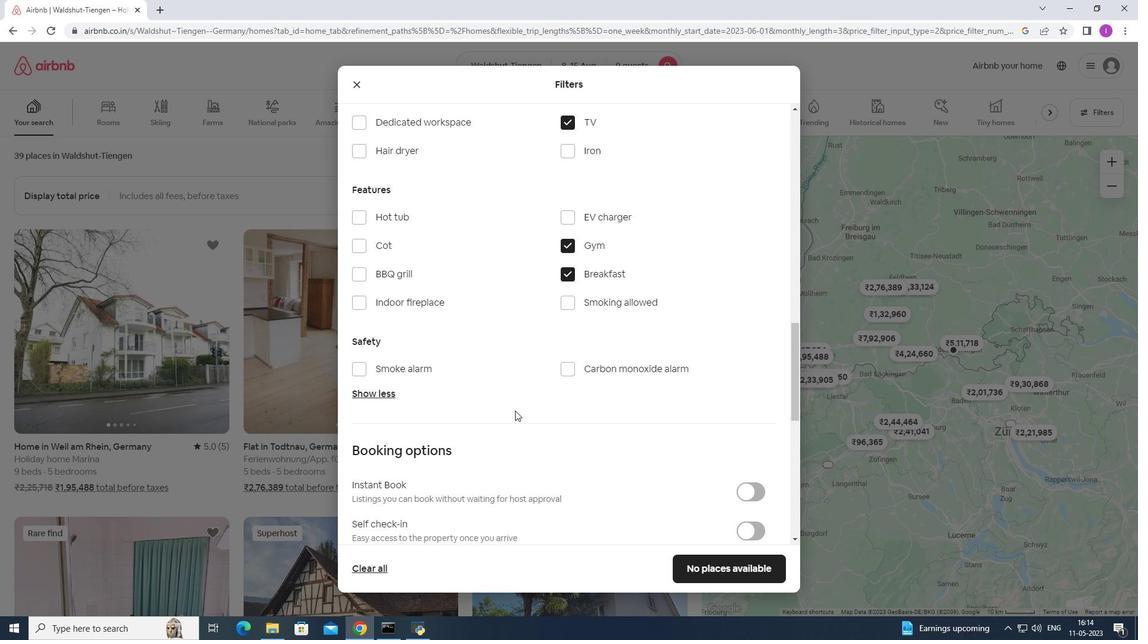
Action: Mouse scrolled (515, 410) with delta (0, 0)
Screenshot: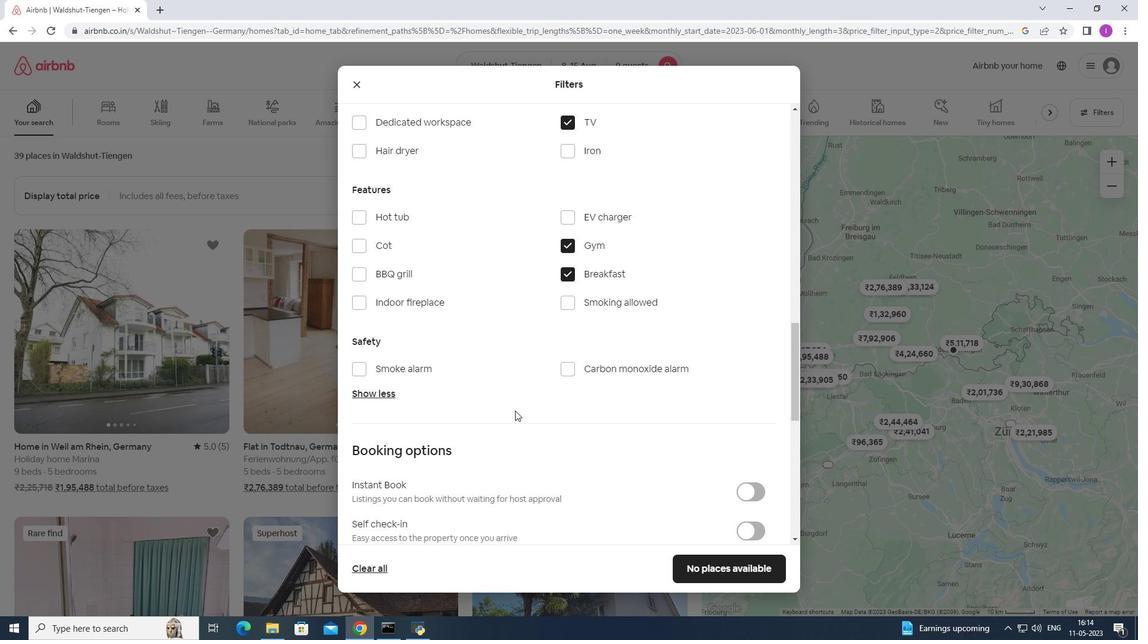 
Action: Mouse moved to (752, 349)
Screenshot: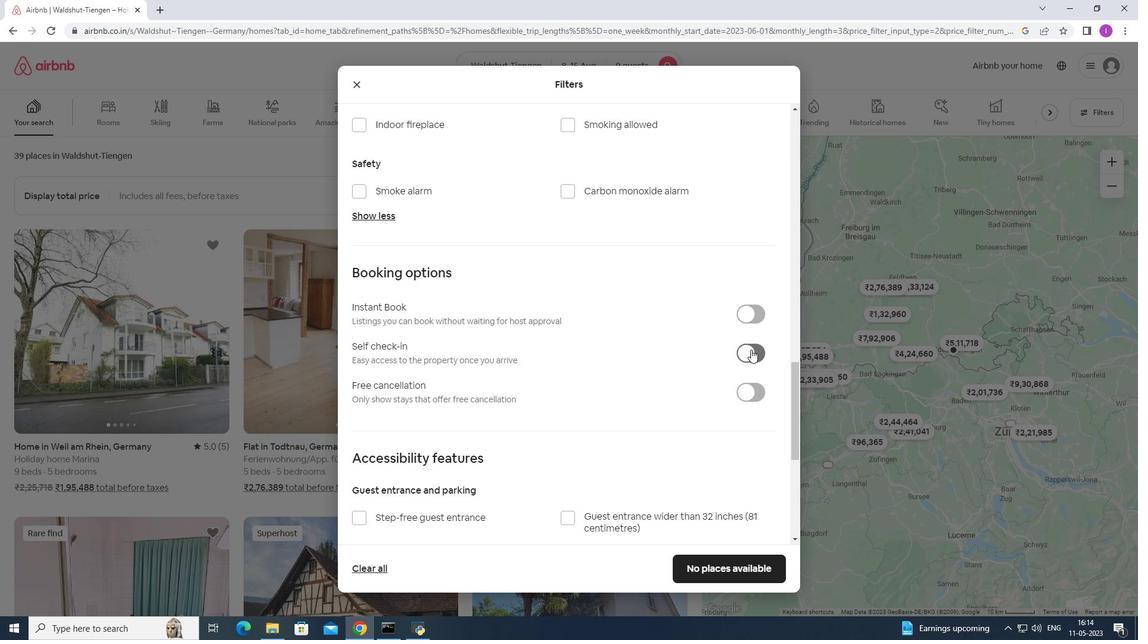 
Action: Mouse pressed left at (752, 349)
Screenshot: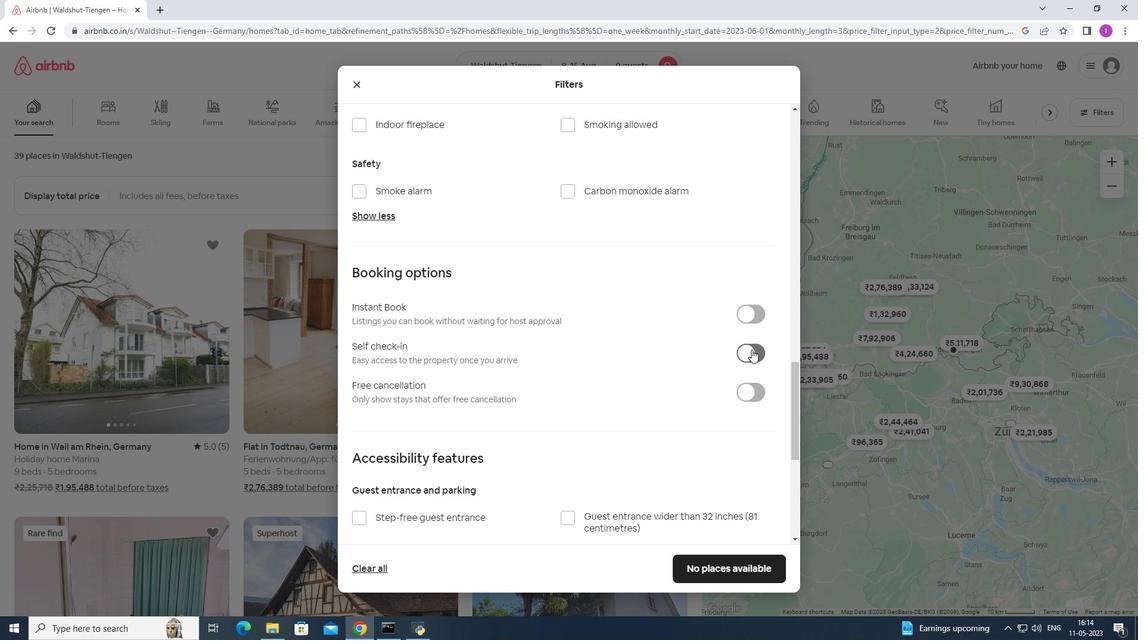 
Action: Mouse moved to (624, 388)
Screenshot: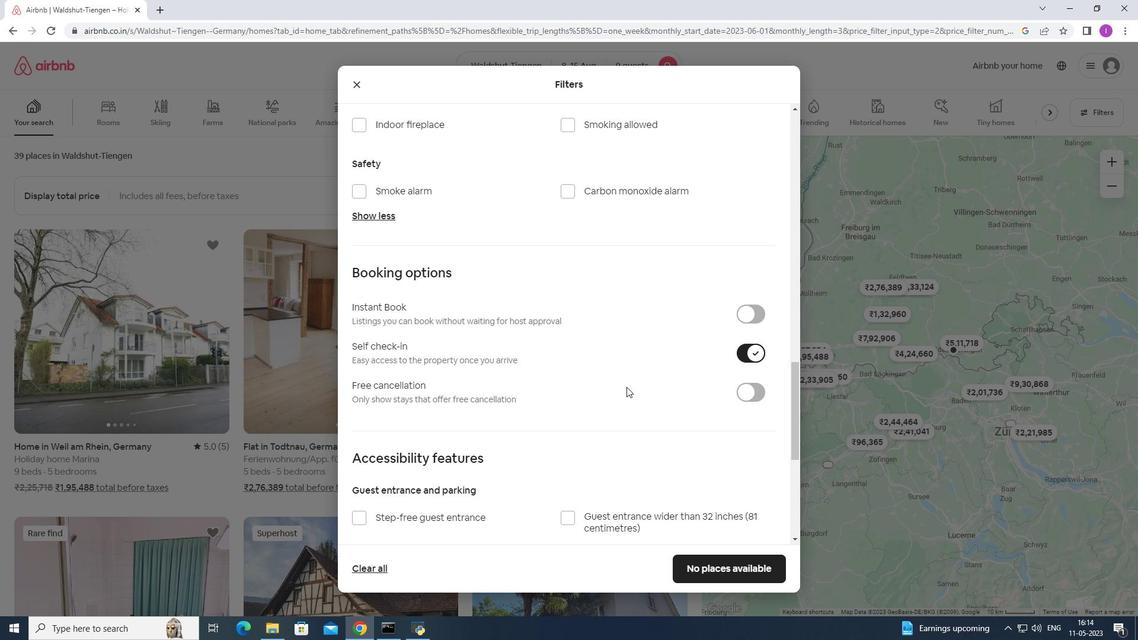 
Action: Mouse scrolled (624, 387) with delta (0, 0)
Screenshot: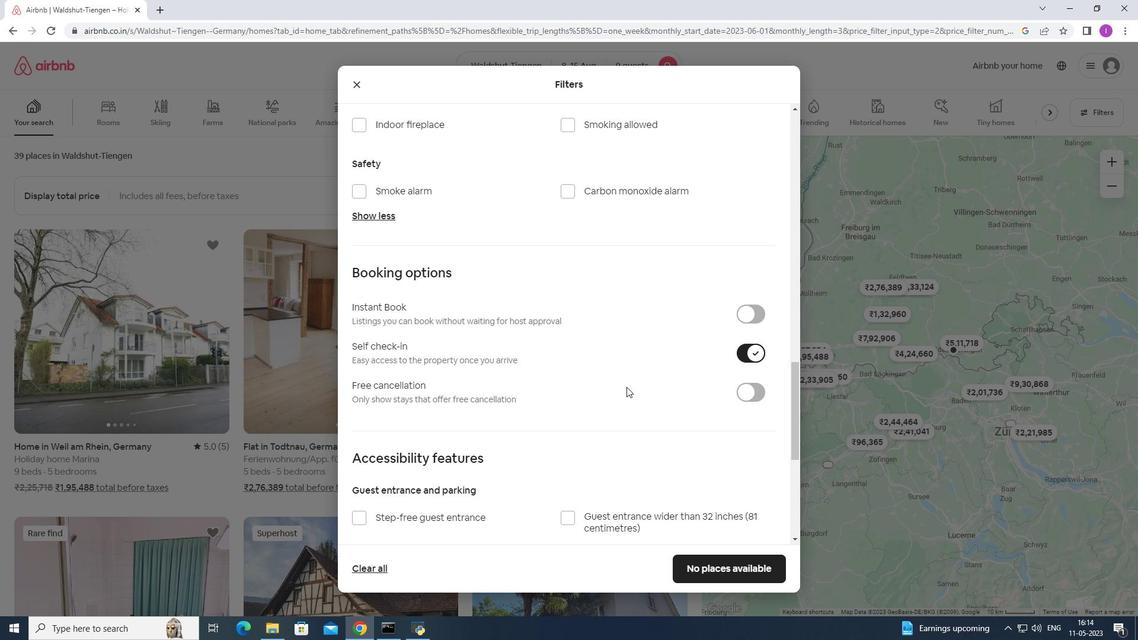 
Action: Mouse moved to (624, 388)
Screenshot: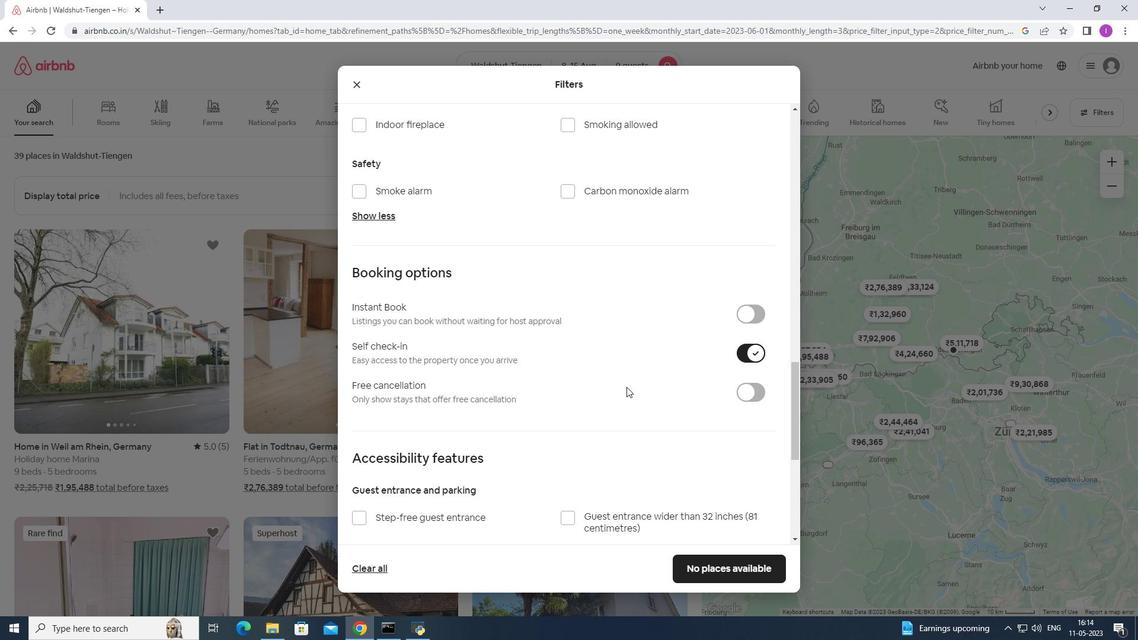 
Action: Mouse scrolled (624, 388) with delta (0, 0)
Screenshot: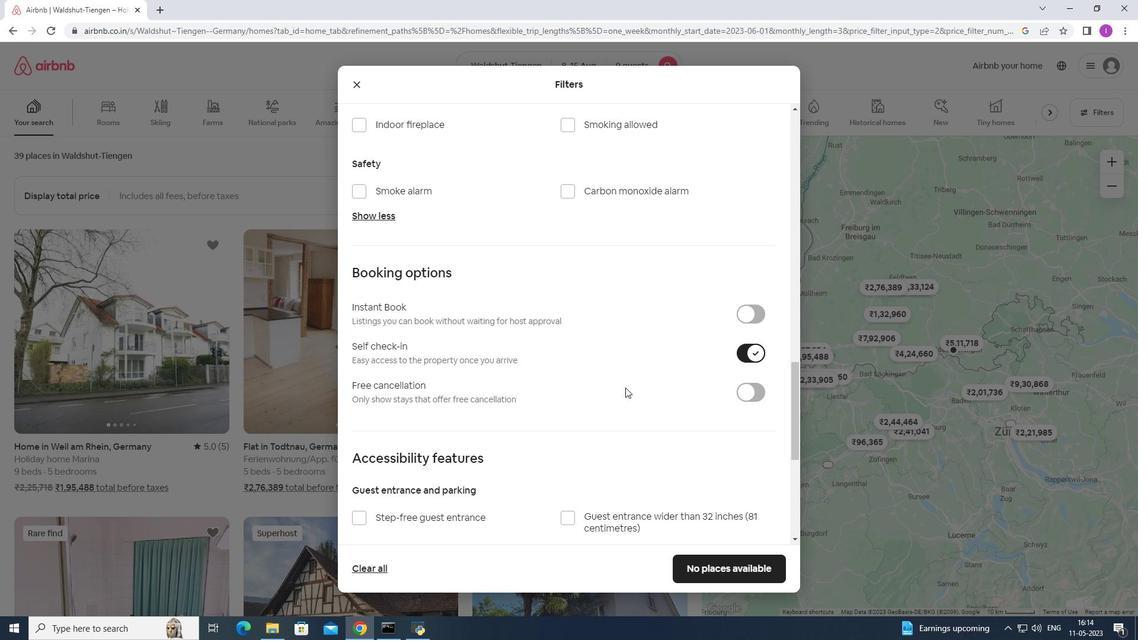 
Action: Mouse scrolled (624, 388) with delta (0, 0)
Screenshot: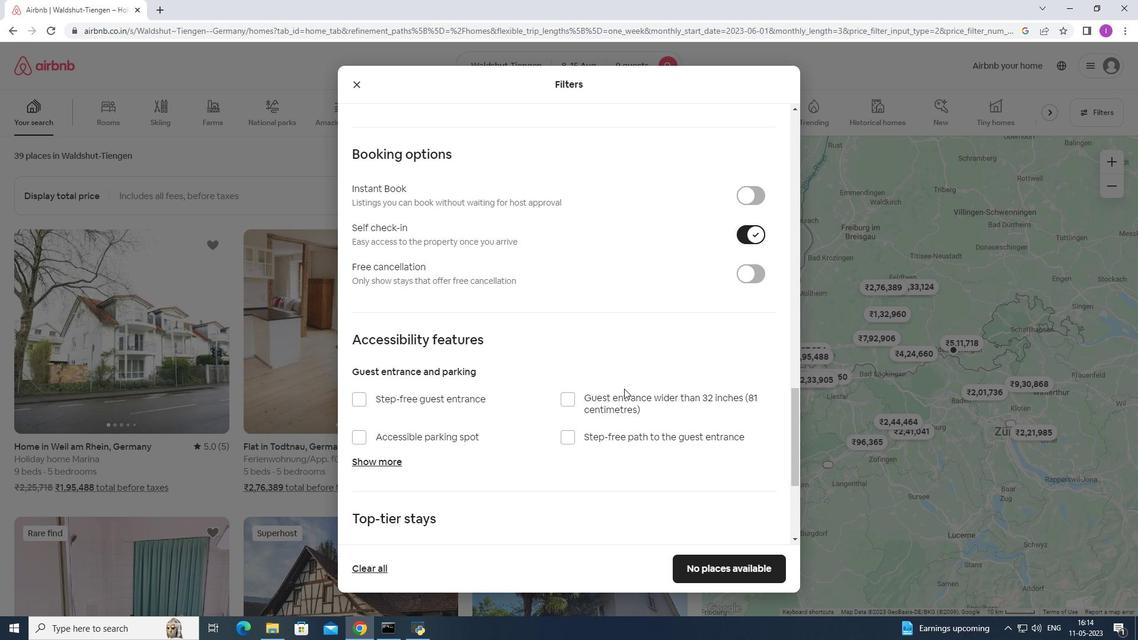 
Action: Mouse scrolled (624, 388) with delta (0, 0)
Screenshot: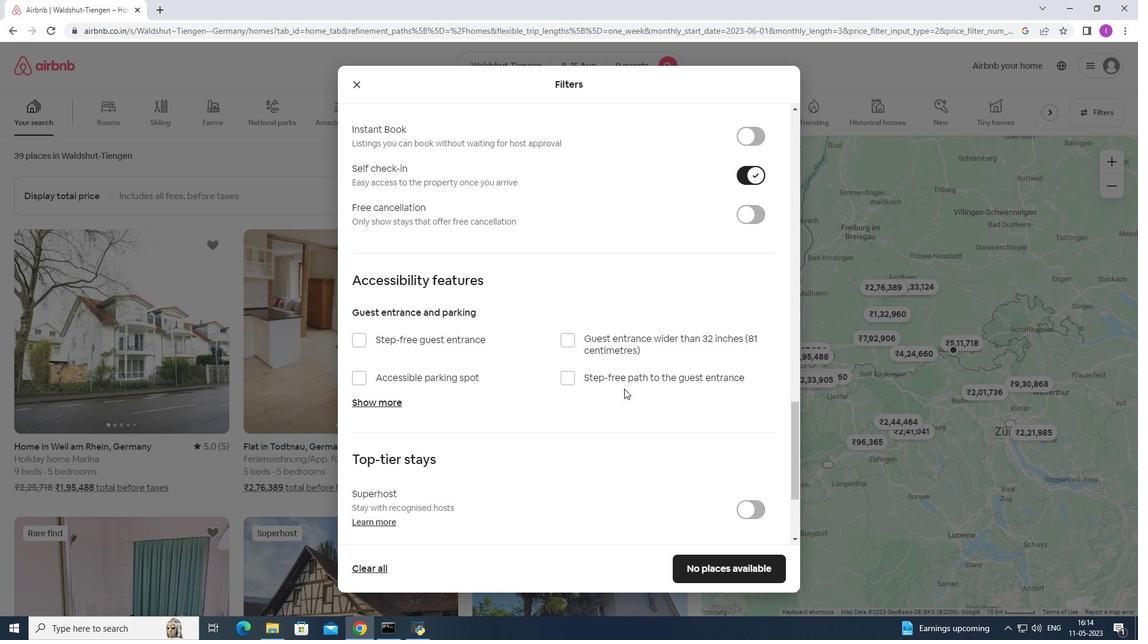
Action: Mouse scrolled (624, 388) with delta (0, 0)
Screenshot: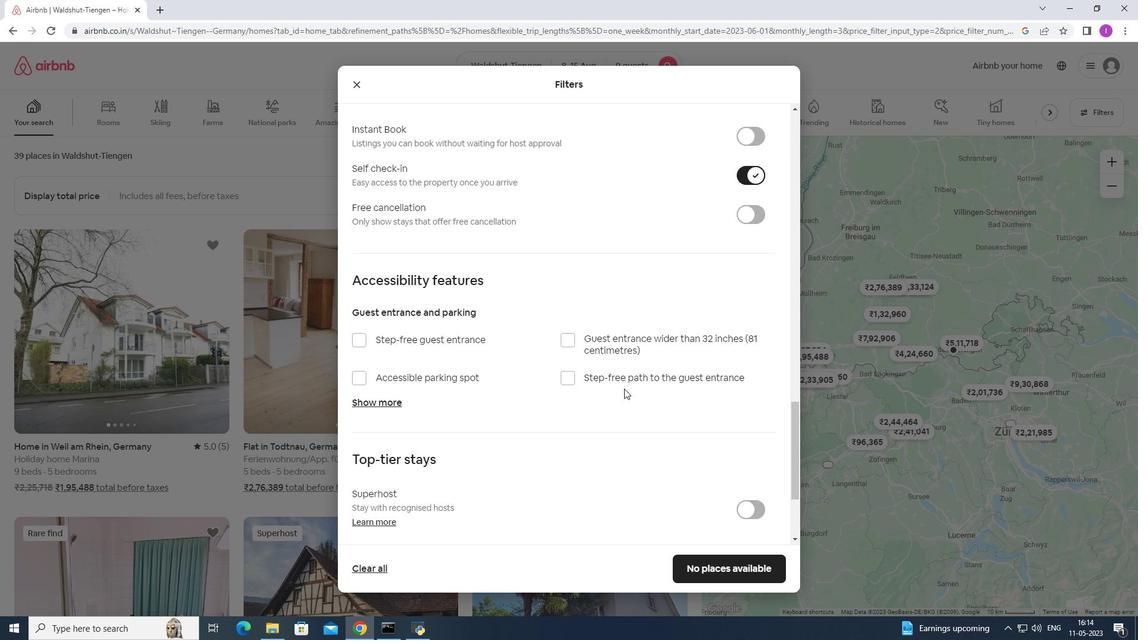 
Action: Mouse scrolled (624, 388) with delta (0, 0)
Screenshot: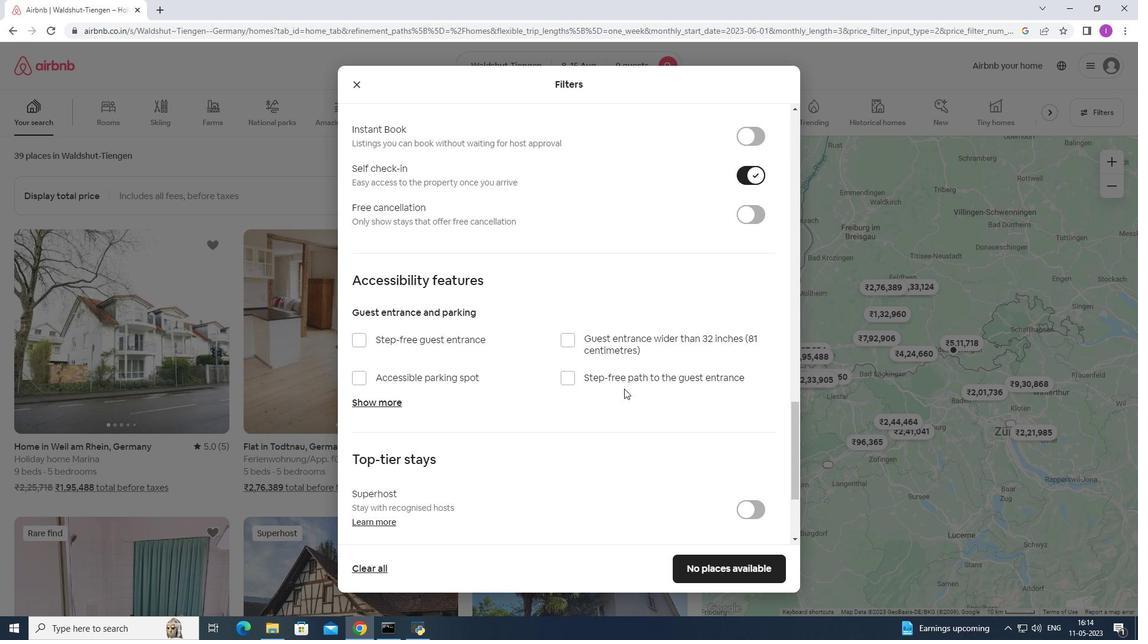
Action: Mouse scrolled (624, 388) with delta (0, 0)
Screenshot: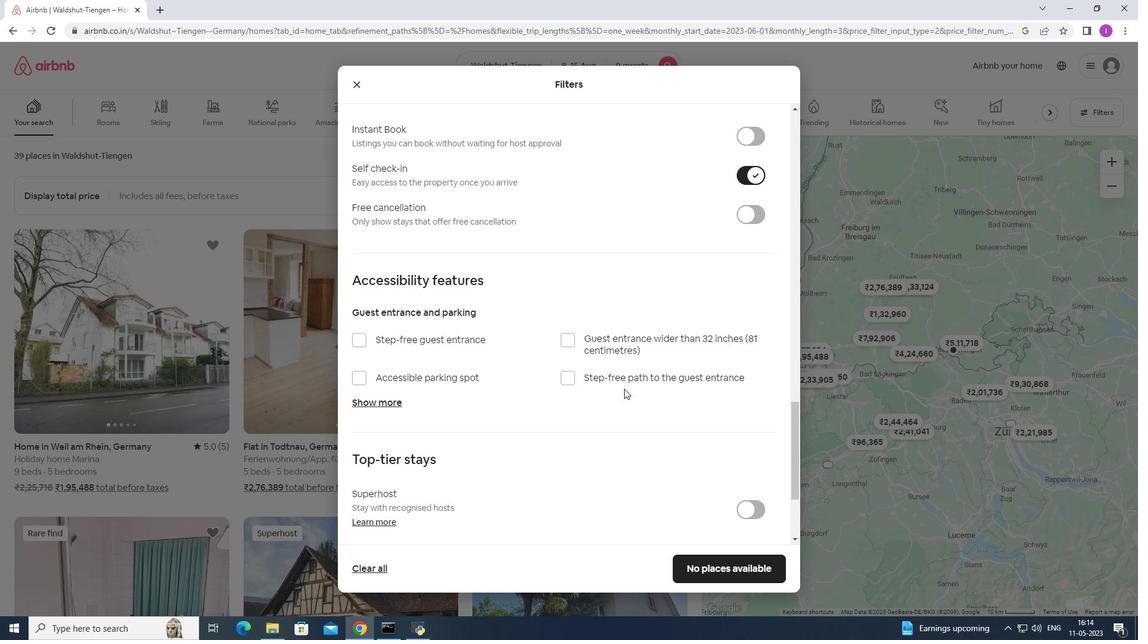 
Action: Mouse scrolled (624, 388) with delta (0, 0)
Screenshot: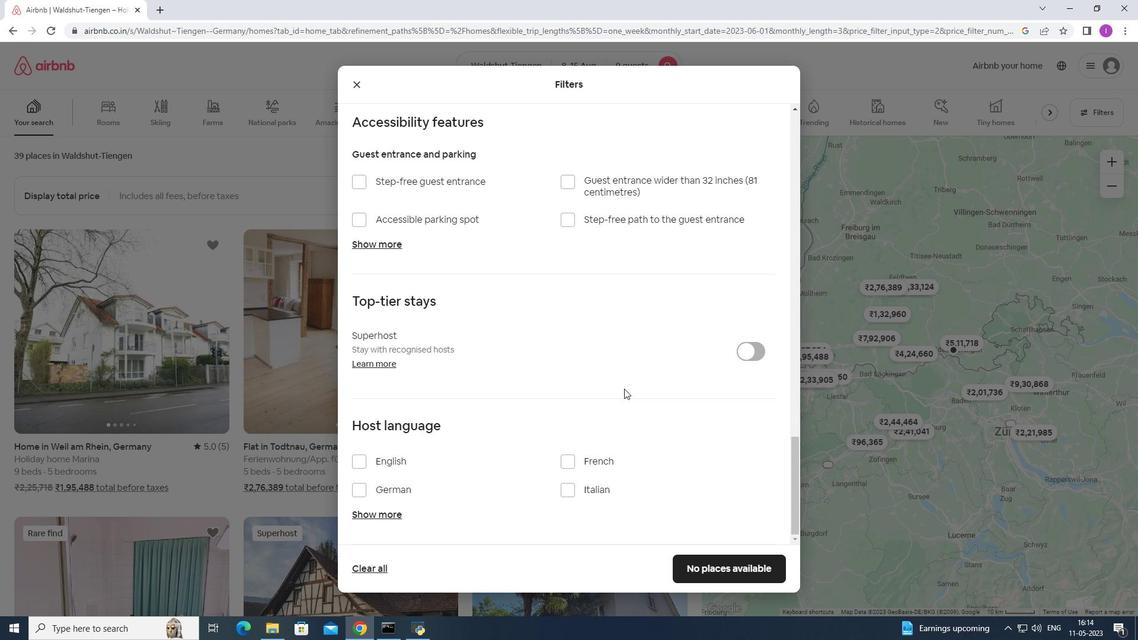 
Action: Mouse scrolled (624, 388) with delta (0, 0)
Screenshot: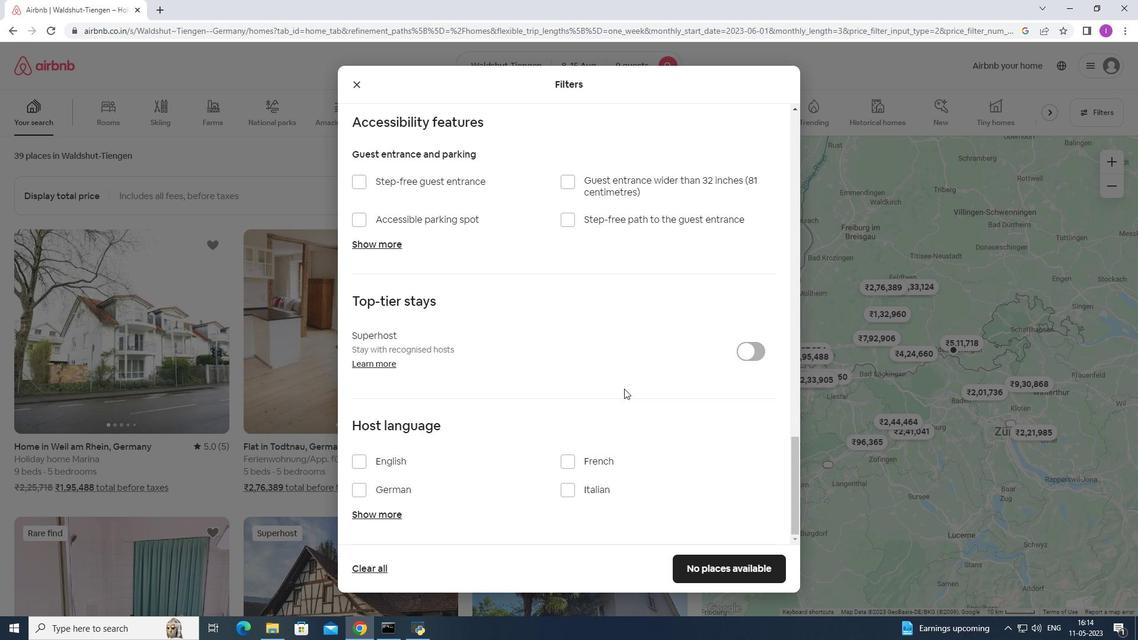 
Action: Mouse scrolled (624, 388) with delta (0, 0)
Screenshot: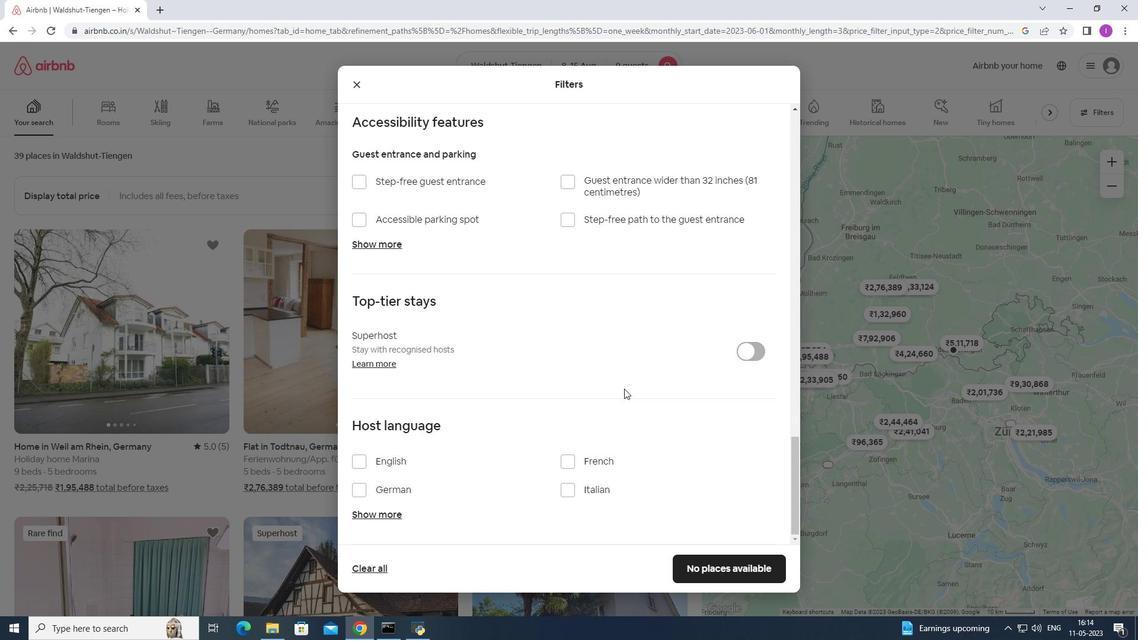 
Action: Mouse moved to (360, 463)
Screenshot: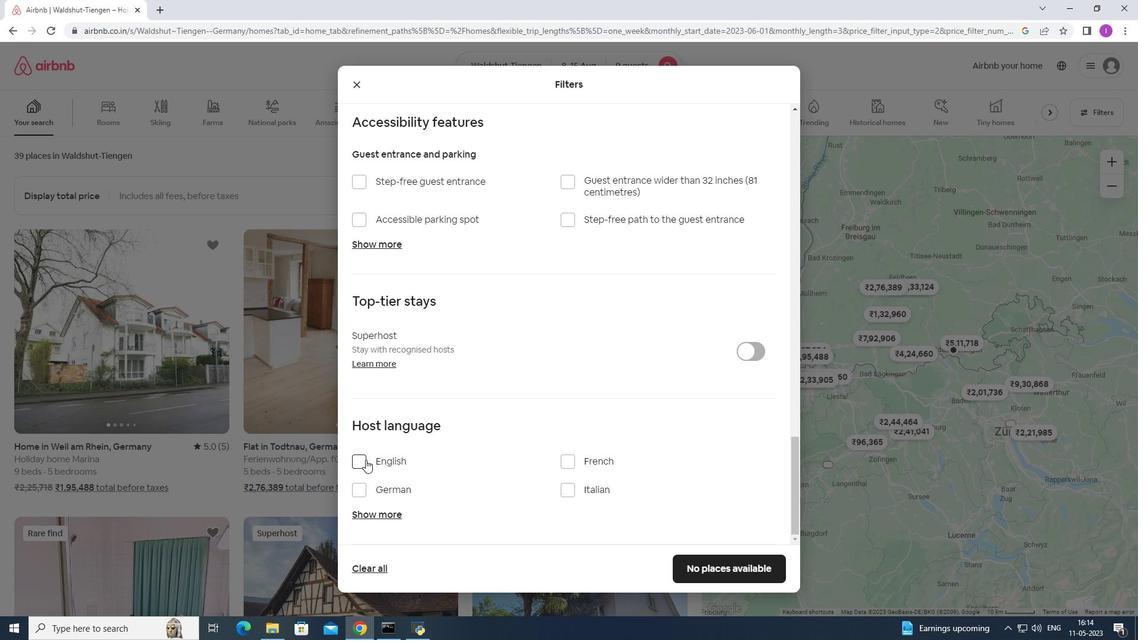 
Action: Mouse pressed left at (360, 463)
Screenshot: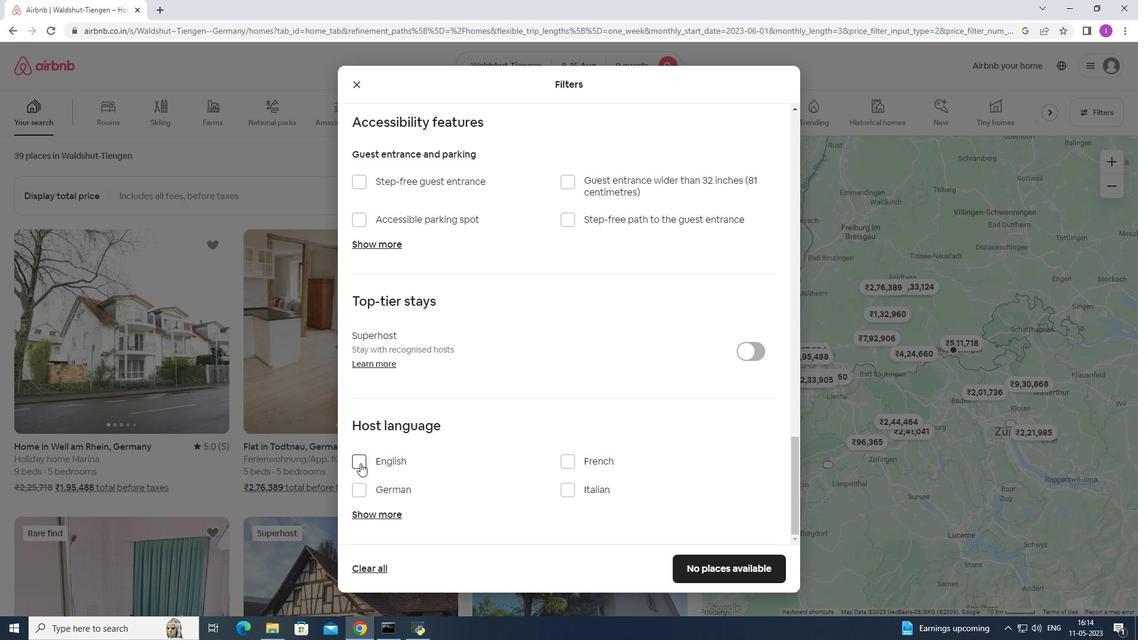 
Action: Mouse moved to (739, 566)
Screenshot: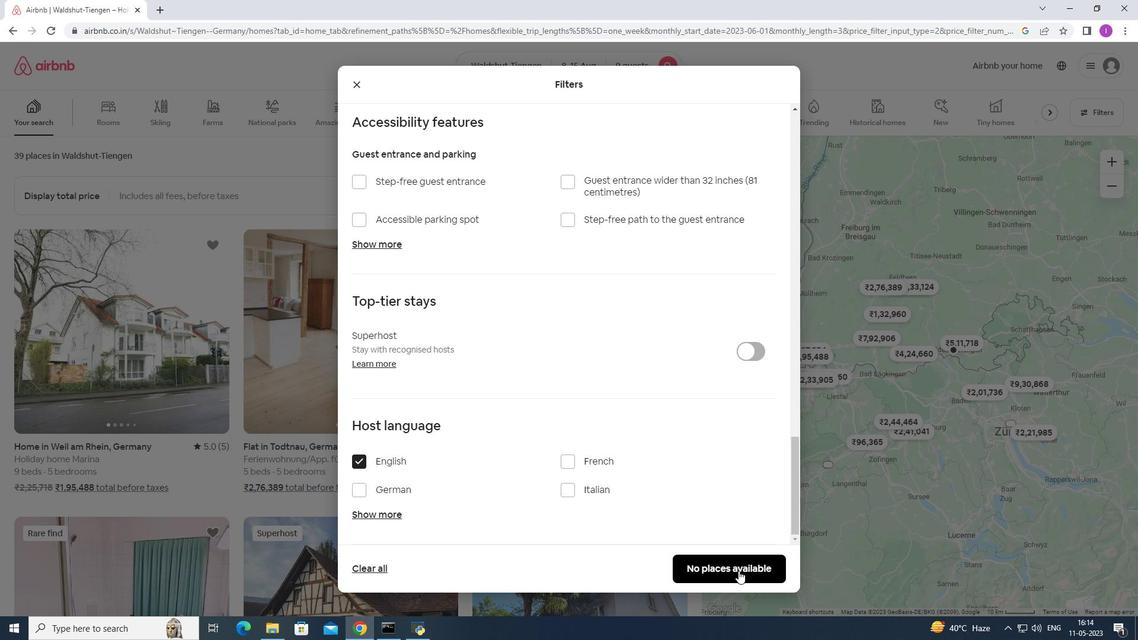 
Action: Mouse scrolled (739, 565) with delta (0, 0)
Screenshot: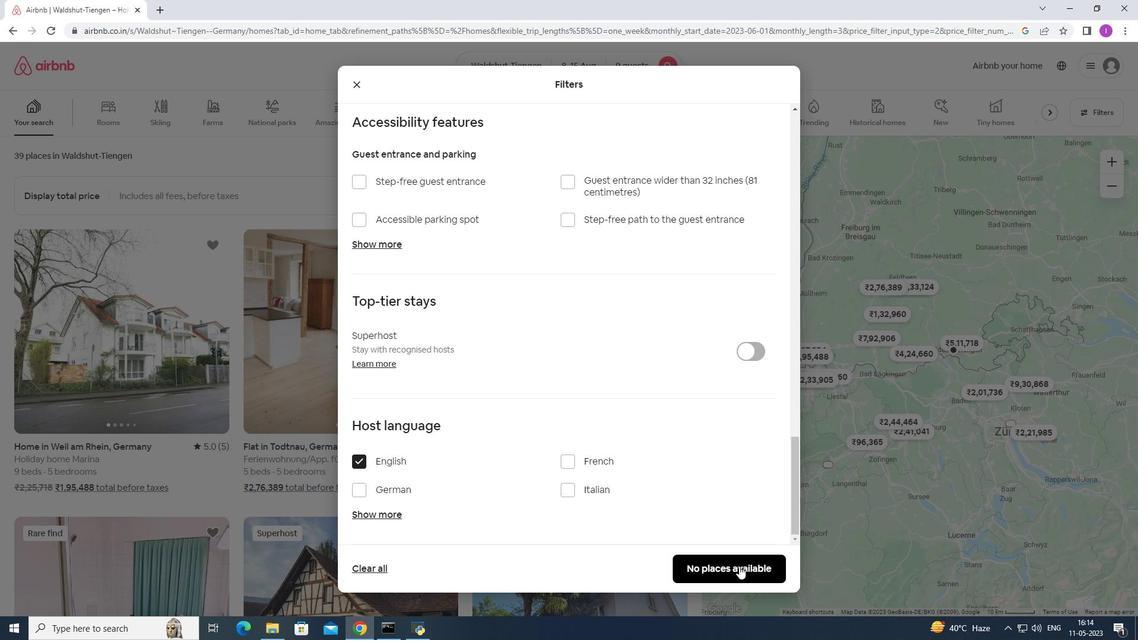 
Action: Mouse moved to (739, 565)
Screenshot: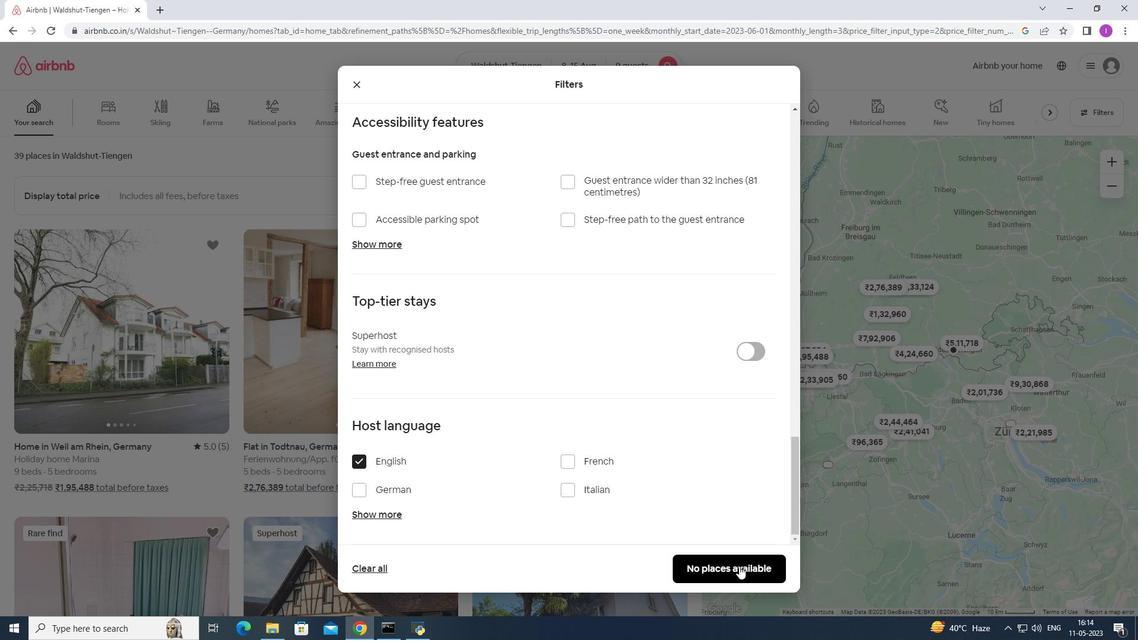 
Action: Mouse scrolled (739, 564) with delta (0, 0)
Screenshot: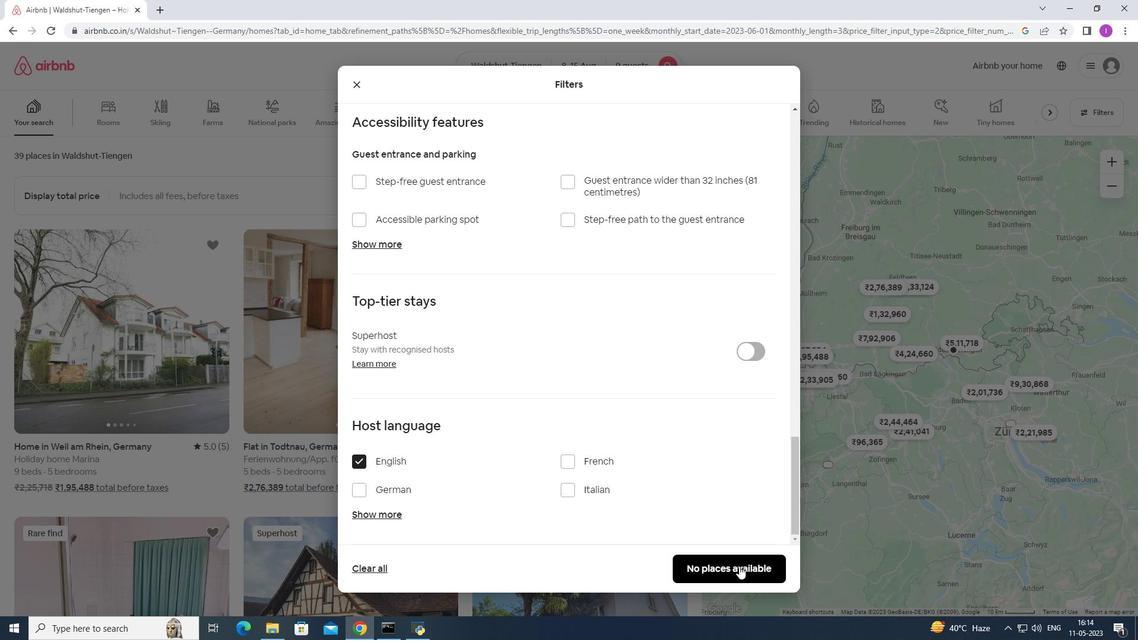 
Action: Mouse moved to (738, 565)
Screenshot: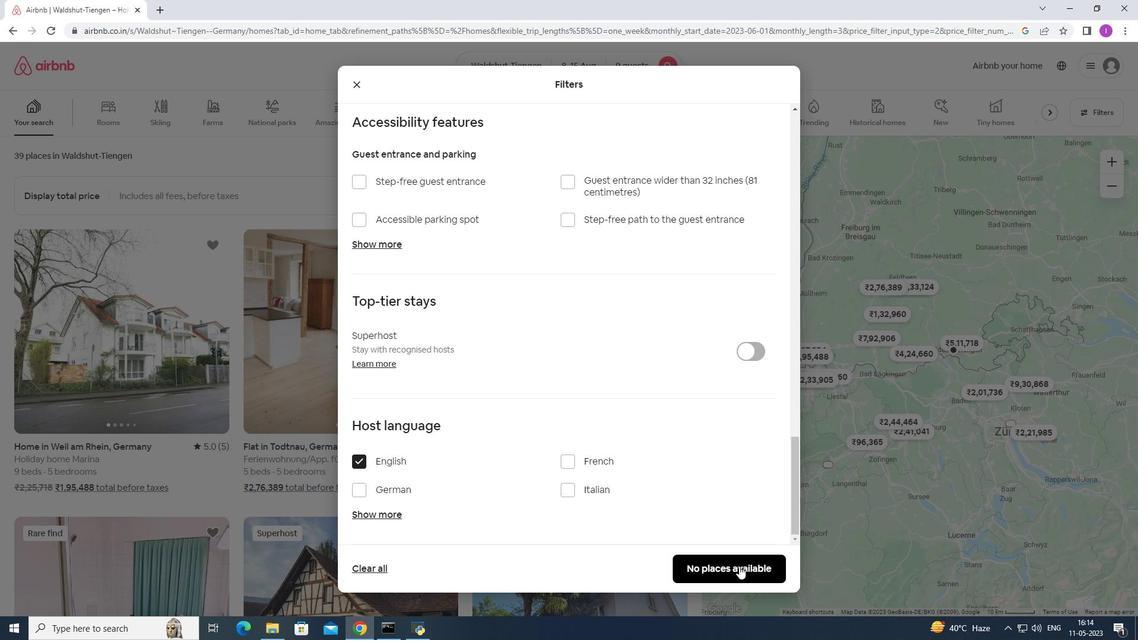
Action: Mouse scrolled (738, 564) with delta (0, 0)
Screenshot: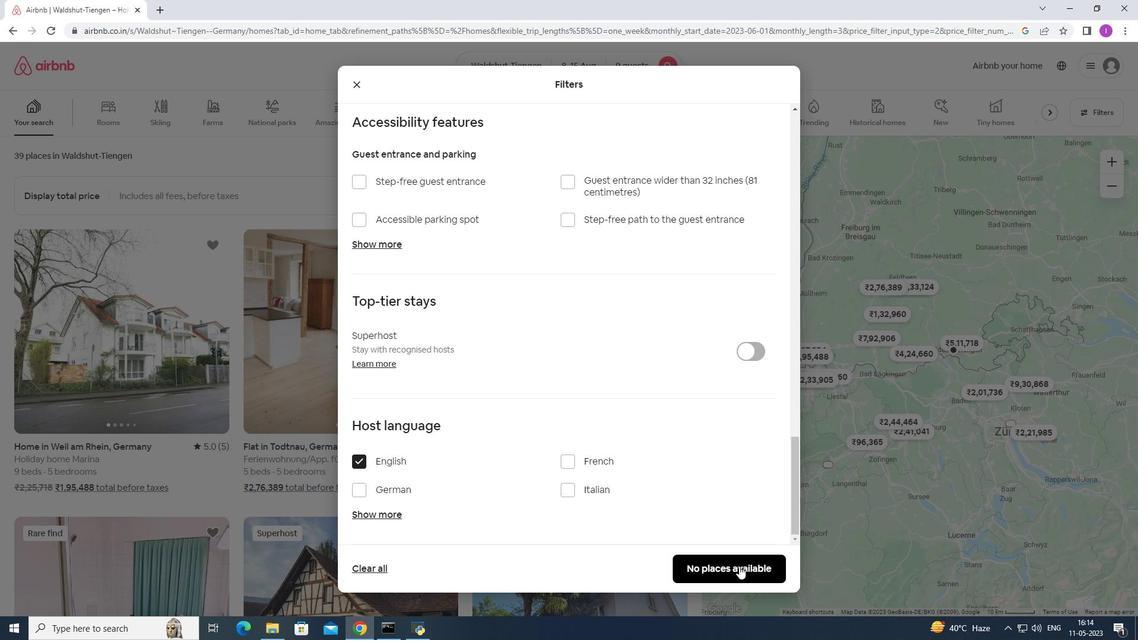 
Action: Mouse moved to (729, 564)
Screenshot: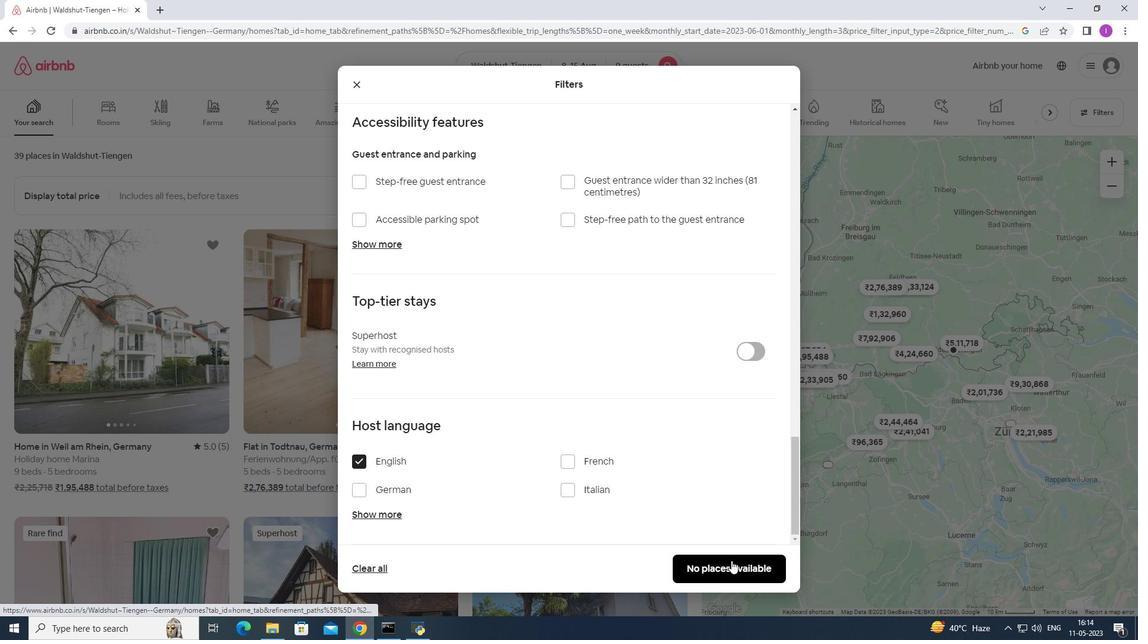 
Action: Mouse pressed left at (729, 564)
Screenshot: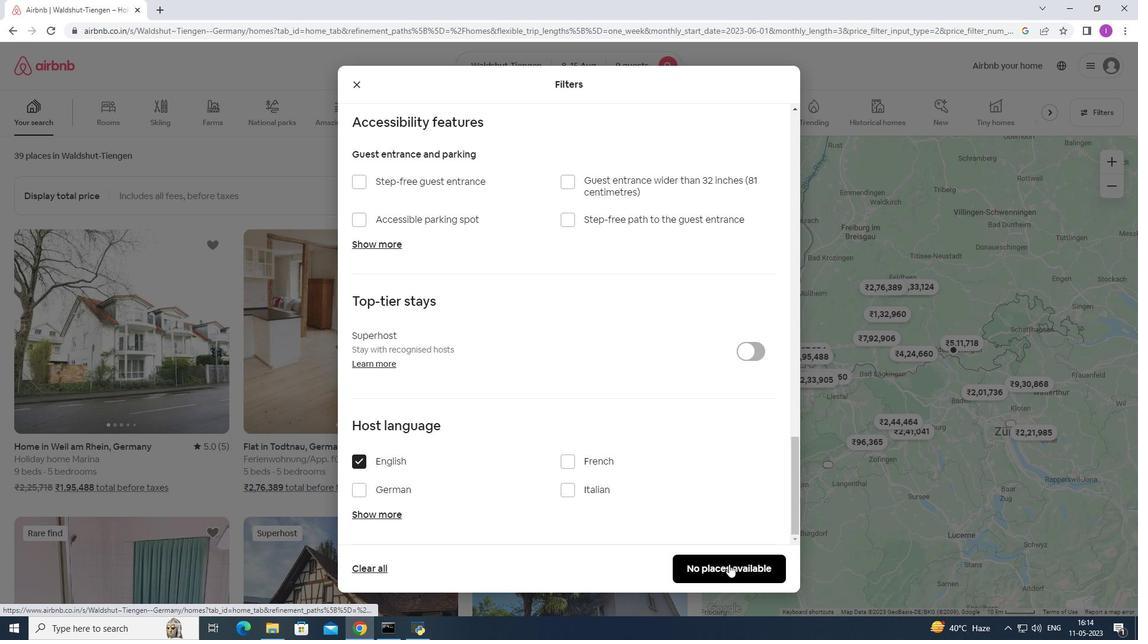 
Action: Mouse moved to (441, 446)
Screenshot: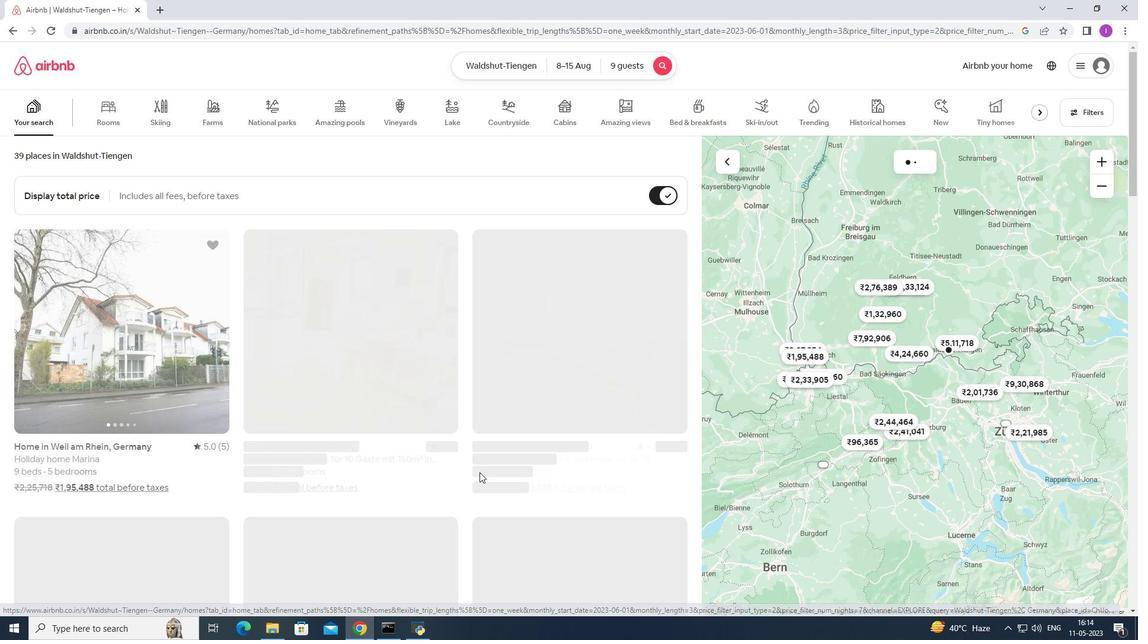 
